 Task: Look for space in Saidpur, Bangladesh from 1st June, 2023 to 9th June, 2023 for 5 adults in price range Rs.6000 to Rs.12000. Place can be entire place with 3 bedrooms having 3 beds and 3 bathrooms. Property type can be house. Amenities needed are: air conditioning, kitchen, free parkinig on premises, . Booking option can be shelf check-in. Required host language is English.
Action: Mouse moved to (507, 136)
Screenshot: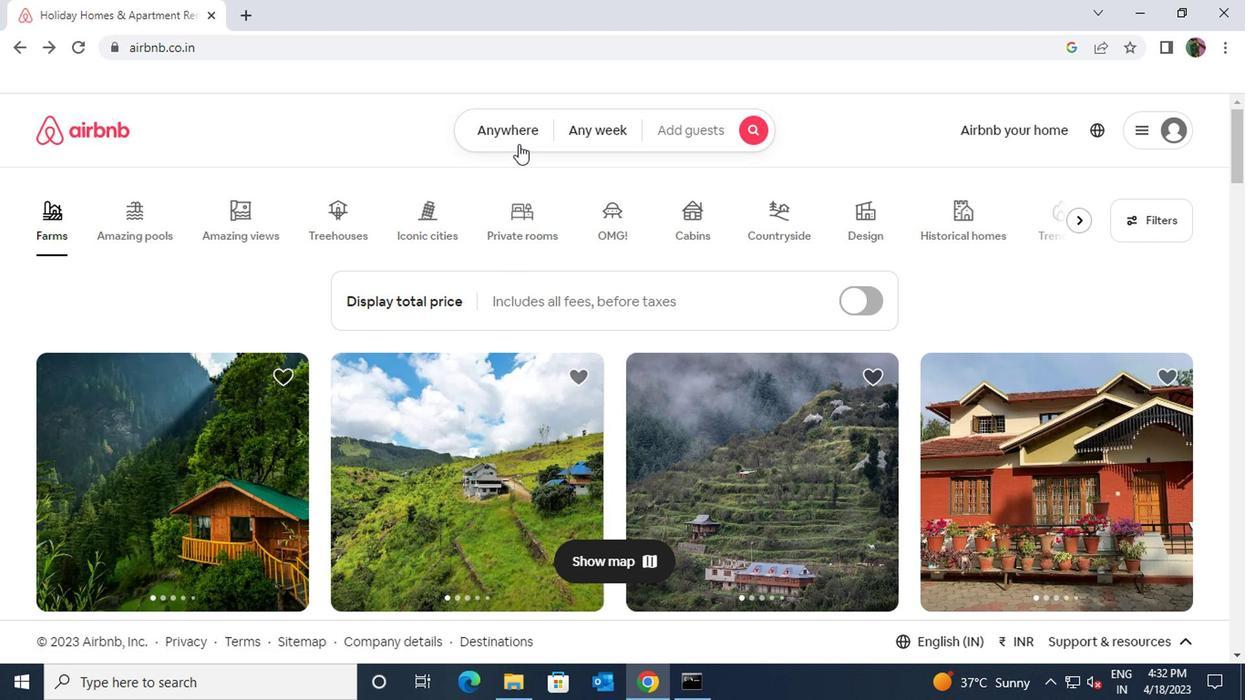 
Action: Mouse pressed left at (507, 136)
Screenshot: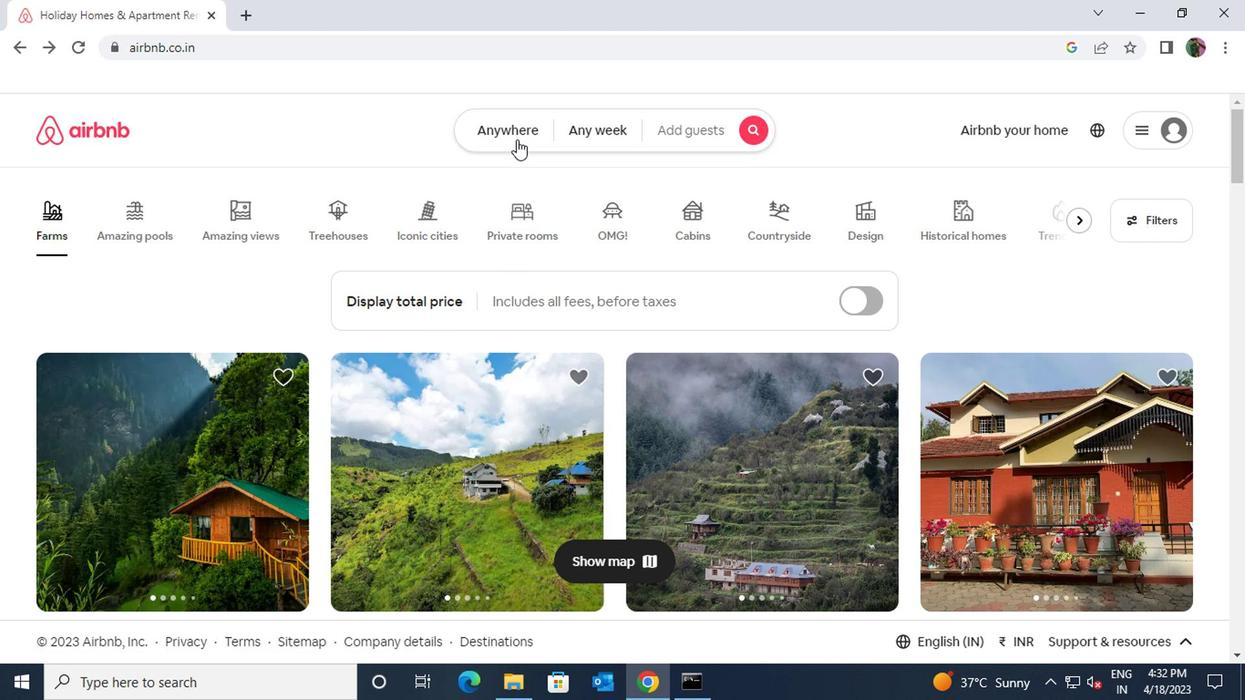 
Action: Mouse moved to (341, 203)
Screenshot: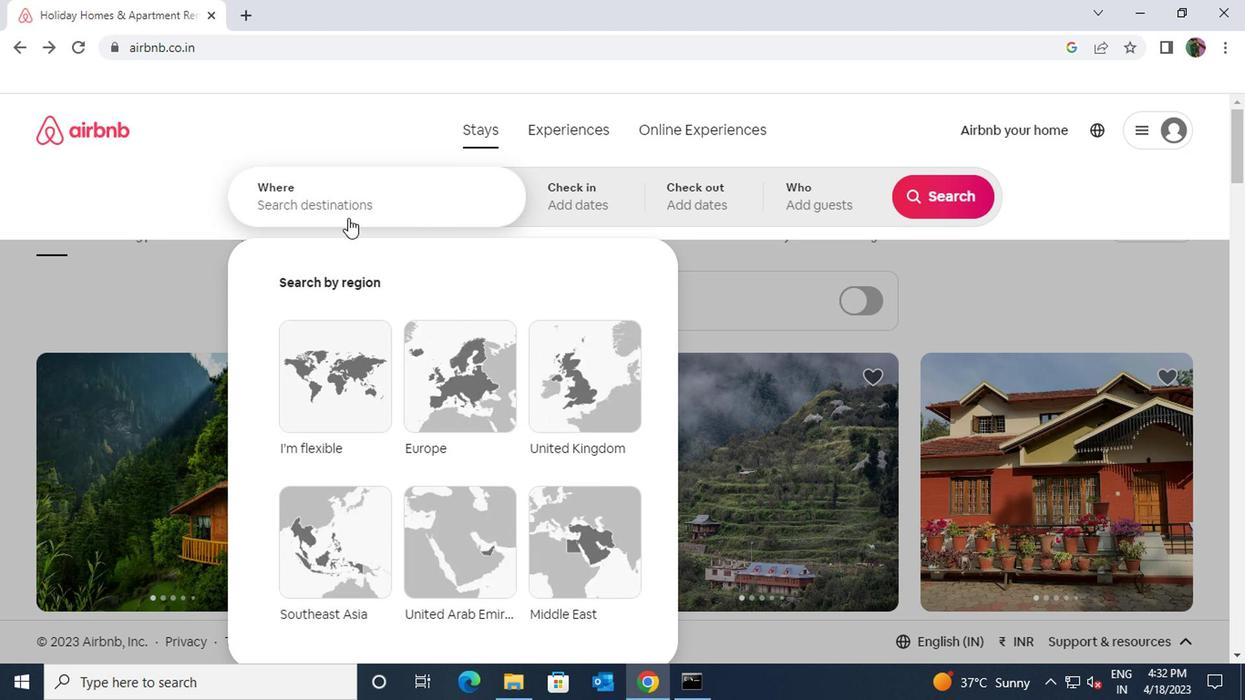 
Action: Mouse pressed left at (341, 203)
Screenshot: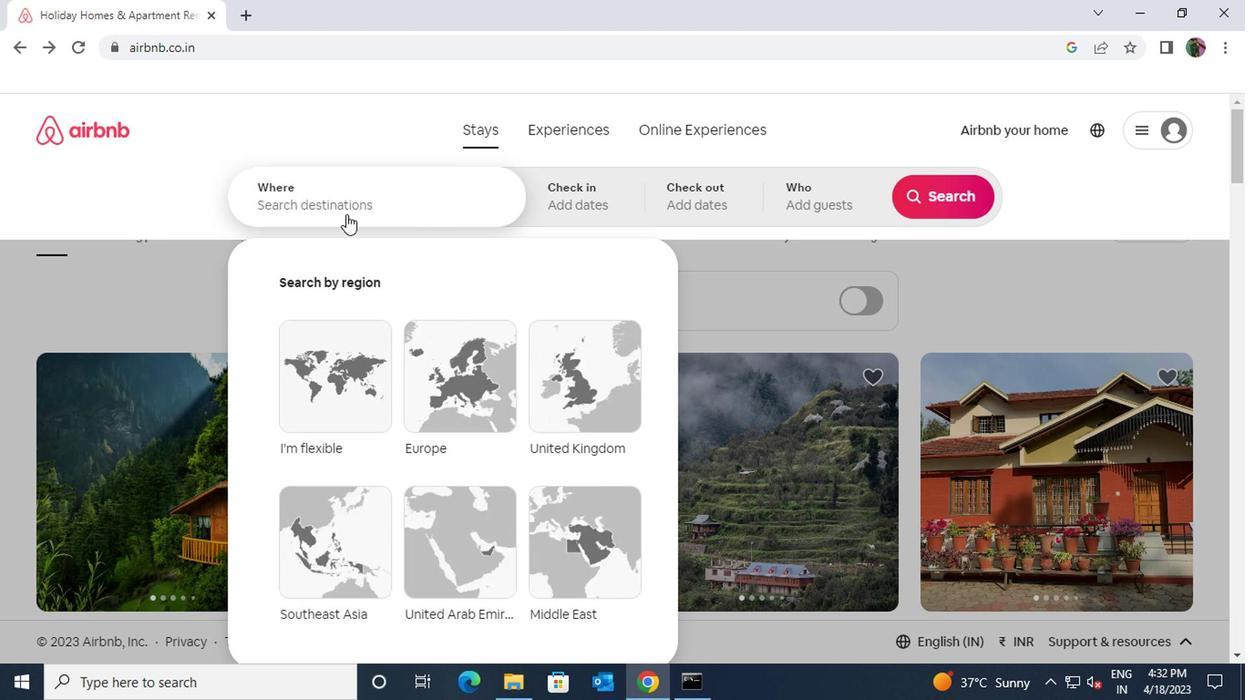 
Action: Mouse moved to (341, 202)
Screenshot: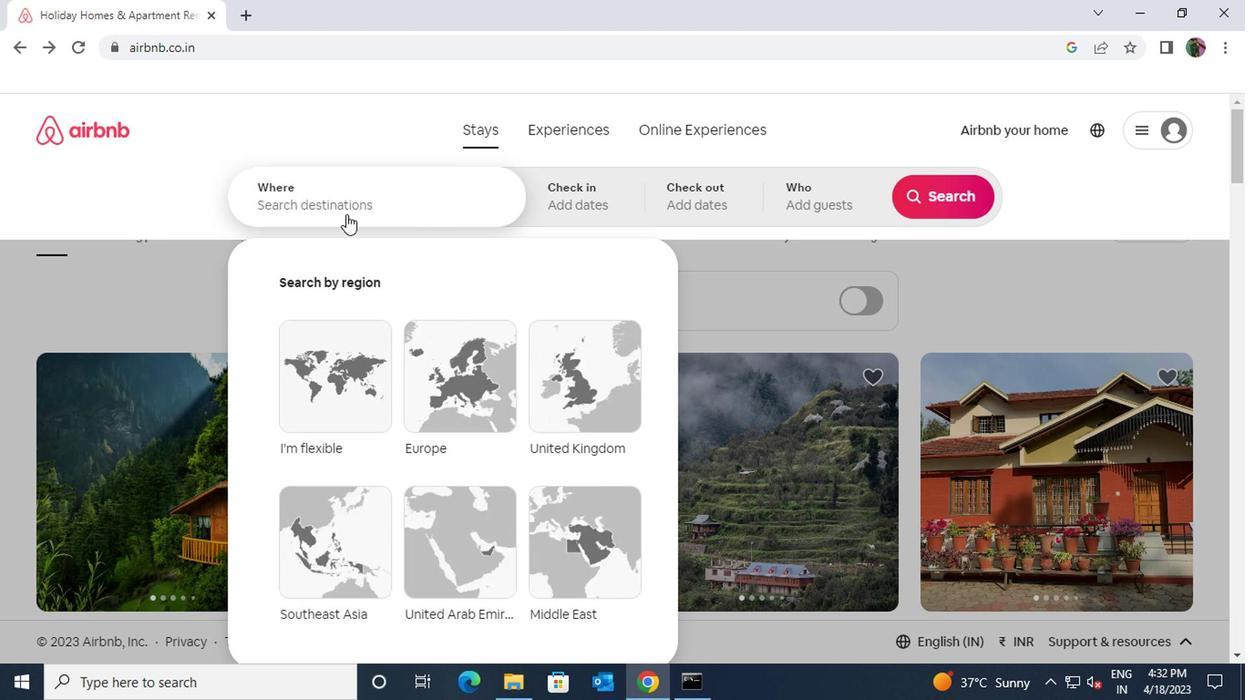 
Action: Key pressed saidpur
Screenshot: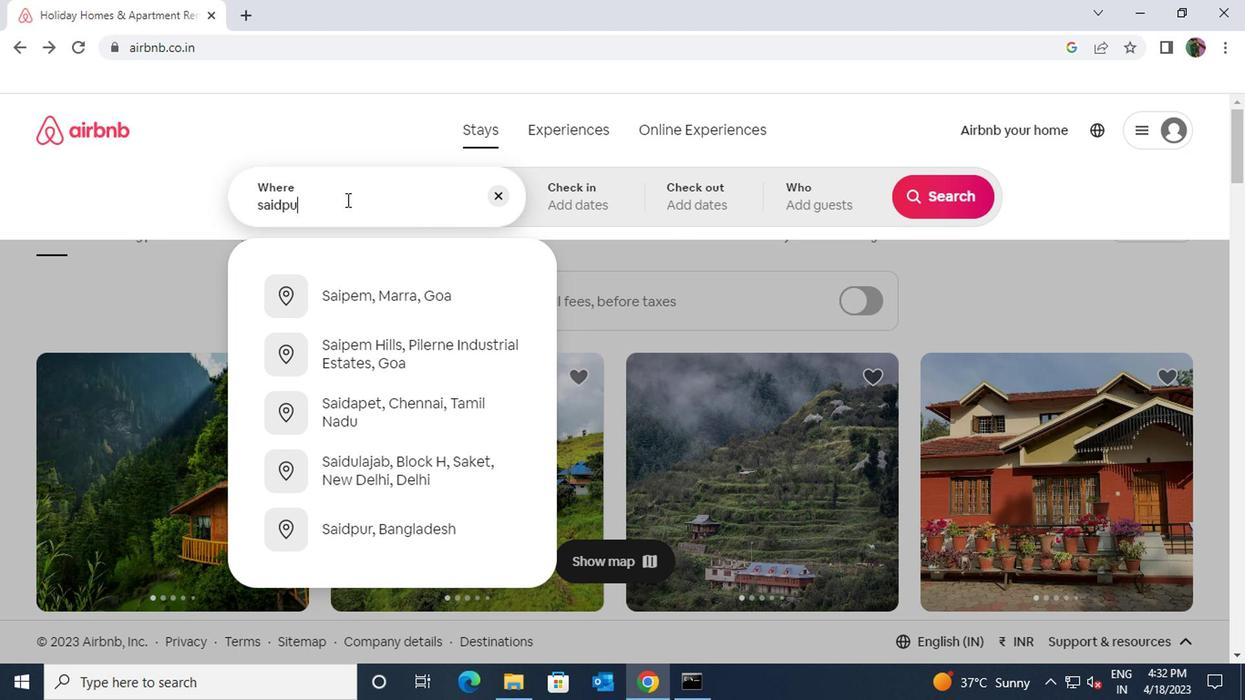
Action: Mouse moved to (430, 345)
Screenshot: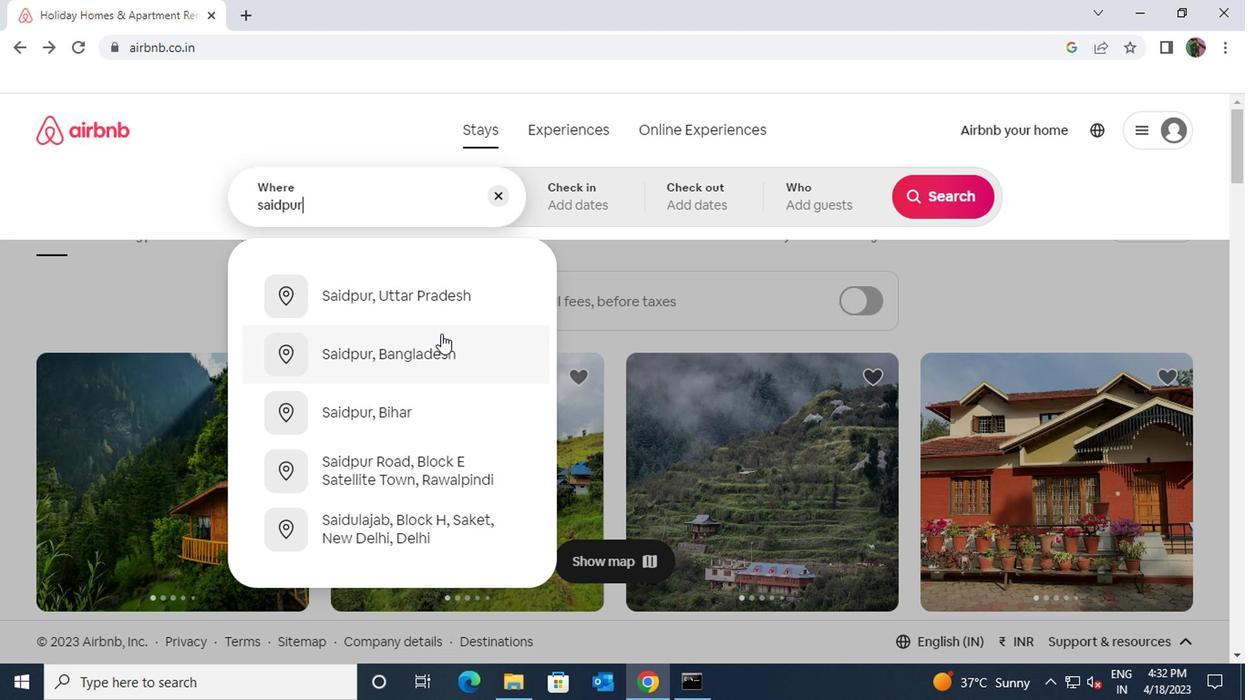 
Action: Mouse pressed left at (430, 345)
Screenshot: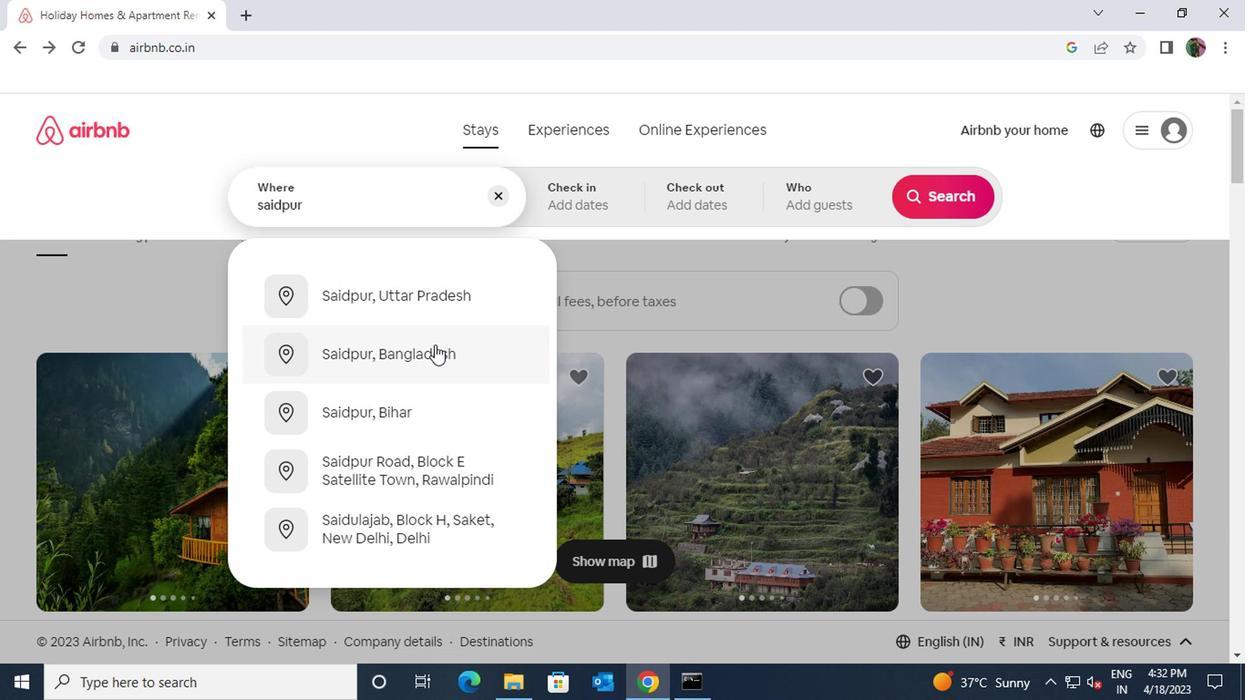 
Action: Mouse moved to (931, 344)
Screenshot: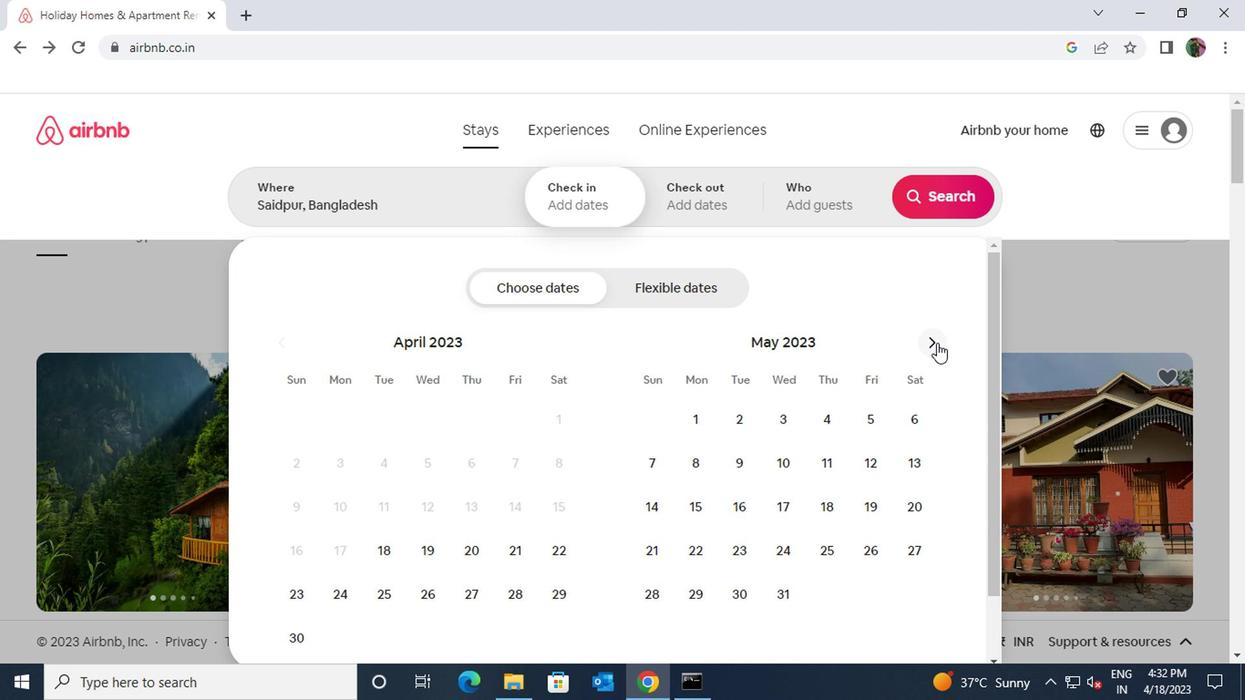 
Action: Mouse pressed left at (931, 344)
Screenshot: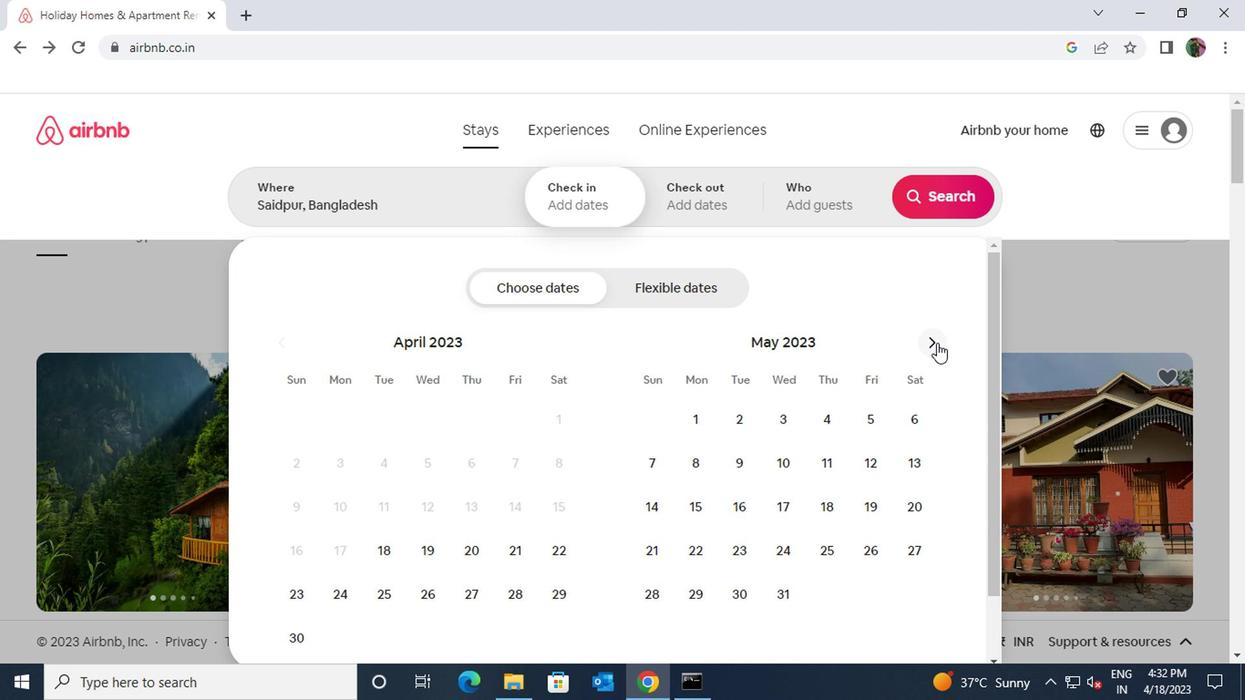 
Action: Mouse pressed left at (931, 344)
Screenshot: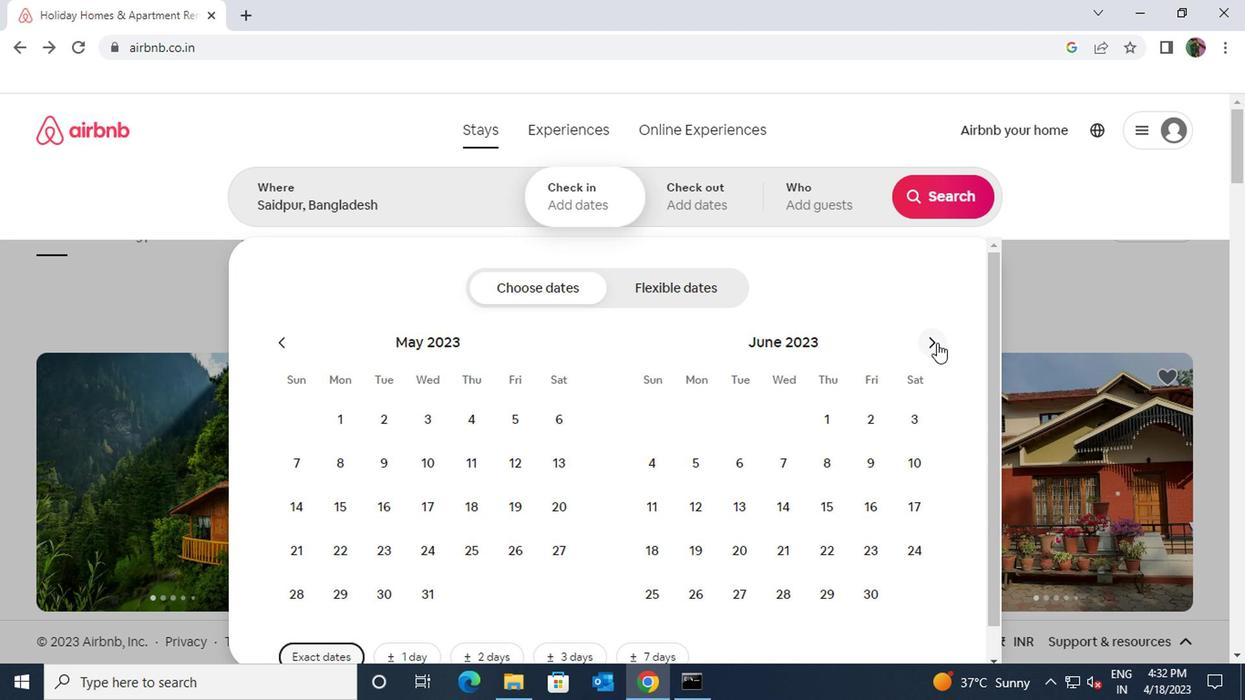 
Action: Mouse moved to (897, 421)
Screenshot: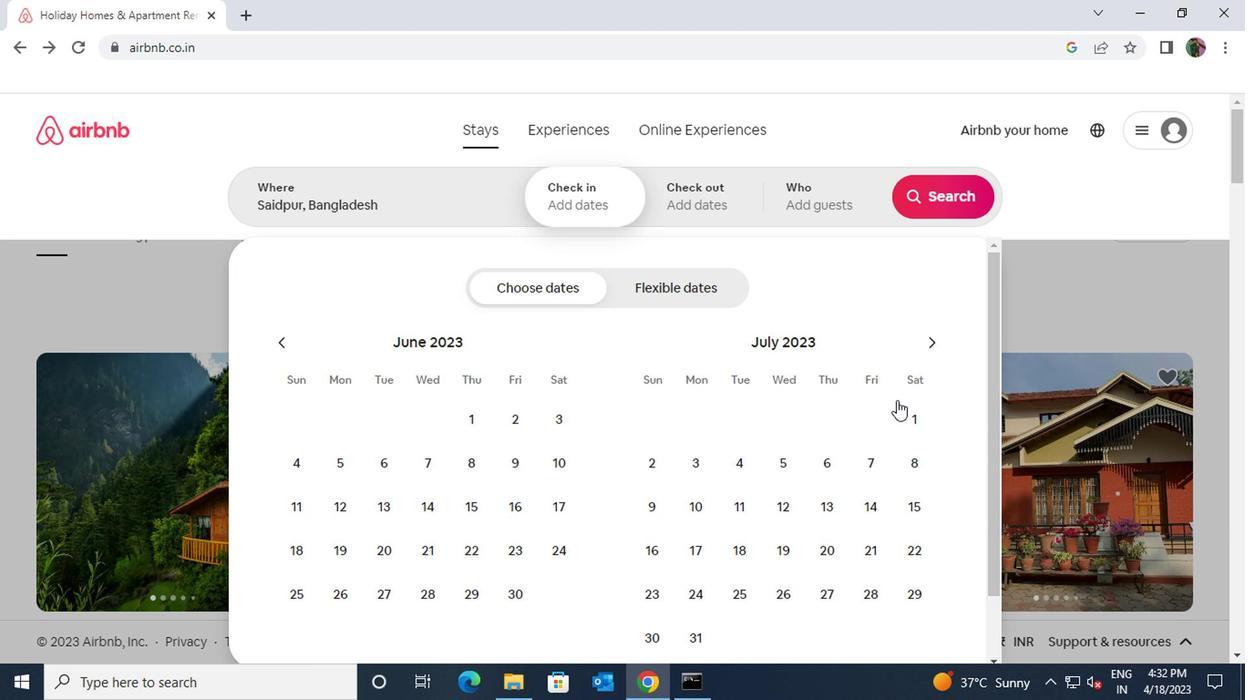 
Action: Mouse pressed left at (897, 421)
Screenshot: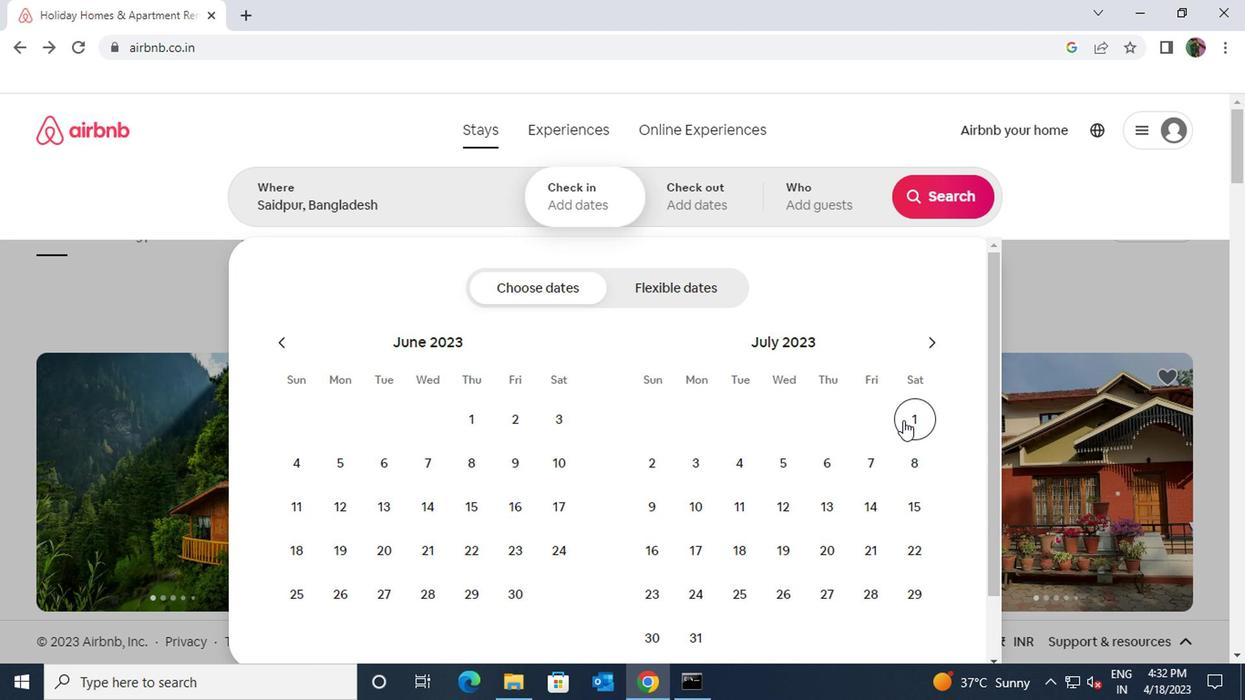 
Action: Mouse moved to (651, 495)
Screenshot: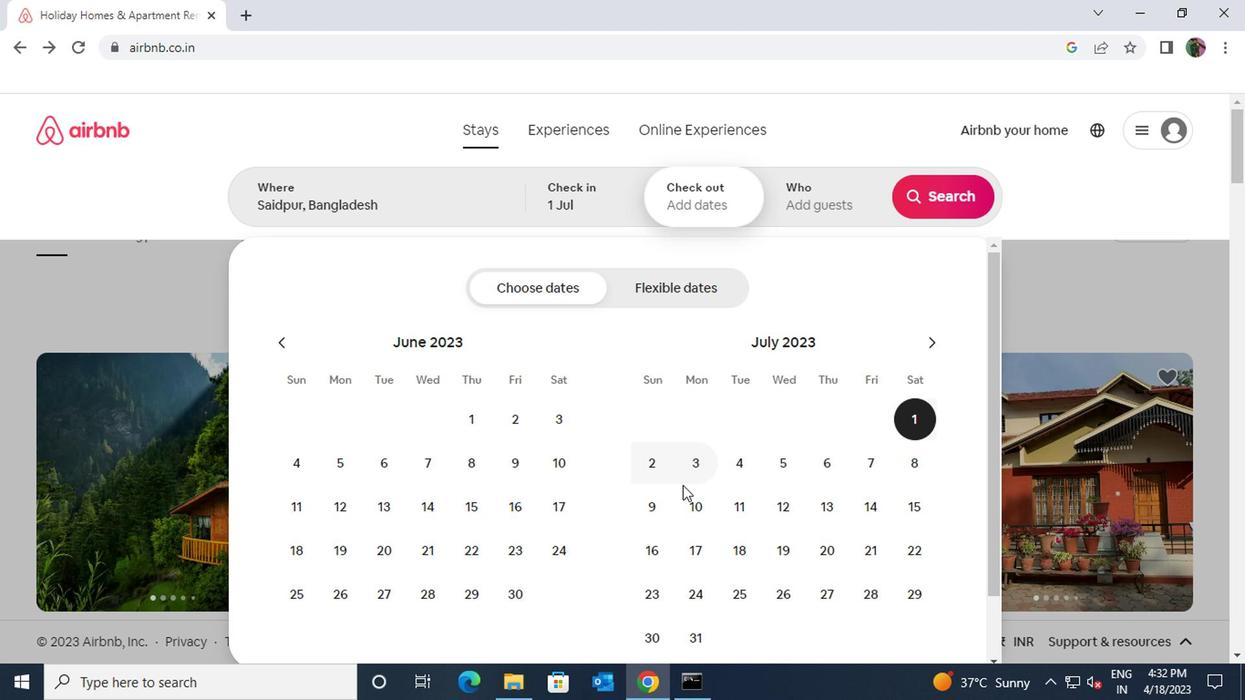 
Action: Mouse pressed left at (651, 495)
Screenshot: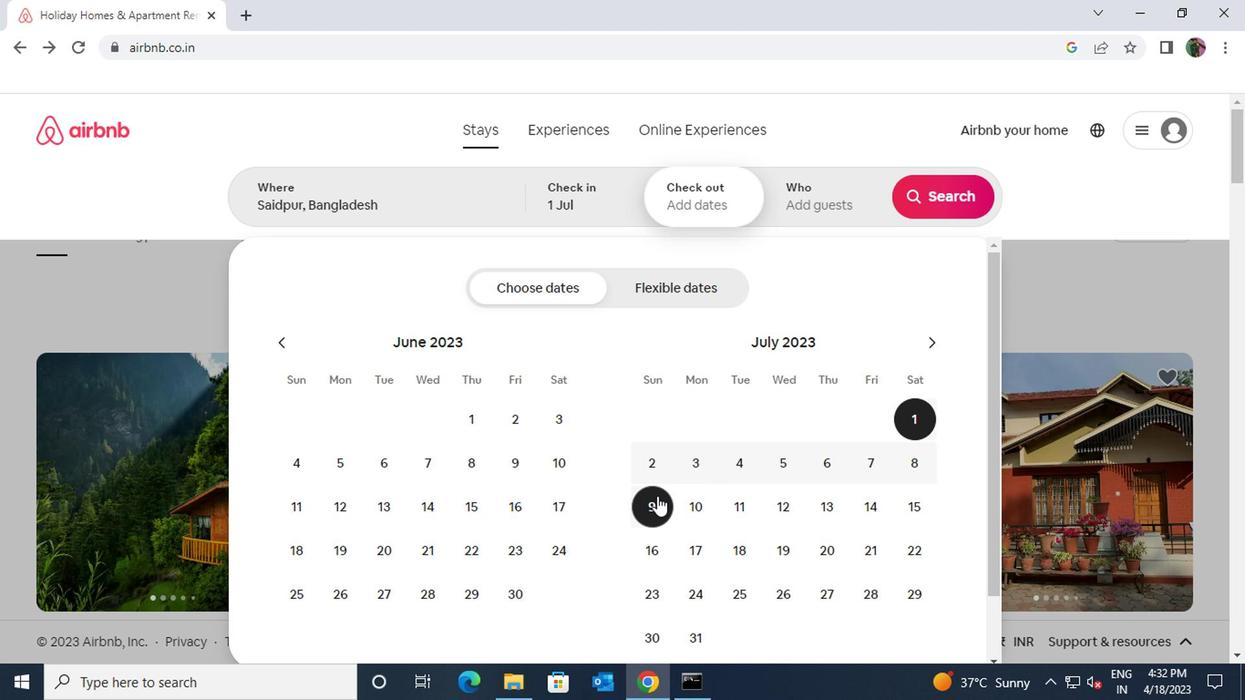 
Action: Mouse moved to (789, 207)
Screenshot: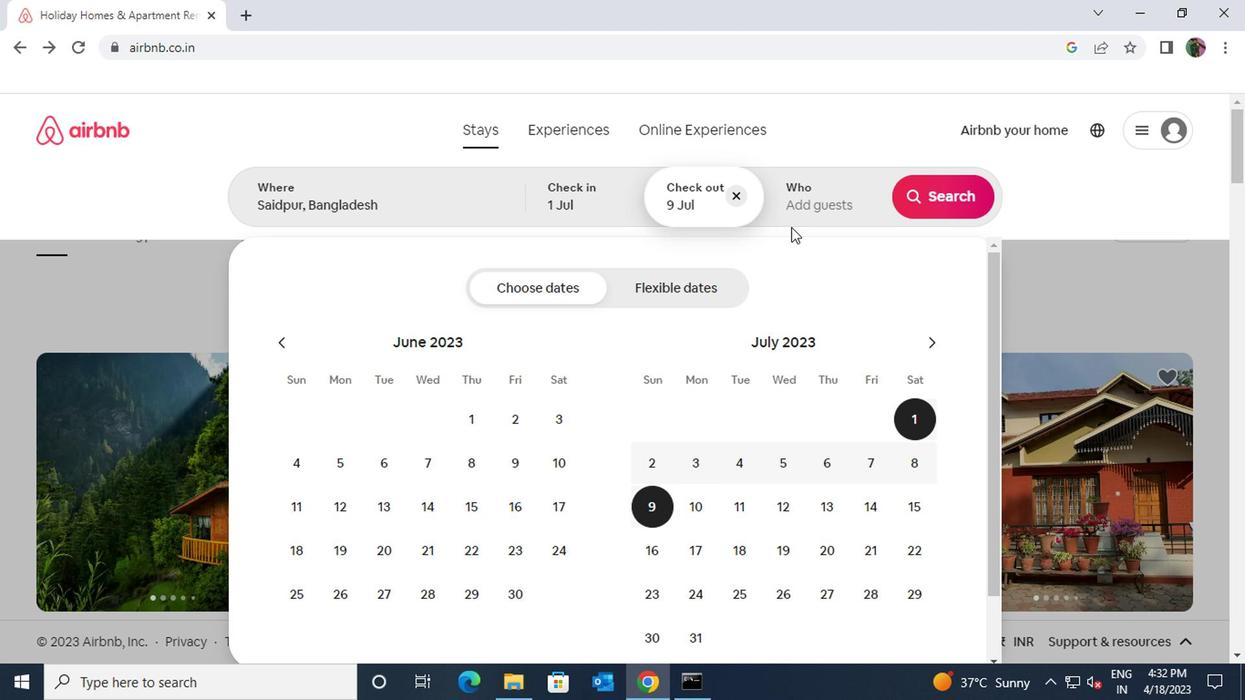 
Action: Mouse pressed left at (789, 207)
Screenshot: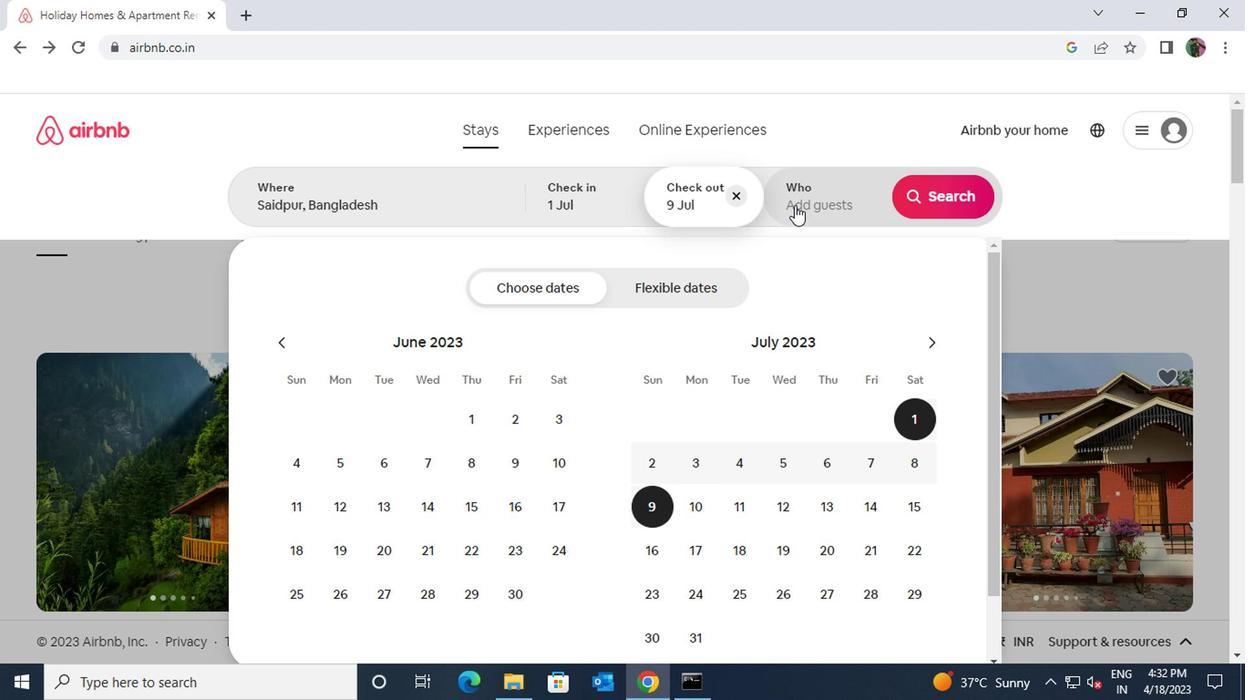 
Action: Mouse moved to (943, 287)
Screenshot: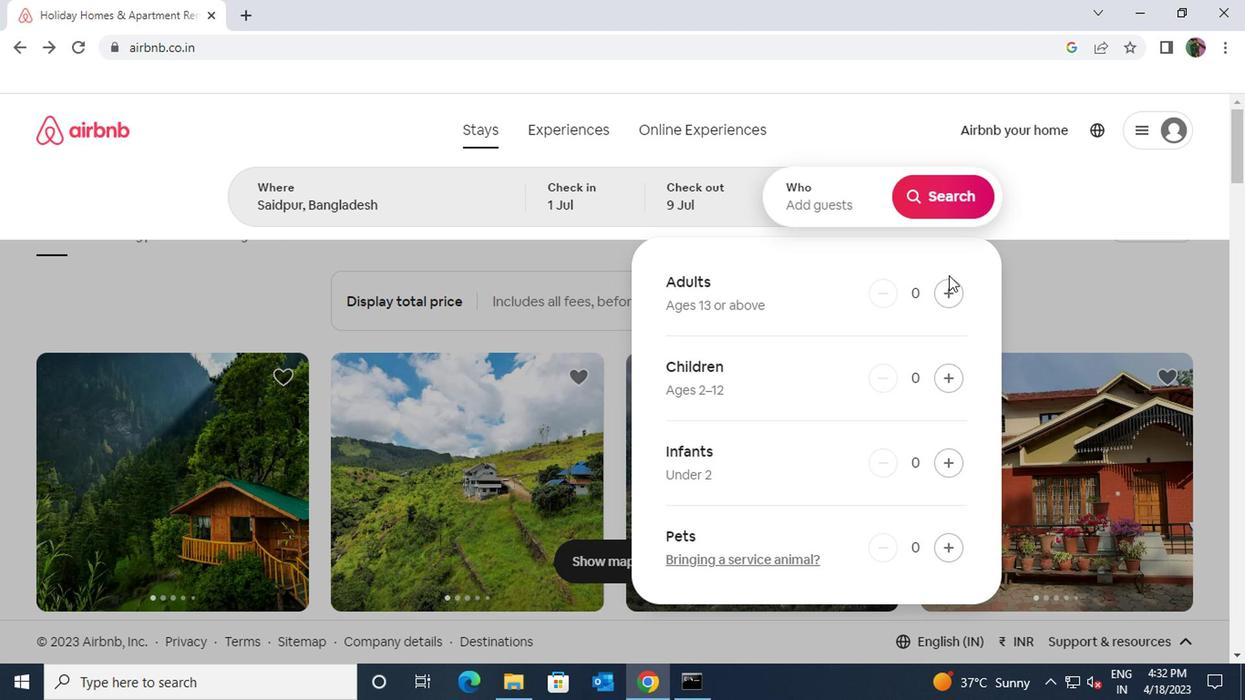 
Action: Mouse pressed left at (943, 287)
Screenshot: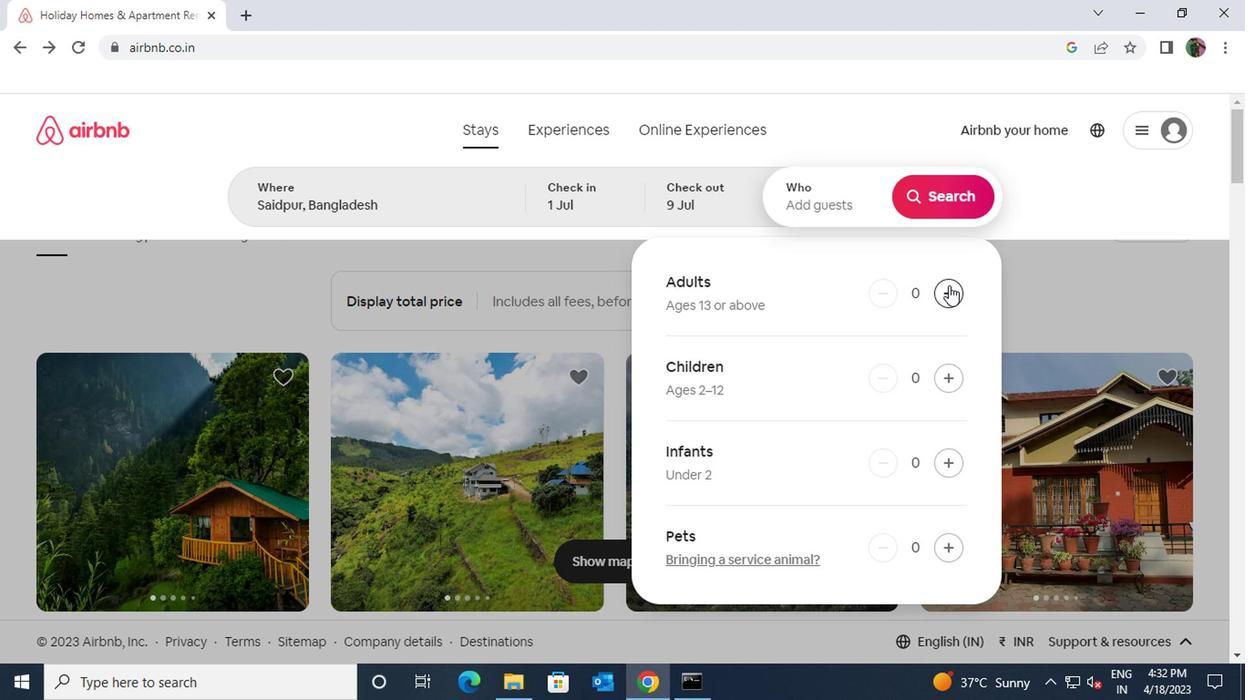 
Action: Mouse pressed left at (943, 287)
Screenshot: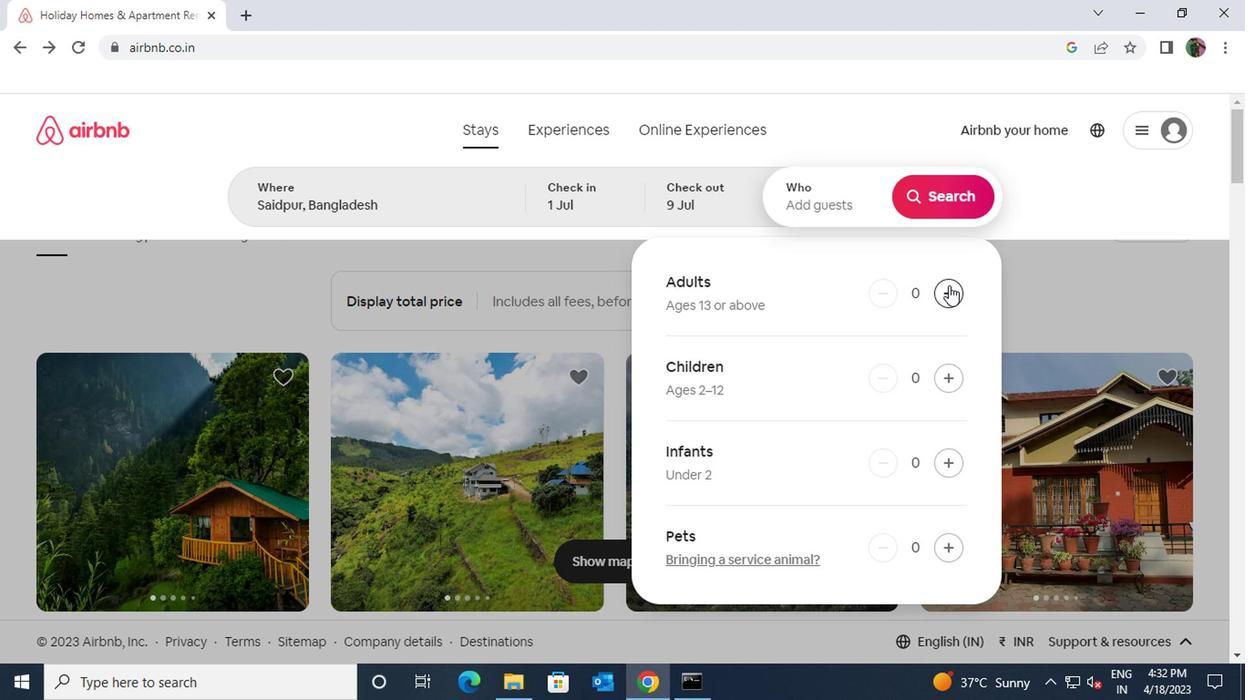 
Action: Mouse pressed left at (943, 287)
Screenshot: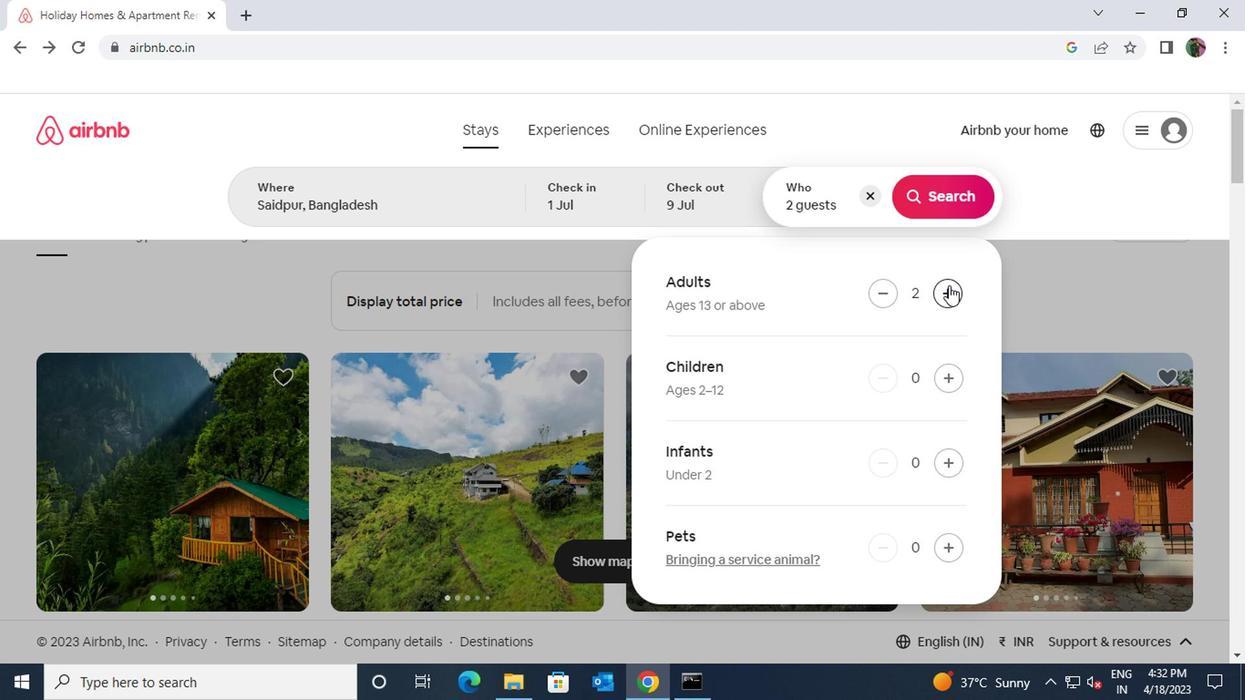 
Action: Mouse pressed left at (943, 287)
Screenshot: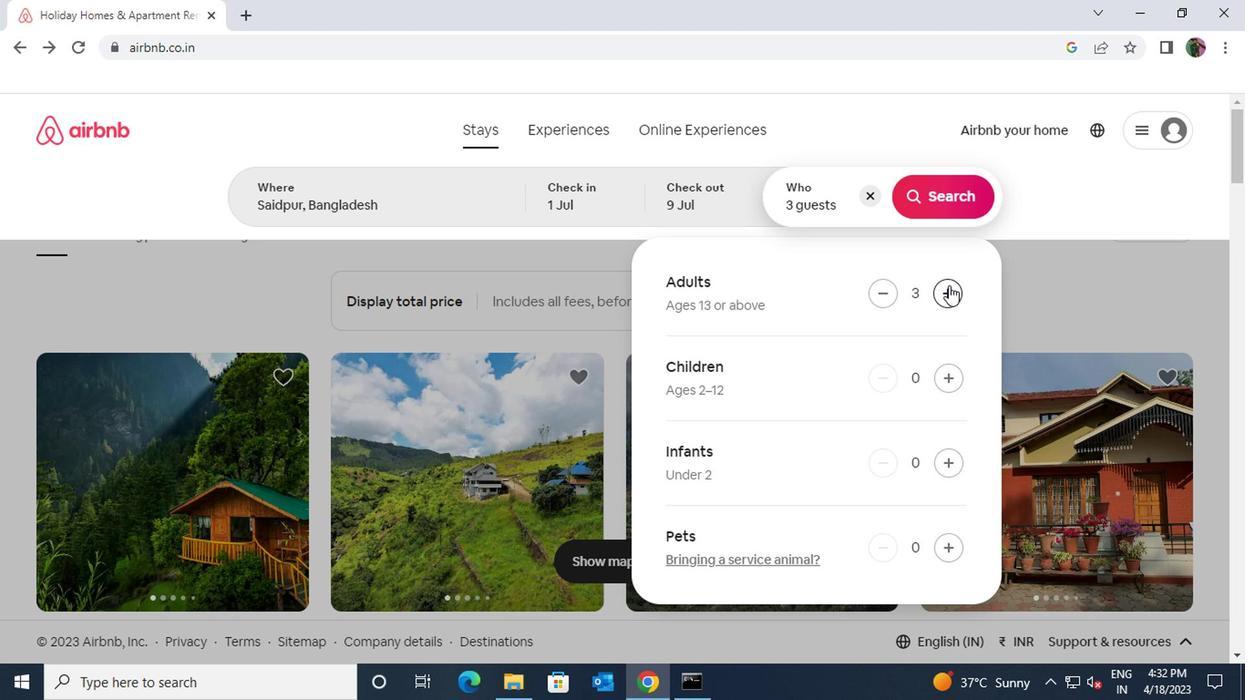 
Action: Mouse pressed left at (943, 287)
Screenshot: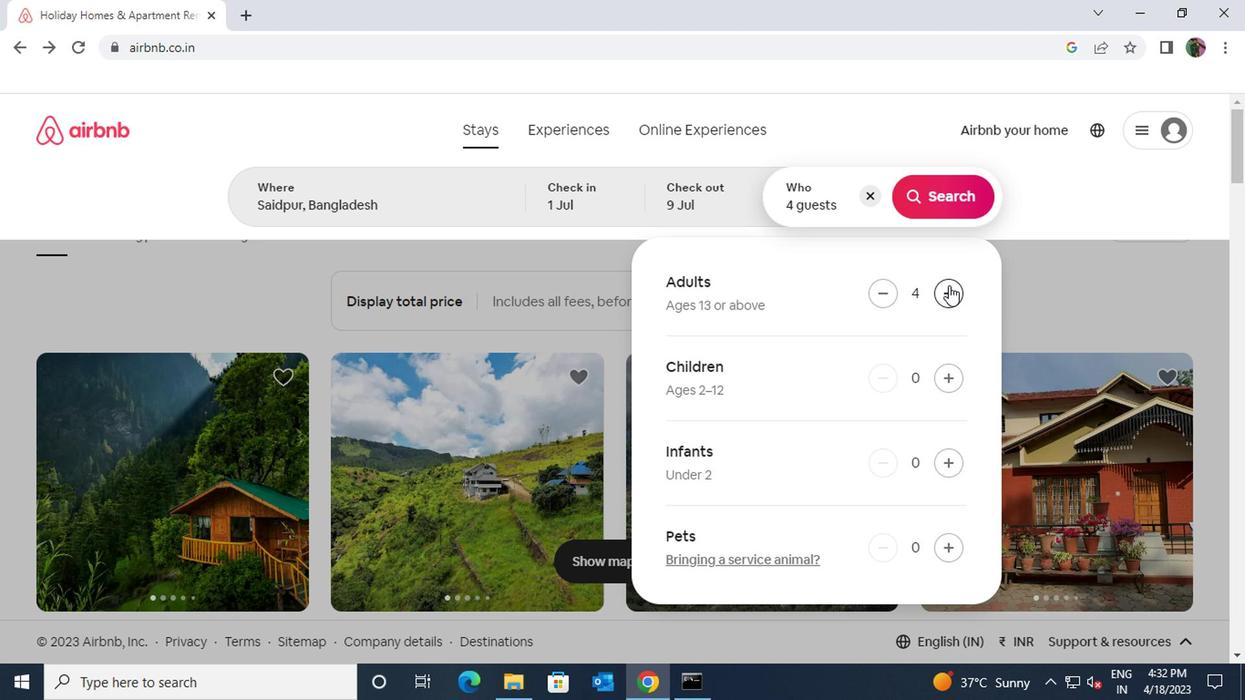 
Action: Mouse moved to (936, 206)
Screenshot: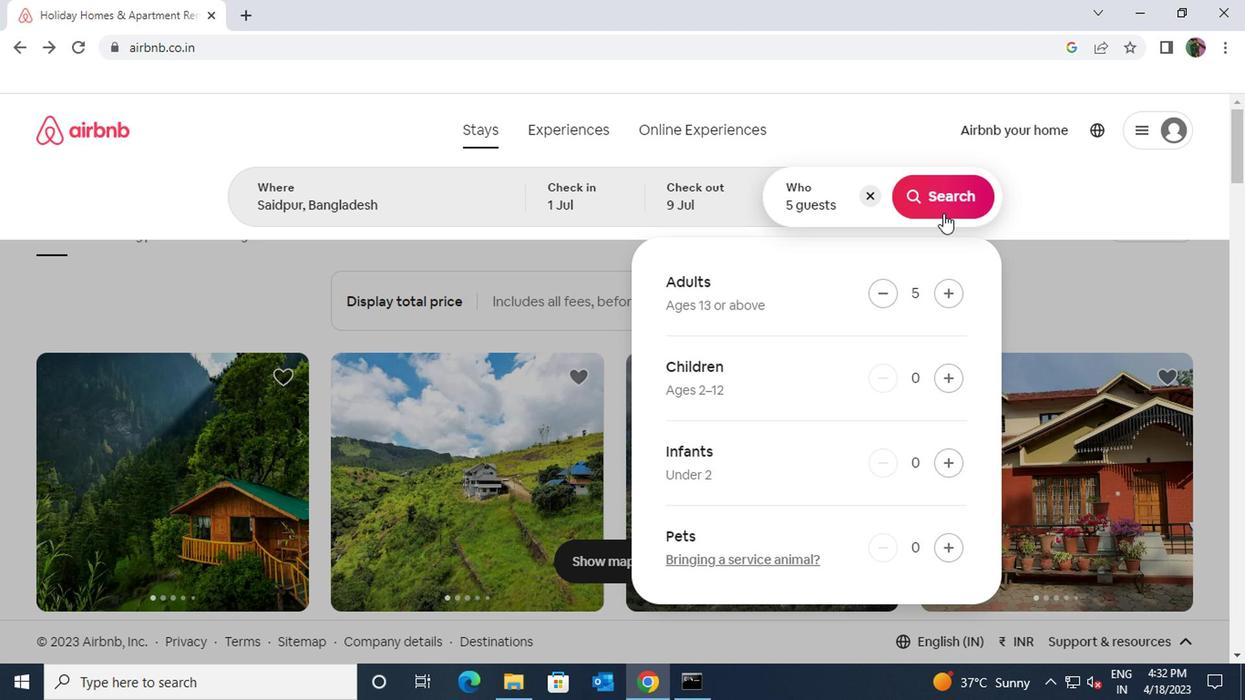 
Action: Mouse pressed left at (936, 206)
Screenshot: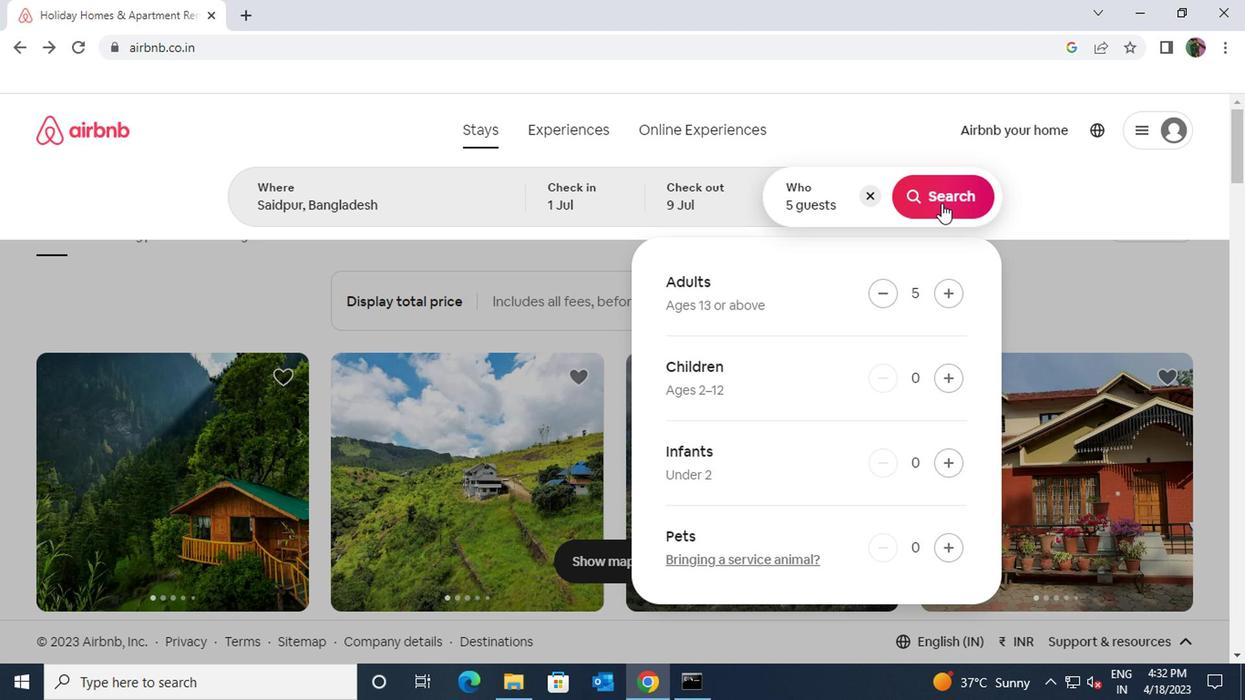 
Action: Mouse moved to (1132, 200)
Screenshot: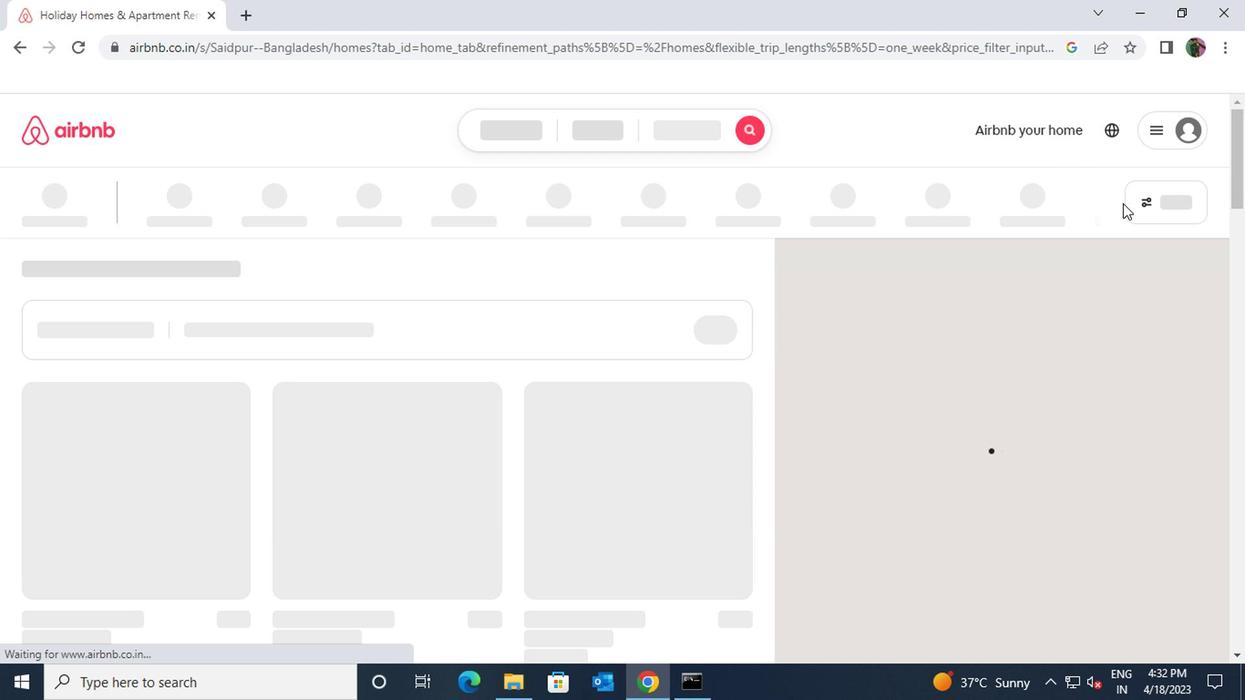 
Action: Mouse pressed left at (1132, 200)
Screenshot: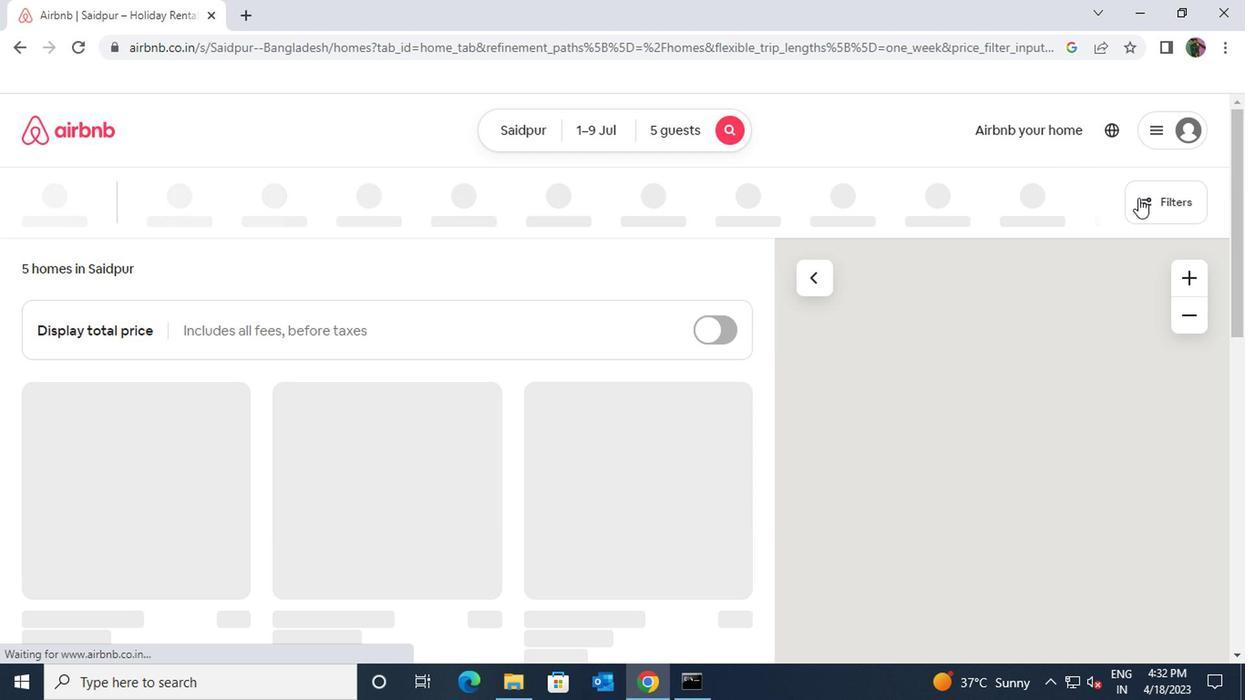 
Action: Mouse moved to (393, 436)
Screenshot: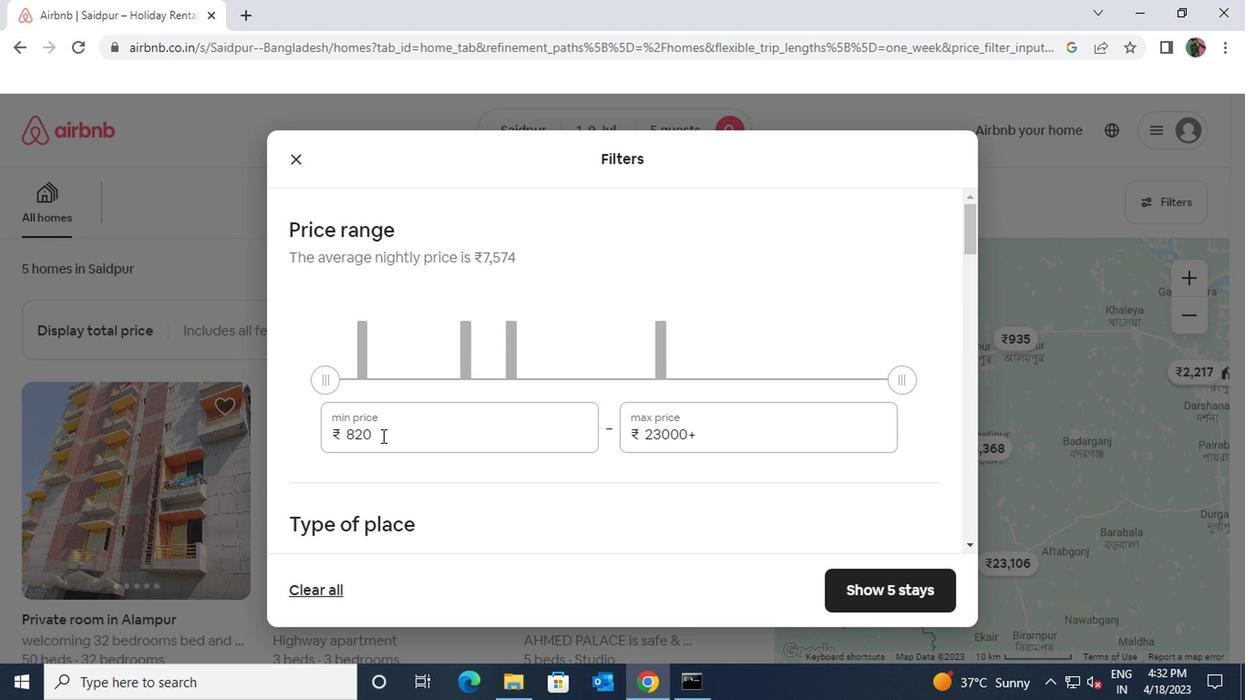 
Action: Mouse pressed left at (393, 436)
Screenshot: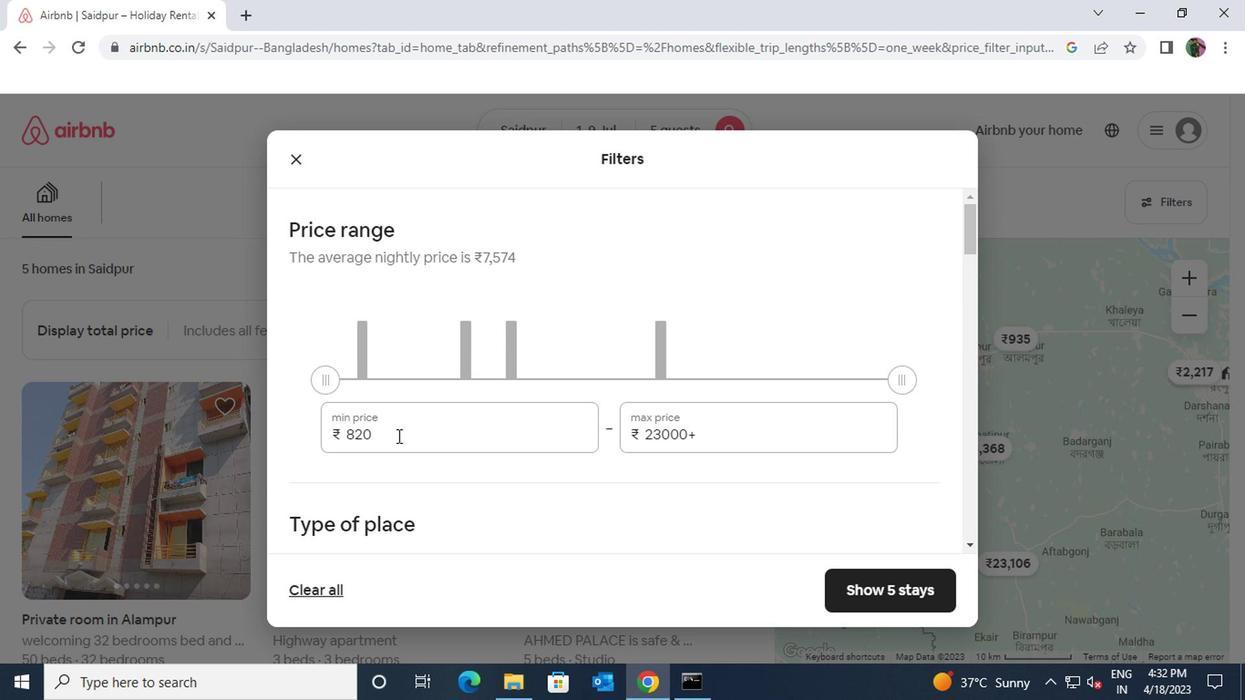 
Action: Mouse moved to (341, 428)
Screenshot: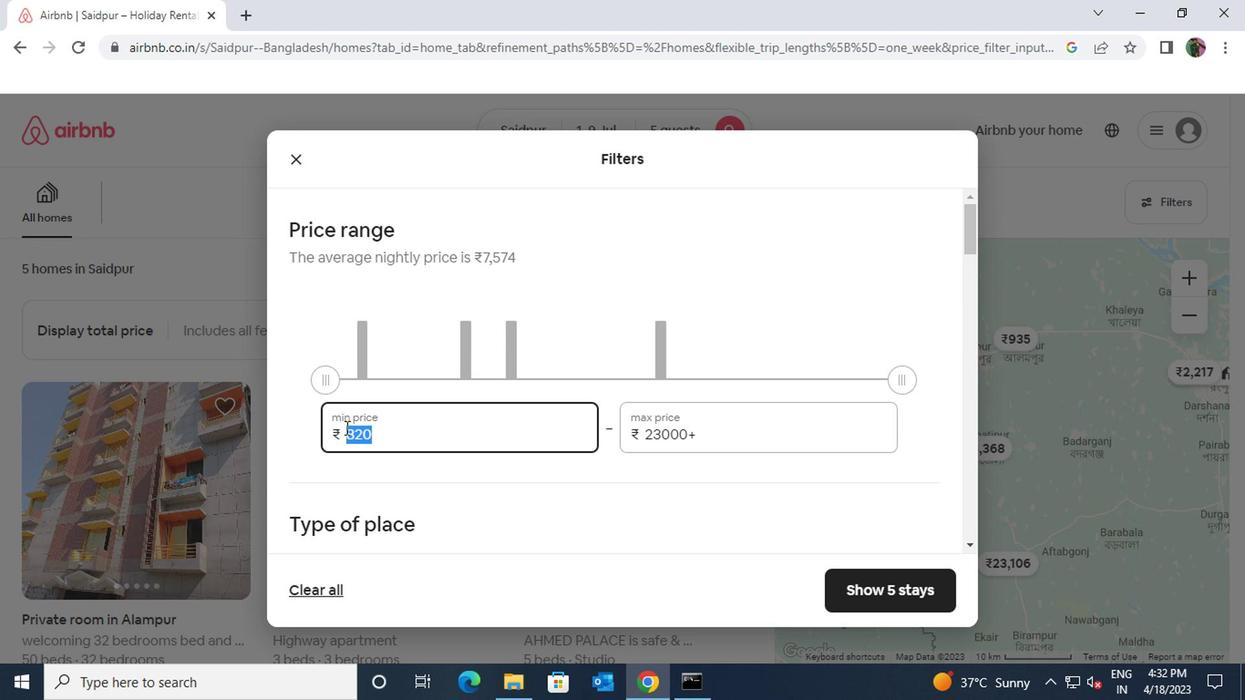 
Action: Key pressed 6000
Screenshot: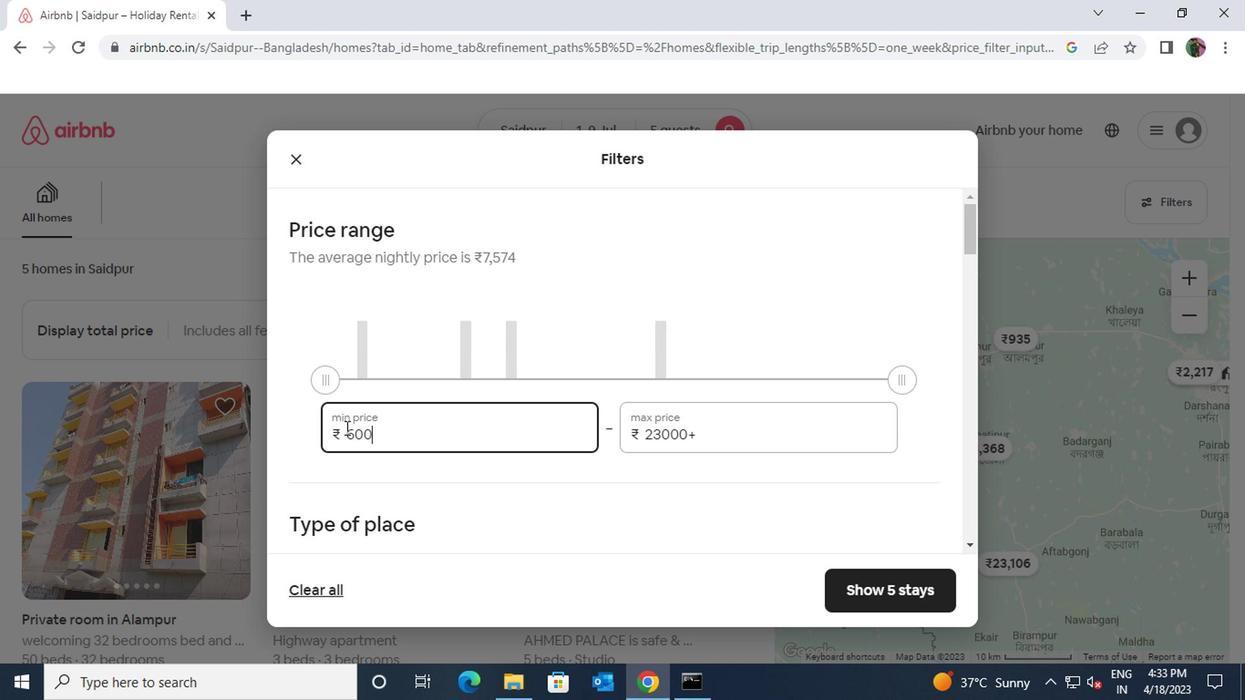
Action: Mouse moved to (692, 430)
Screenshot: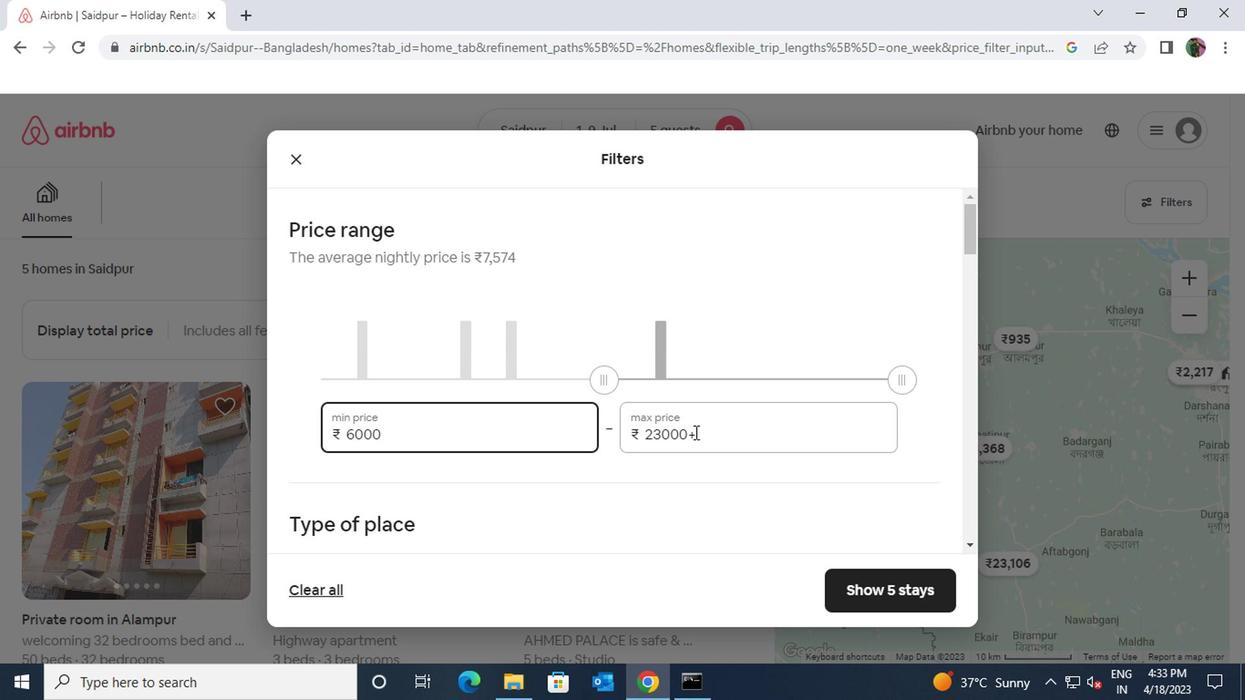 
Action: Mouse pressed left at (692, 430)
Screenshot: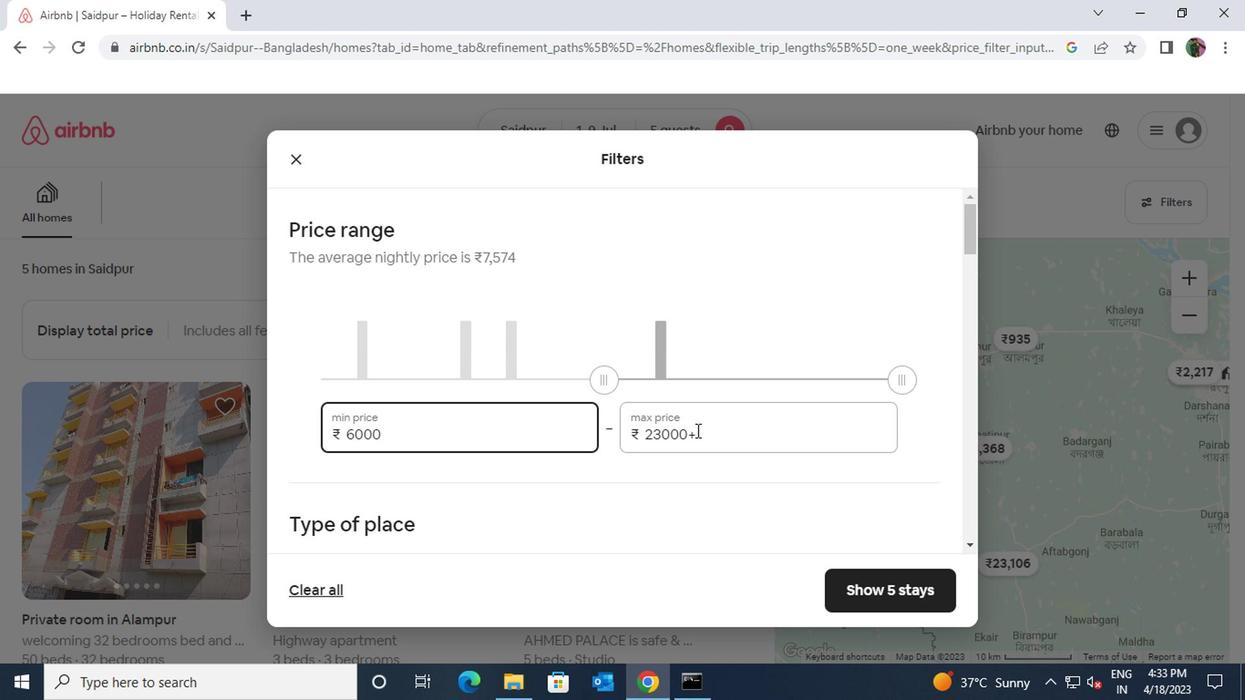 
Action: Mouse moved to (637, 430)
Screenshot: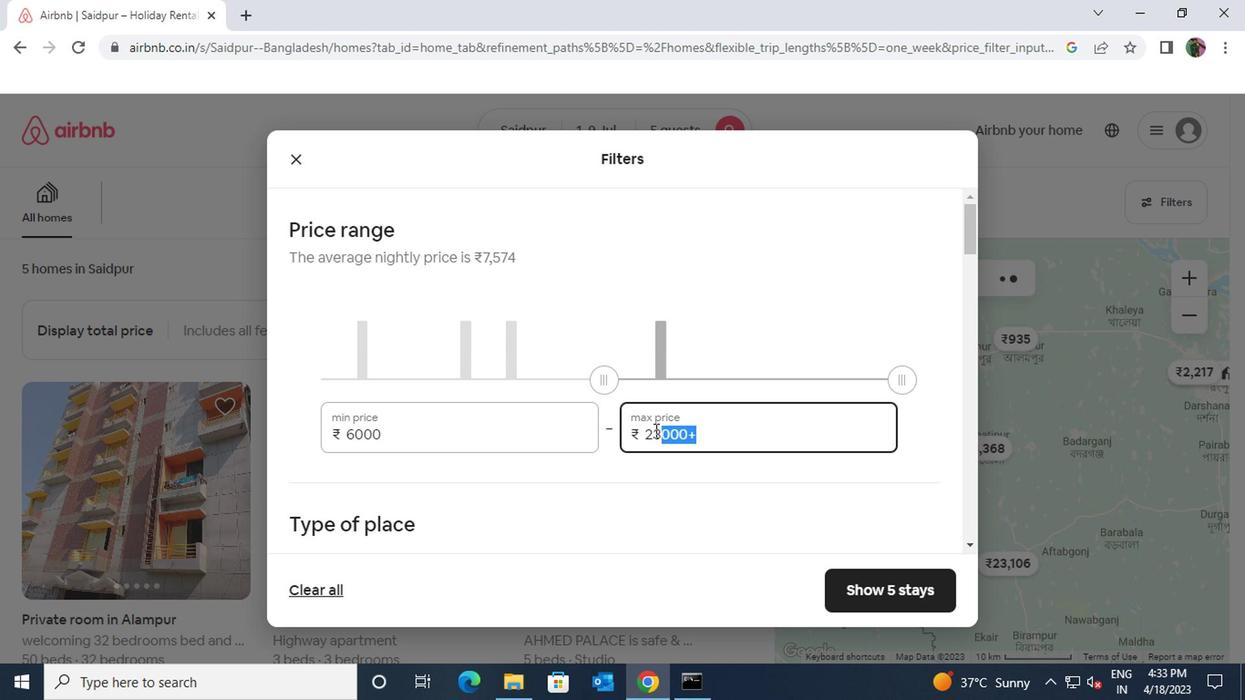 
Action: Key pressed 1200
Screenshot: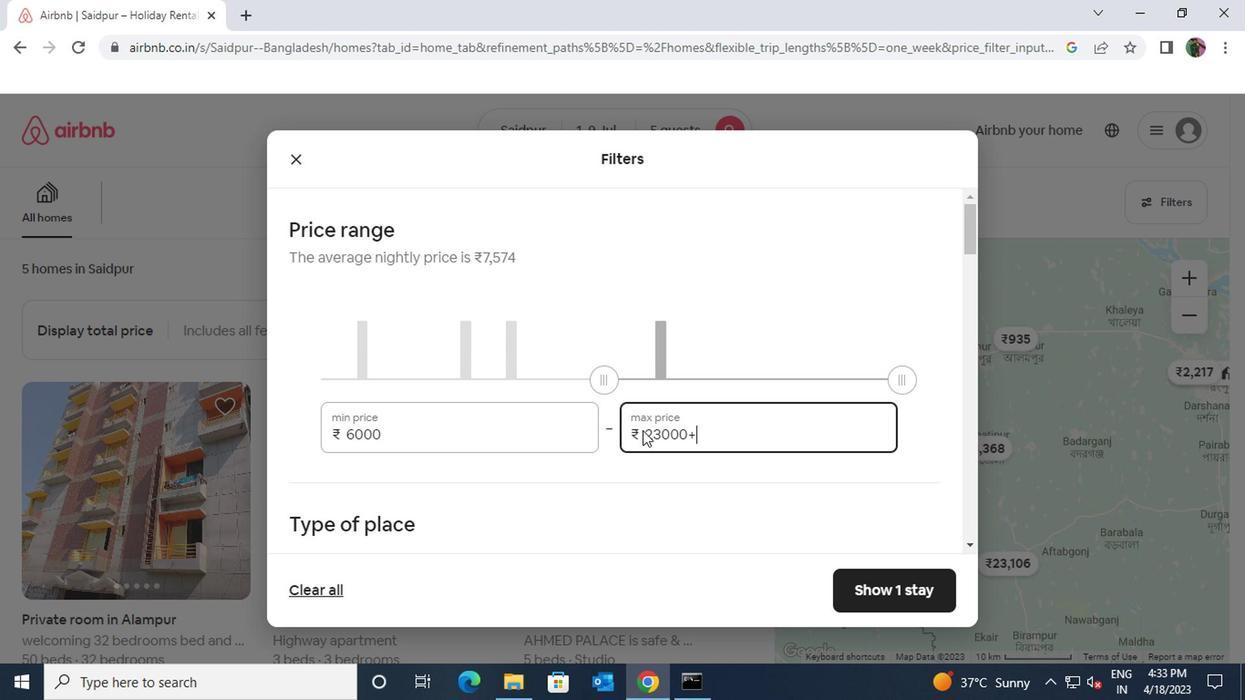 
Action: Mouse moved to (703, 437)
Screenshot: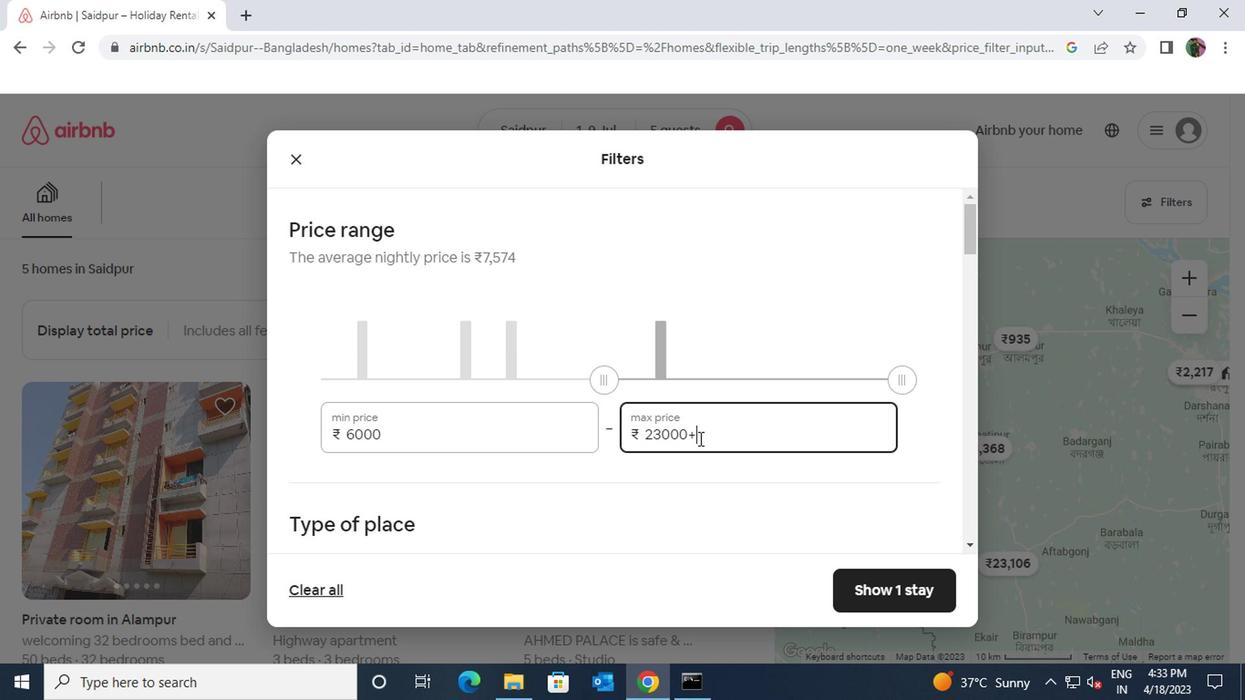
Action: Mouse pressed left at (703, 437)
Screenshot: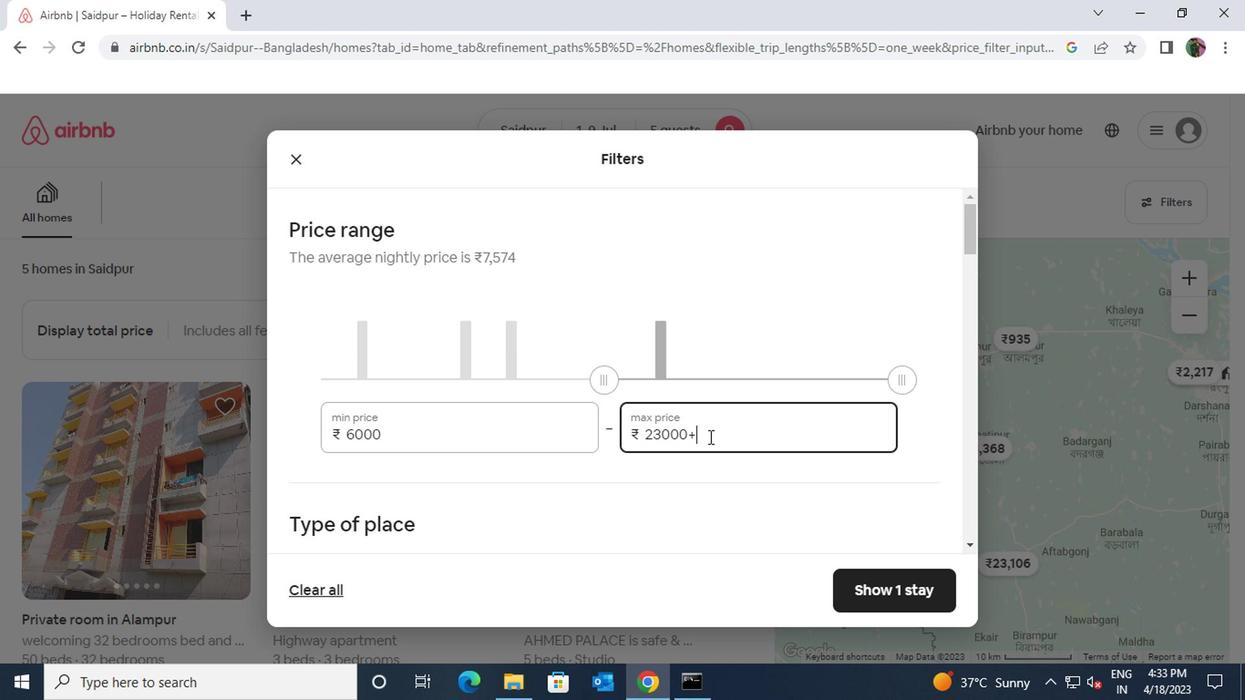 
Action: Mouse moved to (641, 436)
Screenshot: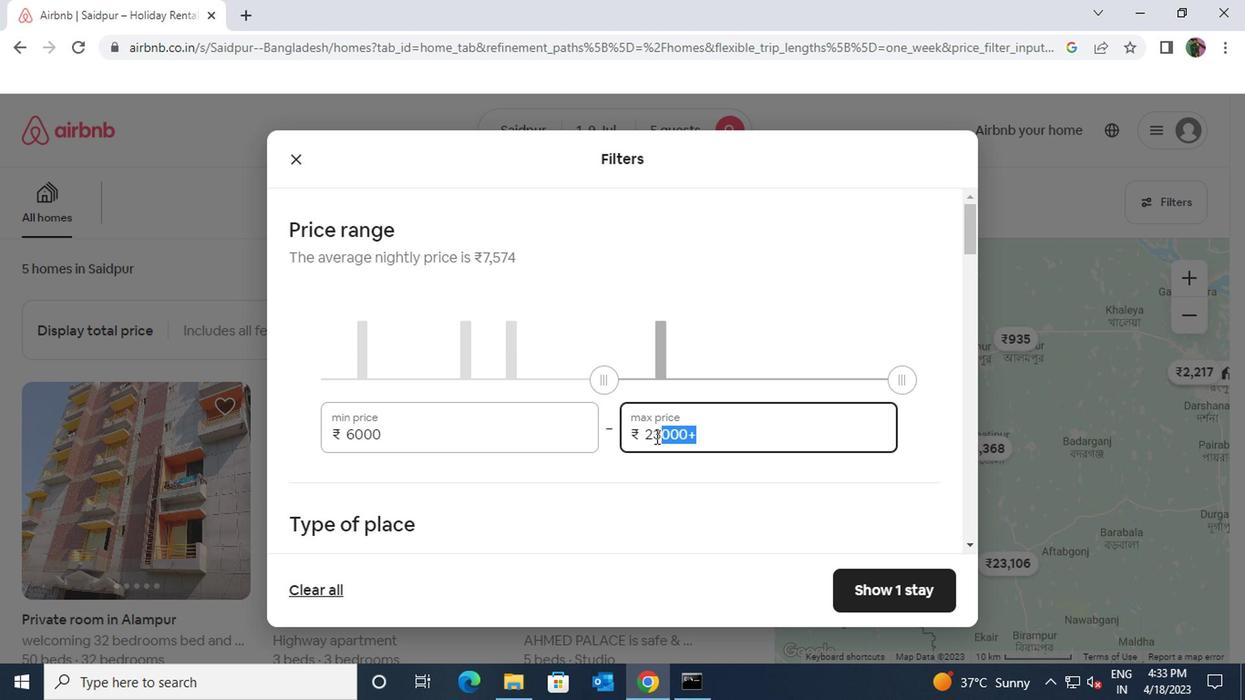 
Action: Key pressed 12000
Screenshot: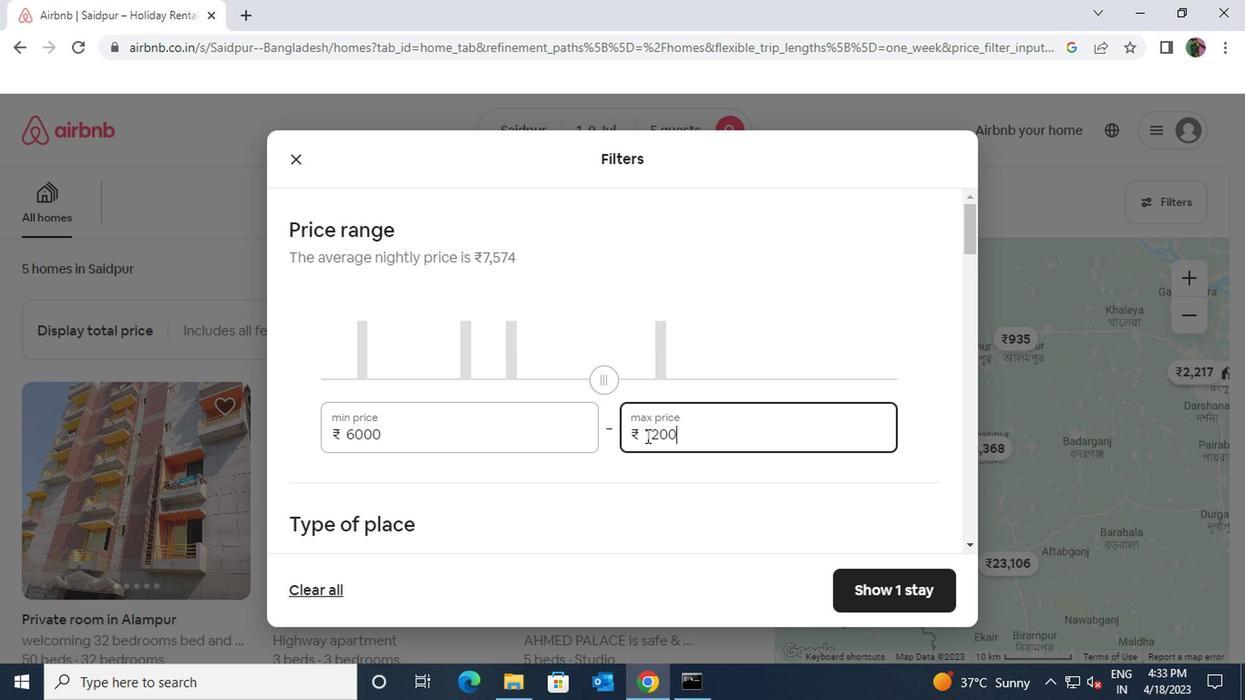 
Action: Mouse scrolled (641, 435) with delta (0, -1)
Screenshot: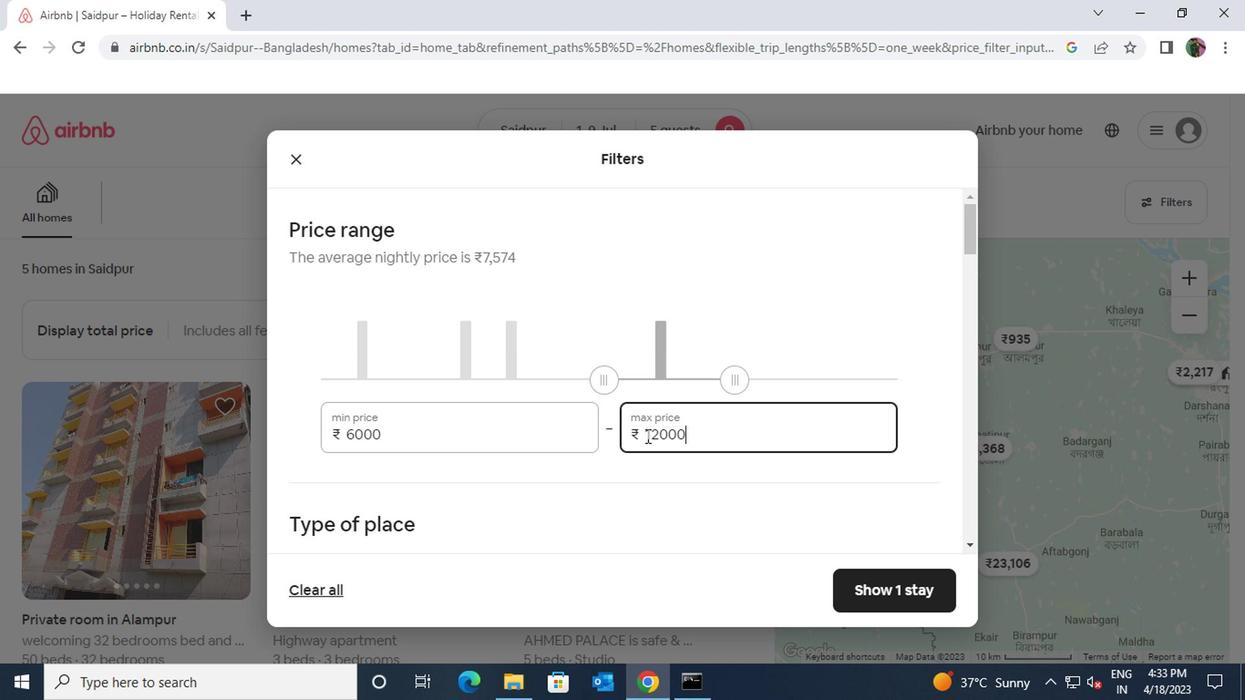 
Action: Mouse scrolled (641, 435) with delta (0, -1)
Screenshot: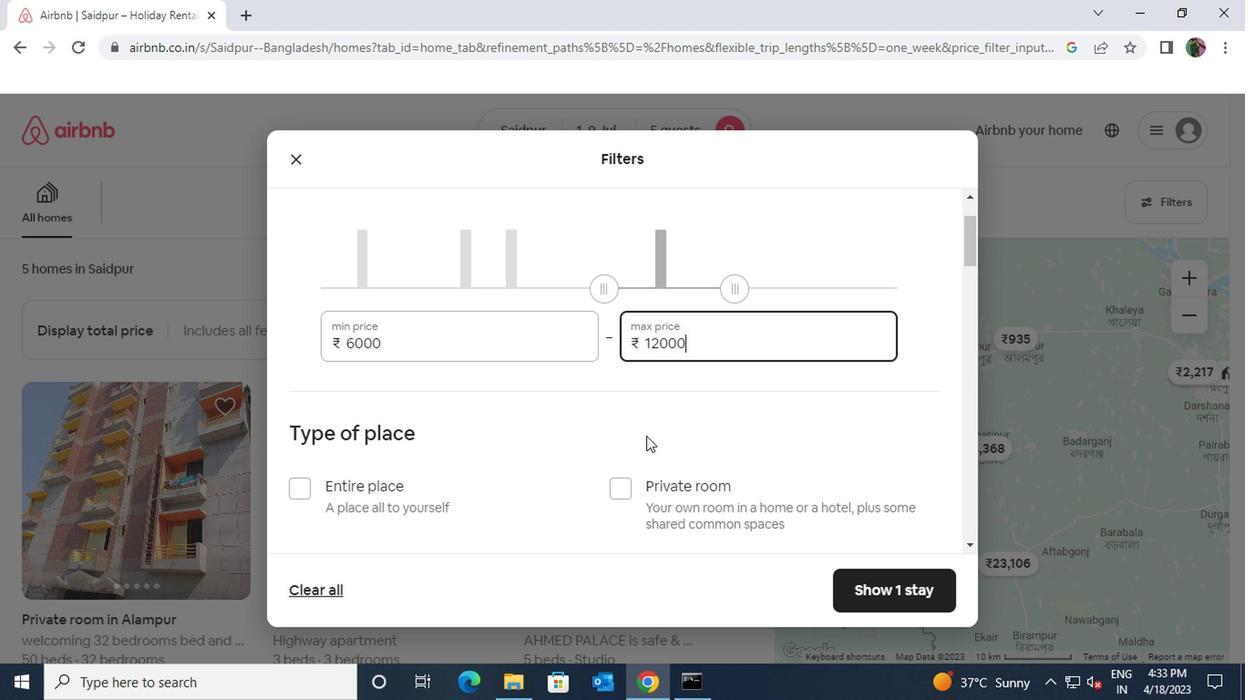 
Action: Mouse scrolled (641, 435) with delta (0, -1)
Screenshot: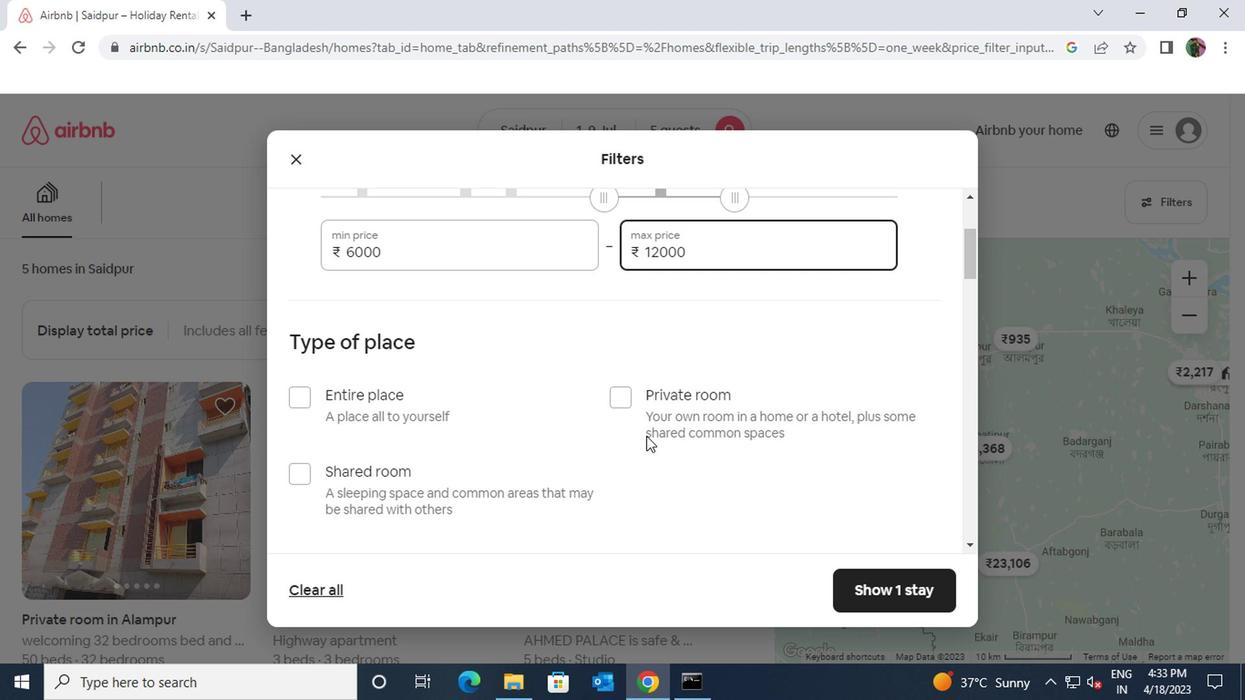 
Action: Mouse moved to (299, 301)
Screenshot: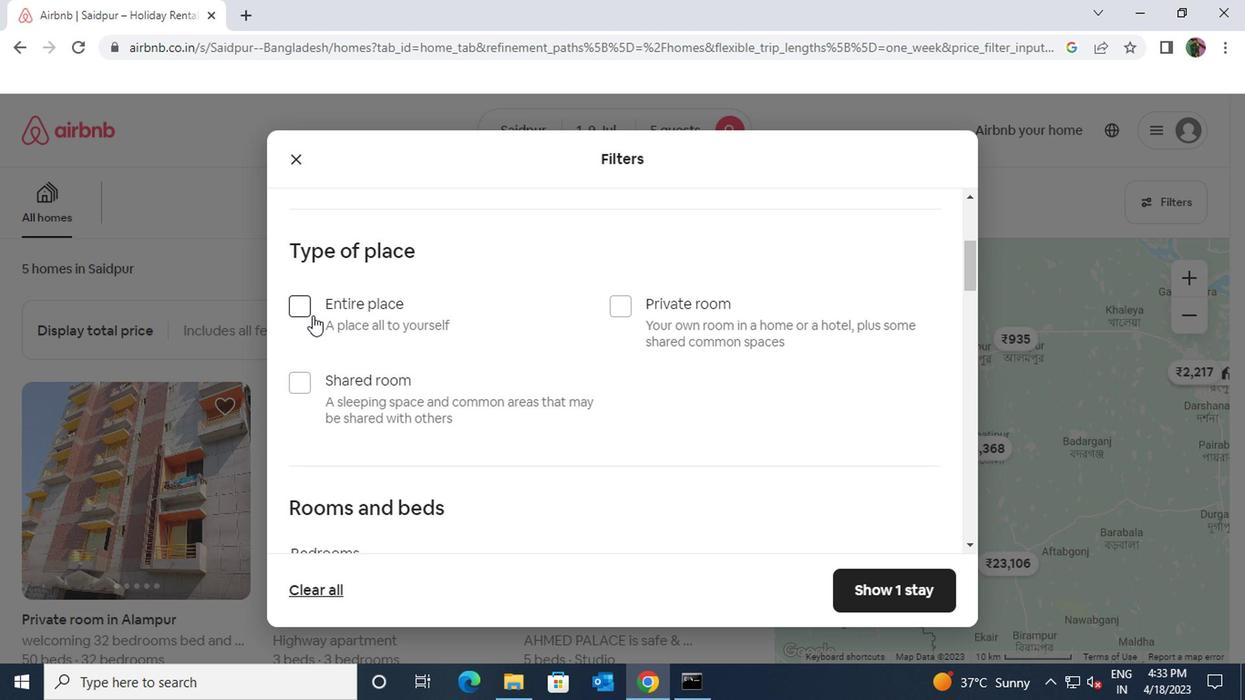 
Action: Mouse pressed left at (299, 301)
Screenshot: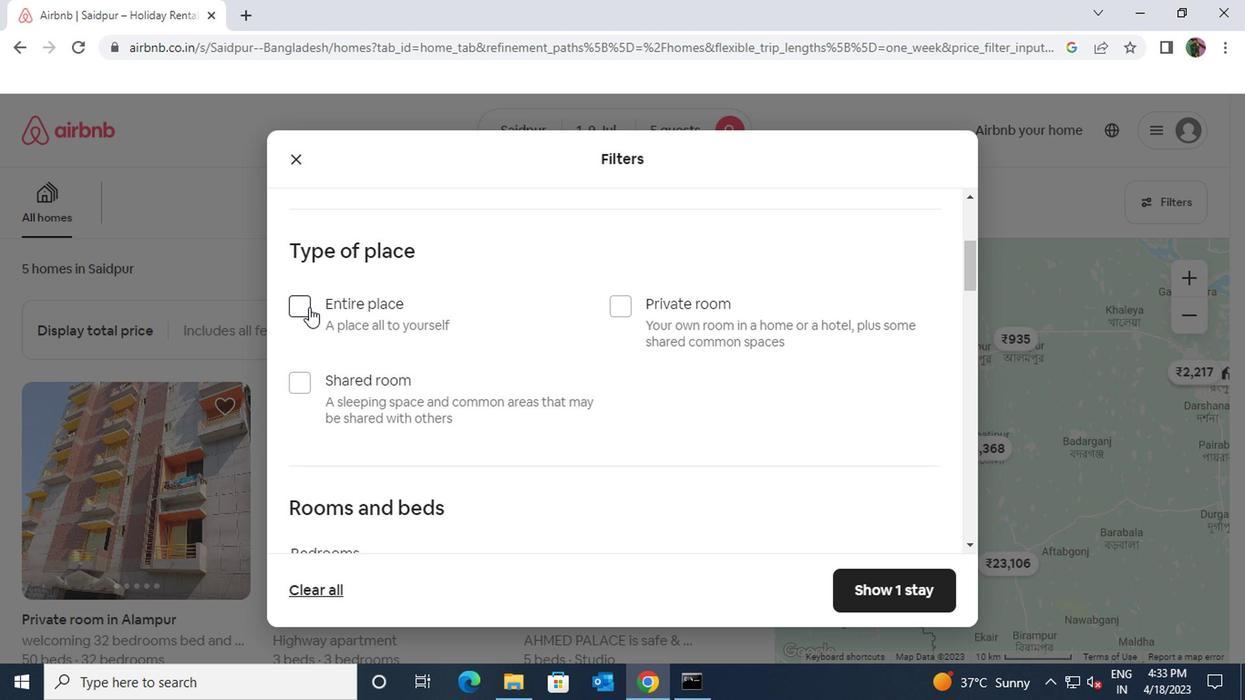
Action: Mouse moved to (449, 437)
Screenshot: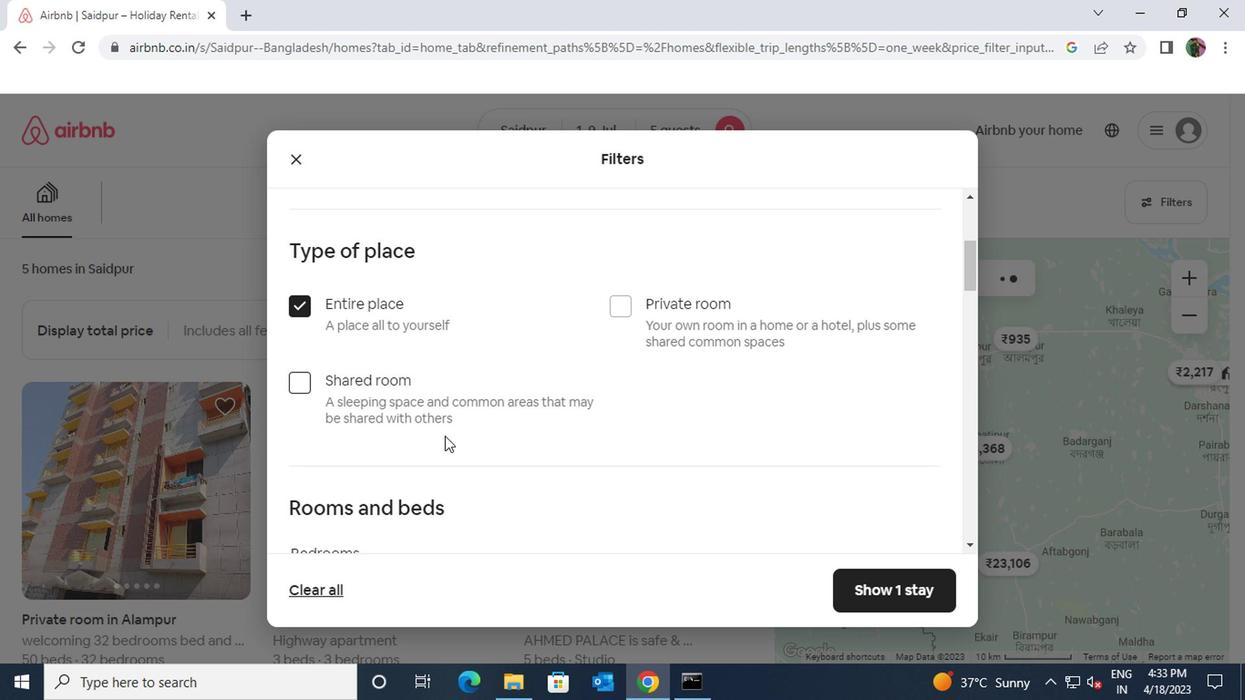 
Action: Mouse scrolled (449, 437) with delta (0, 0)
Screenshot: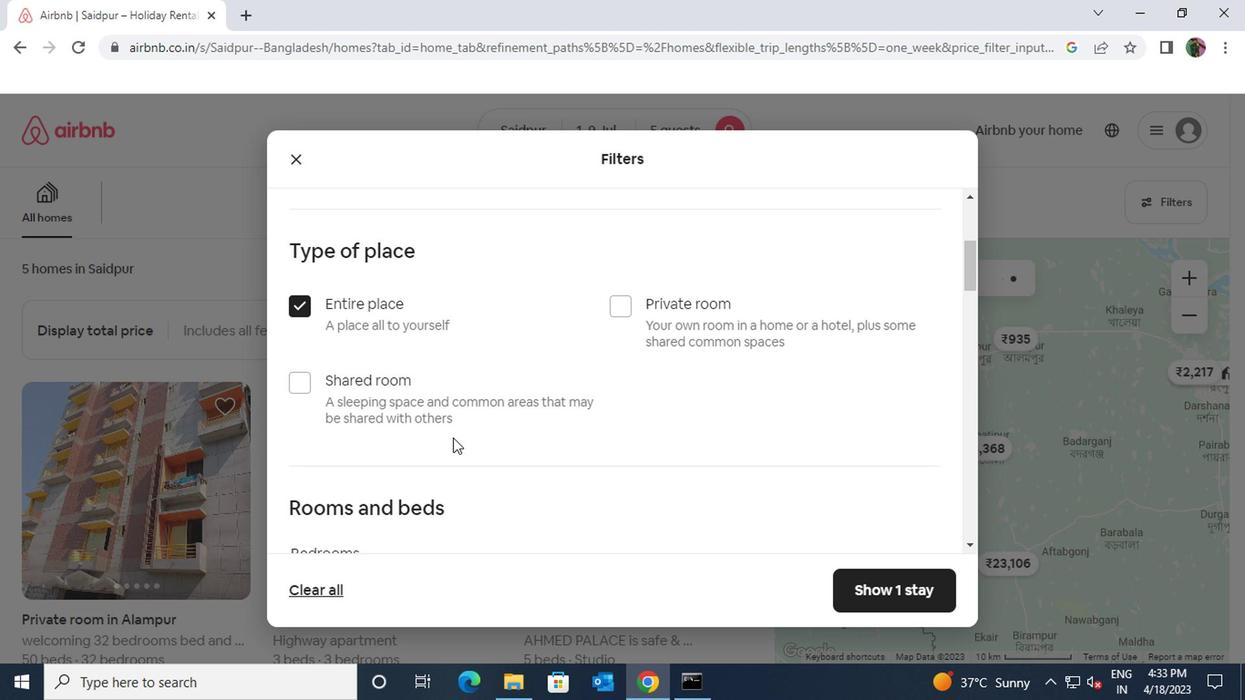 
Action: Mouse scrolled (449, 437) with delta (0, 0)
Screenshot: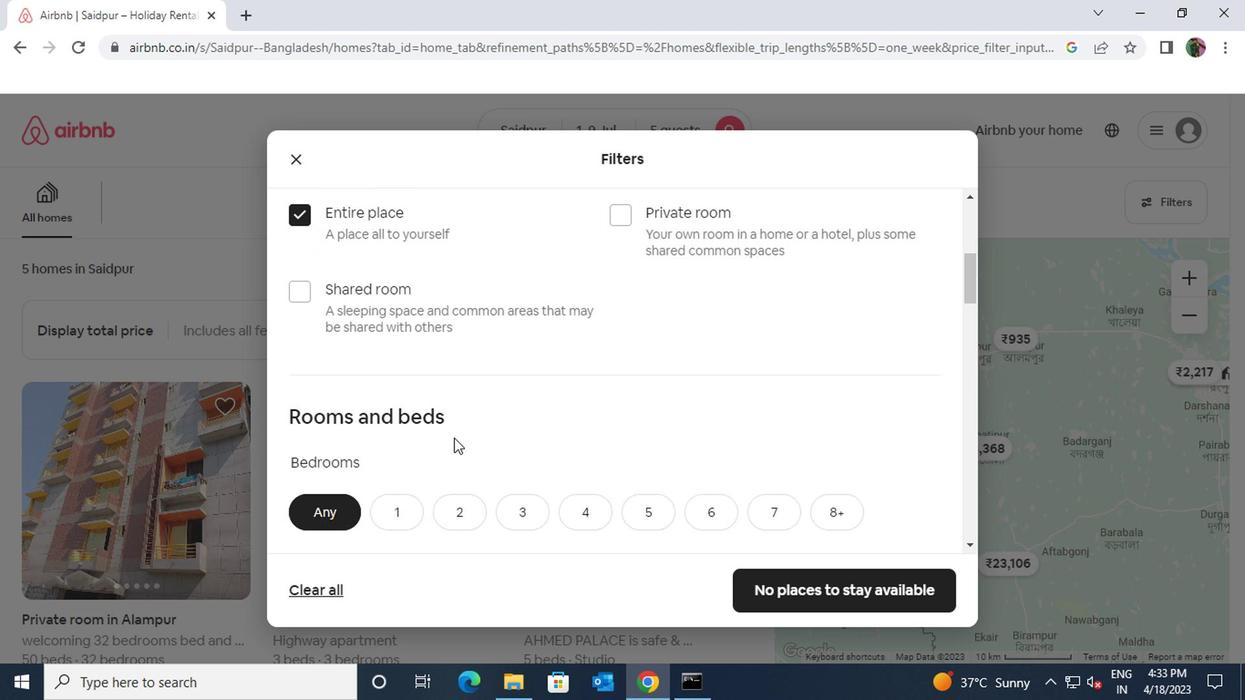 
Action: Mouse moved to (504, 423)
Screenshot: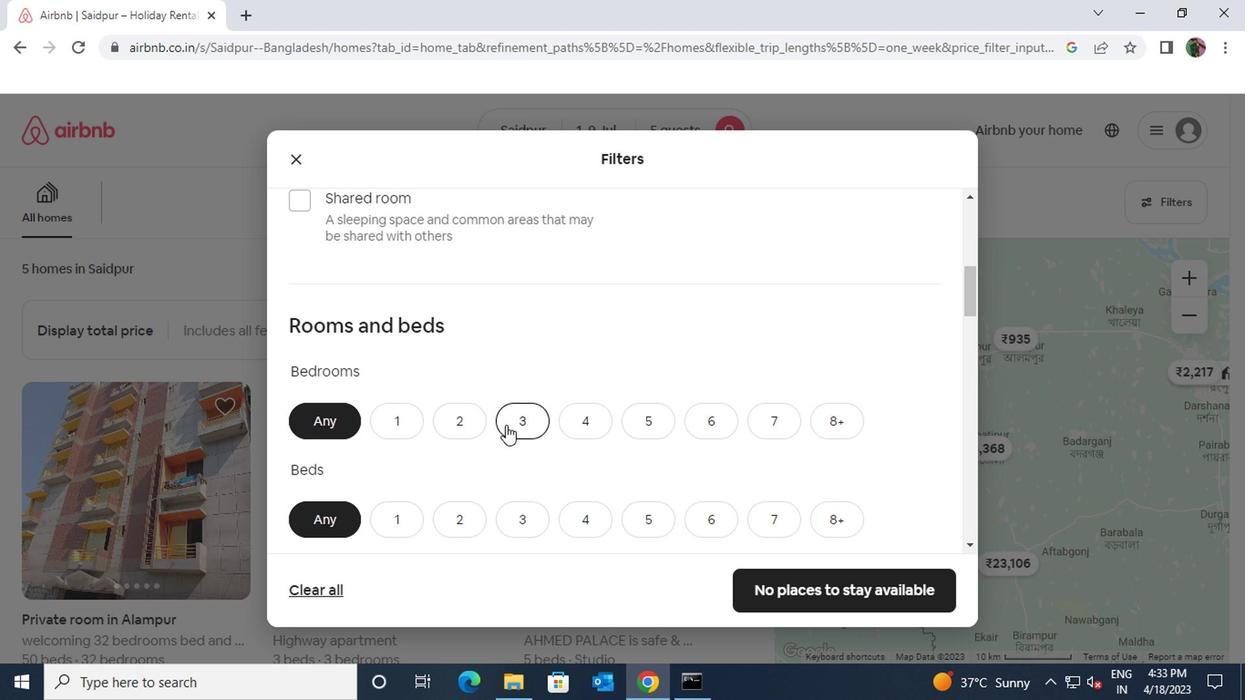 
Action: Mouse pressed left at (504, 423)
Screenshot: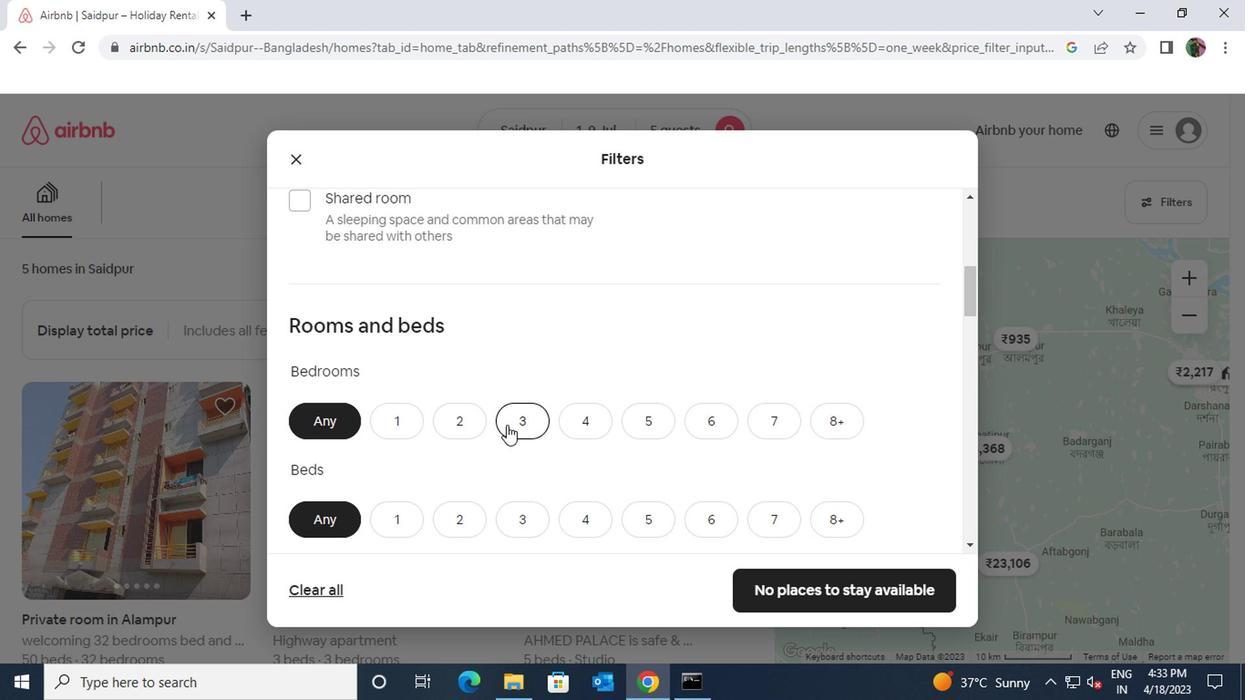 
Action: Mouse scrolled (504, 422) with delta (0, 0)
Screenshot: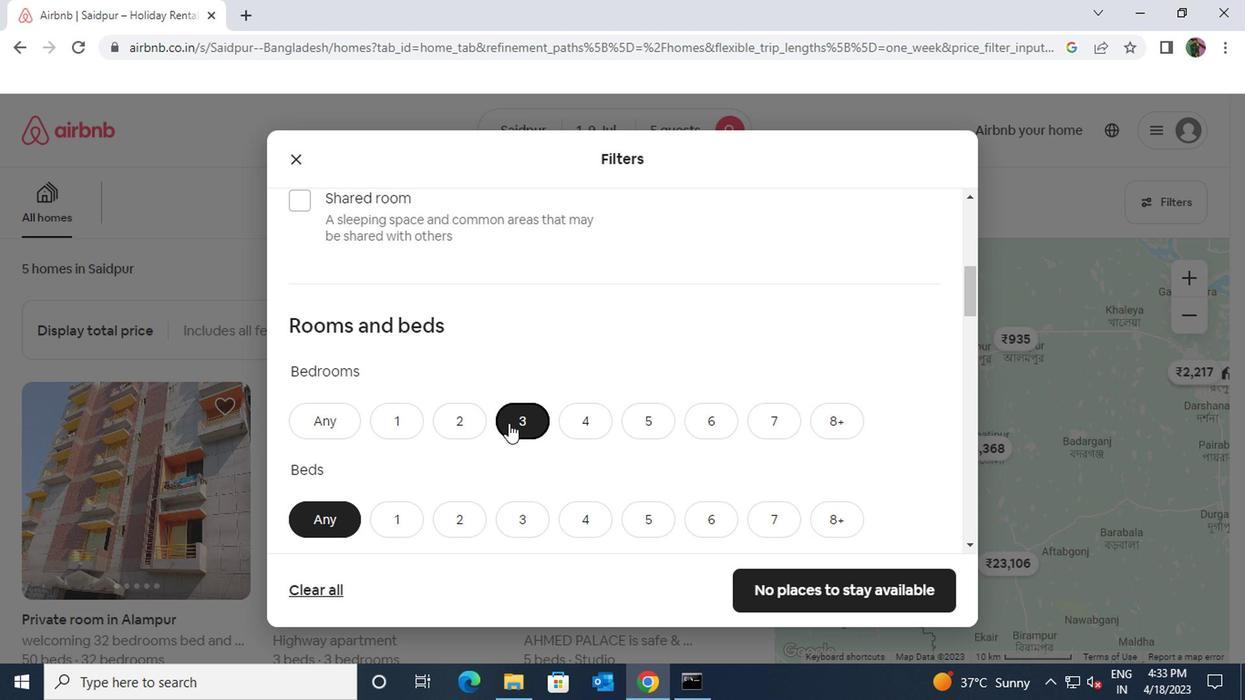 
Action: Mouse moved to (504, 423)
Screenshot: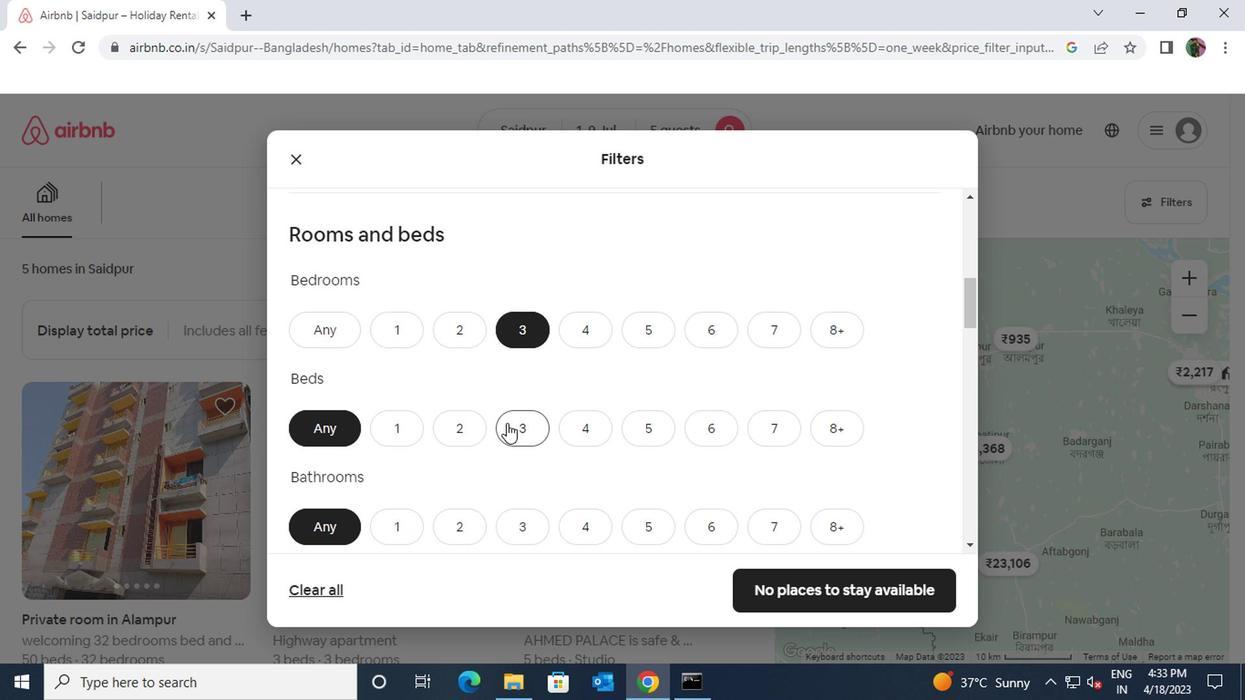 
Action: Mouse pressed left at (504, 423)
Screenshot: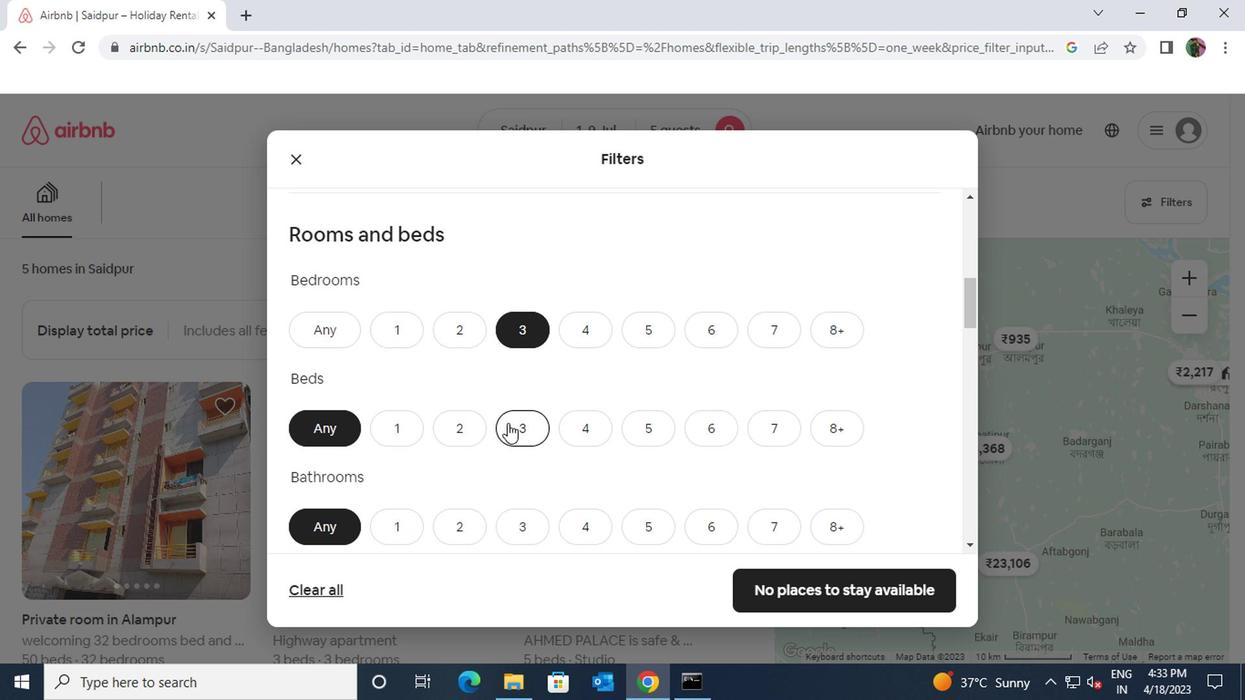 
Action: Mouse scrolled (504, 422) with delta (0, 0)
Screenshot: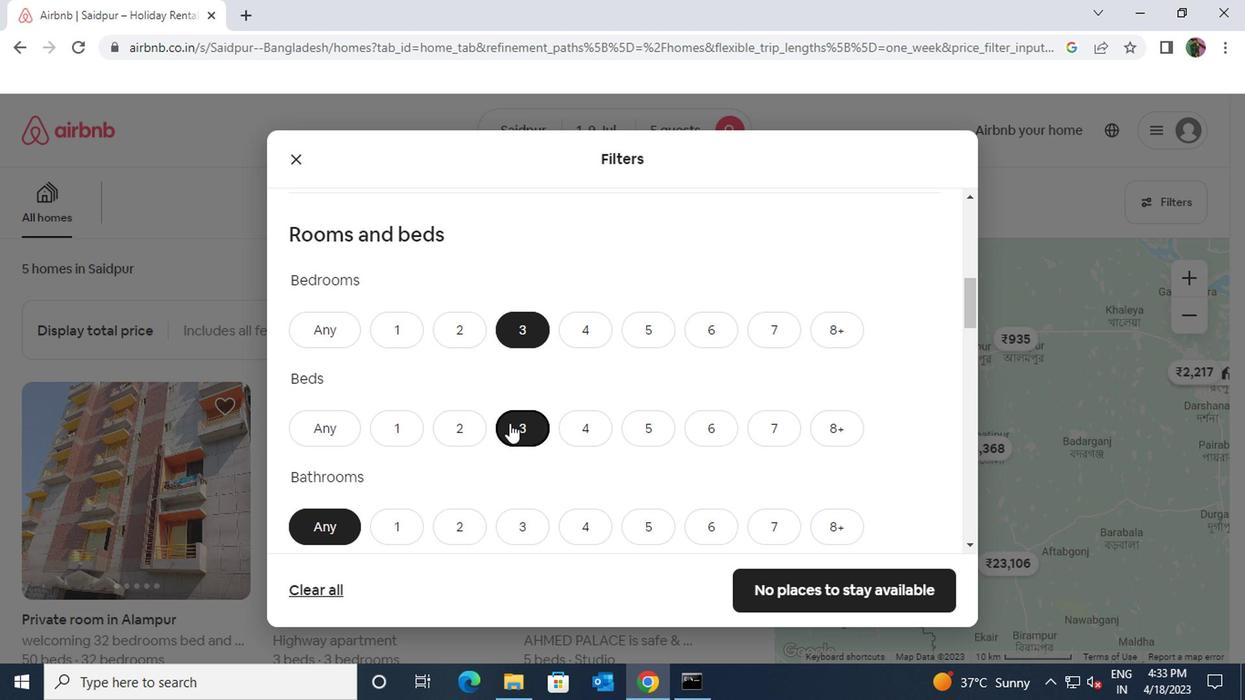 
Action: Mouse moved to (404, 432)
Screenshot: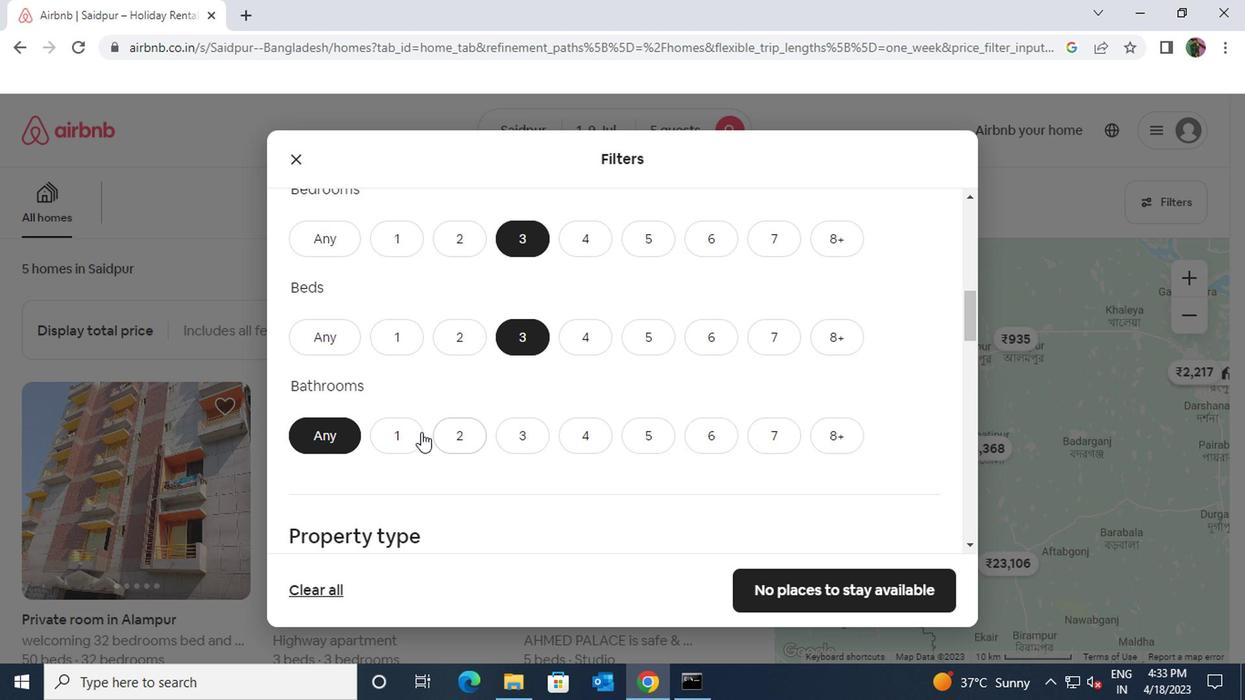 
Action: Mouse pressed left at (404, 432)
Screenshot: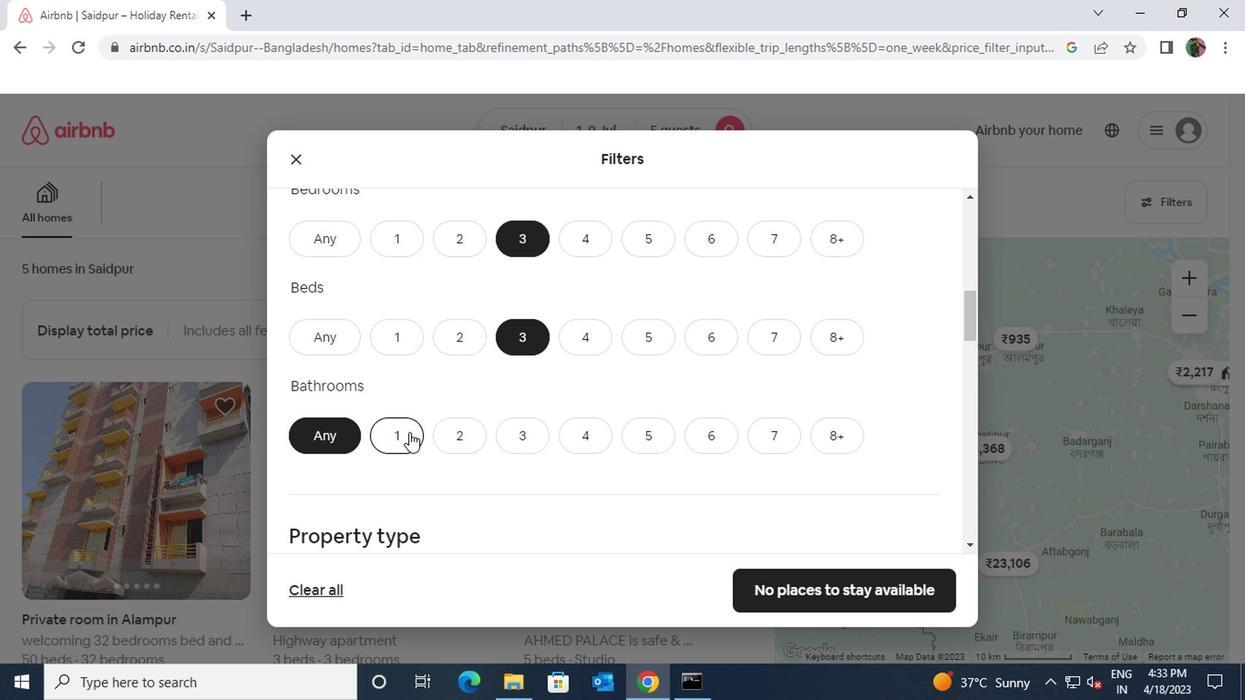 
Action: Mouse moved to (496, 418)
Screenshot: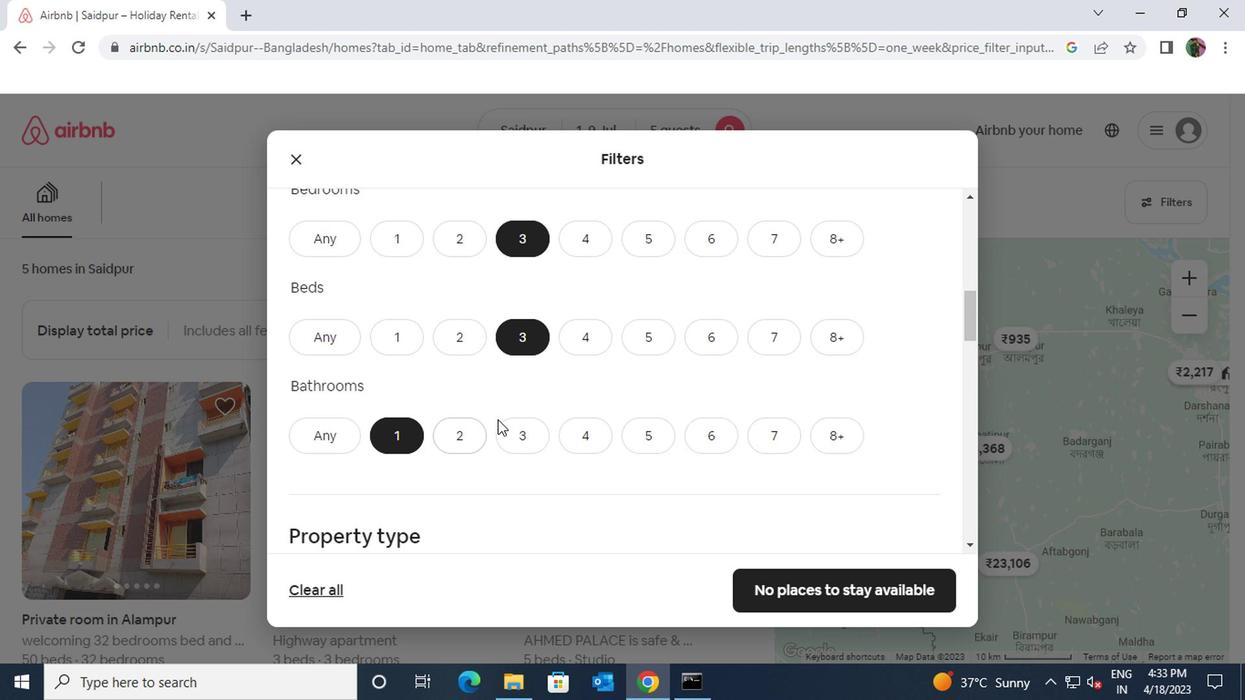 
Action: Mouse scrolled (496, 417) with delta (0, -1)
Screenshot: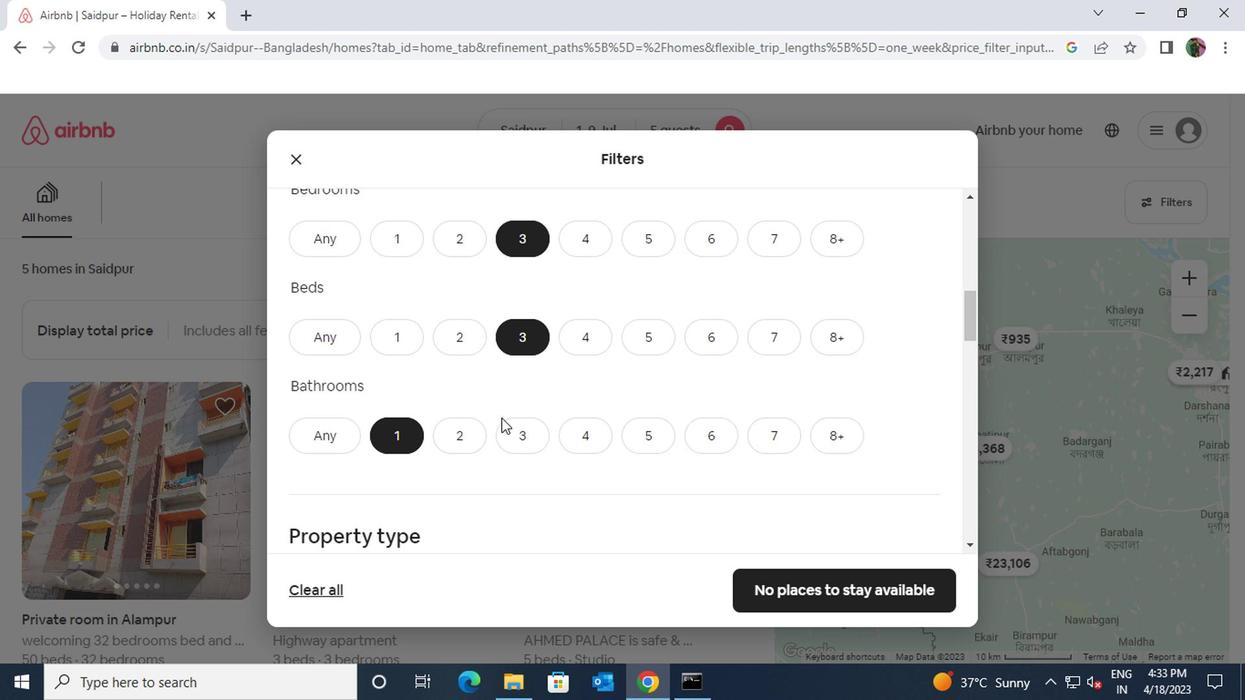 
Action: Mouse moved to (496, 417)
Screenshot: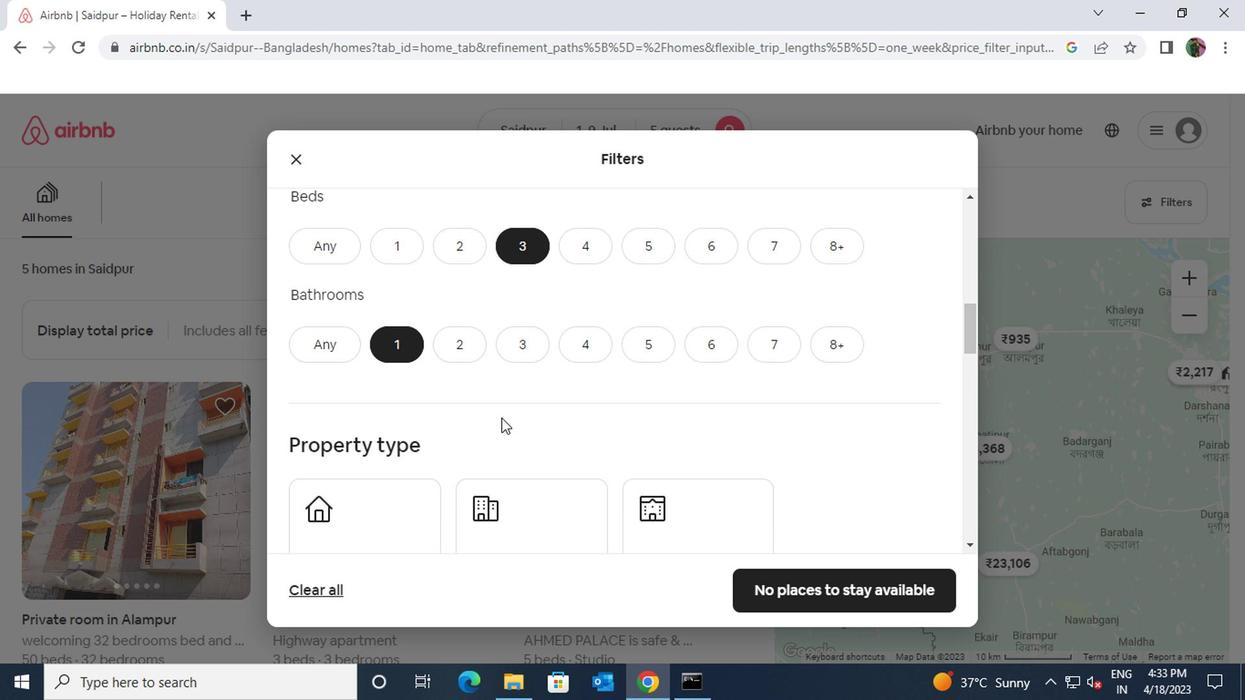 
Action: Mouse scrolled (496, 416) with delta (0, 0)
Screenshot: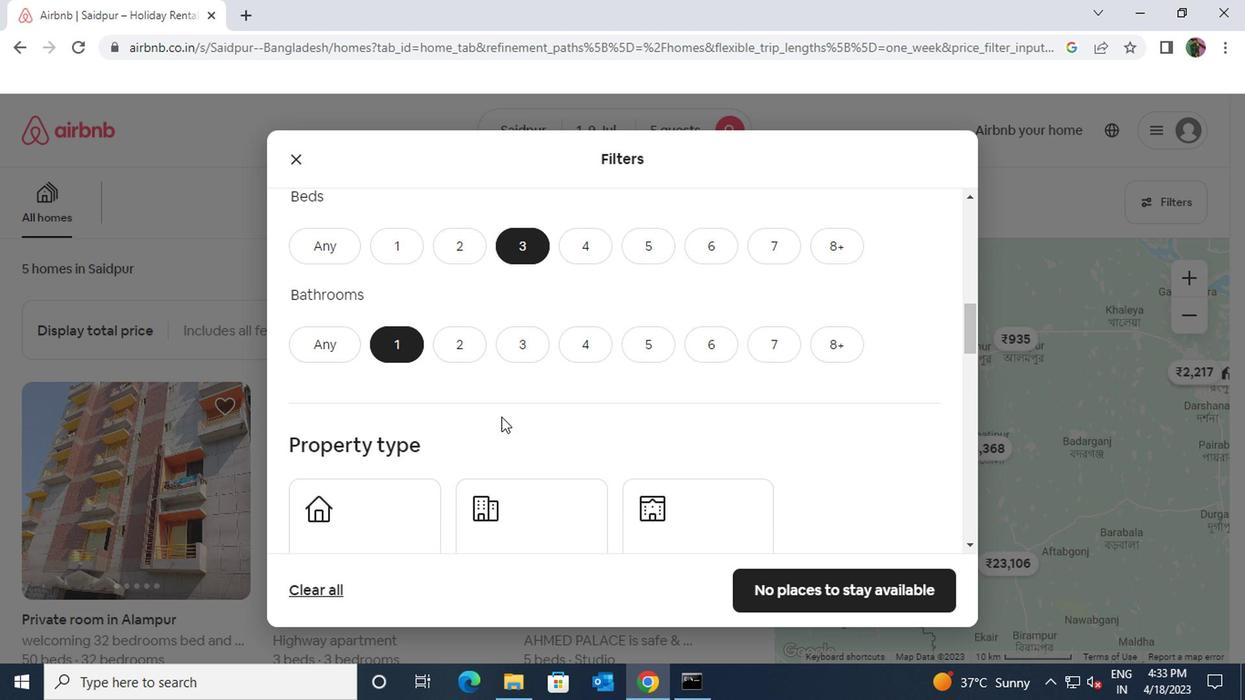 
Action: Mouse moved to (416, 435)
Screenshot: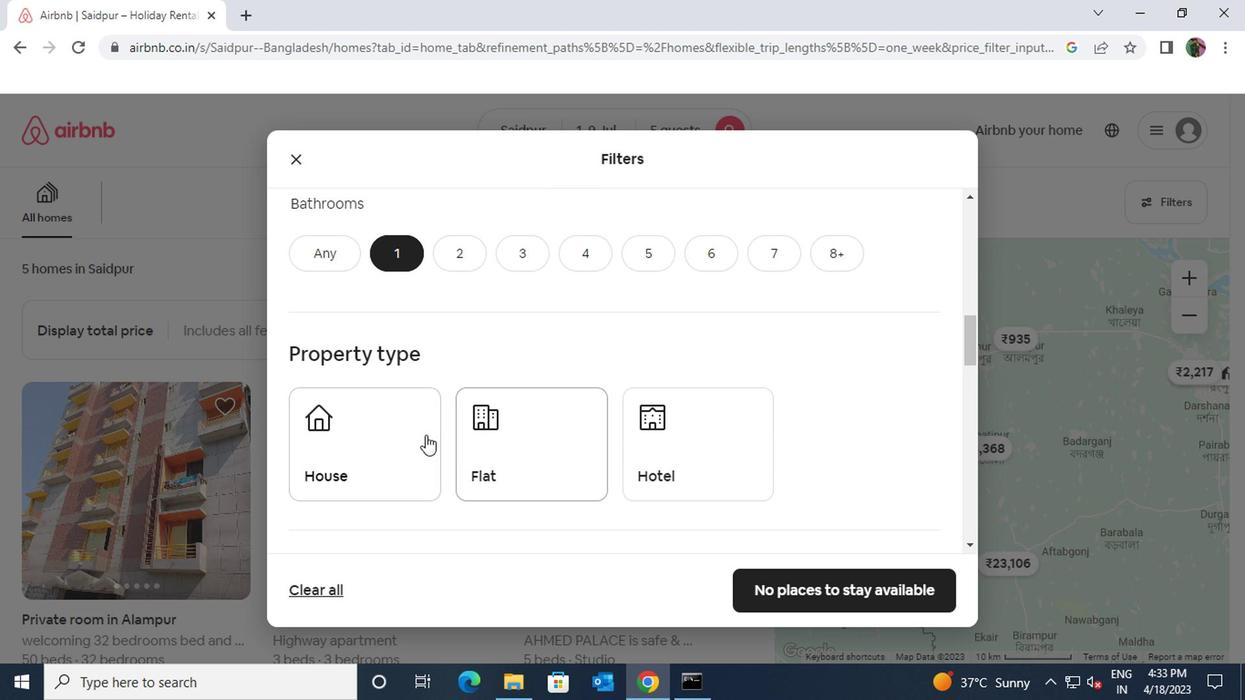 
Action: Mouse pressed left at (416, 435)
Screenshot: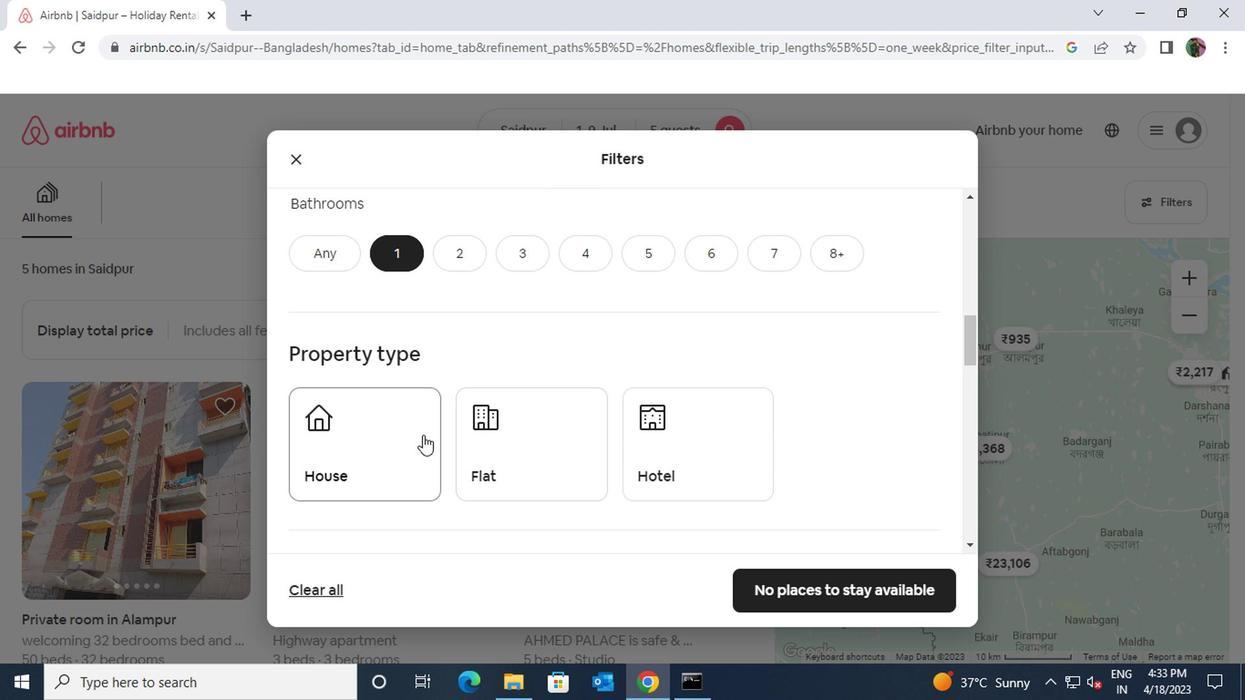 
Action: Mouse moved to (515, 421)
Screenshot: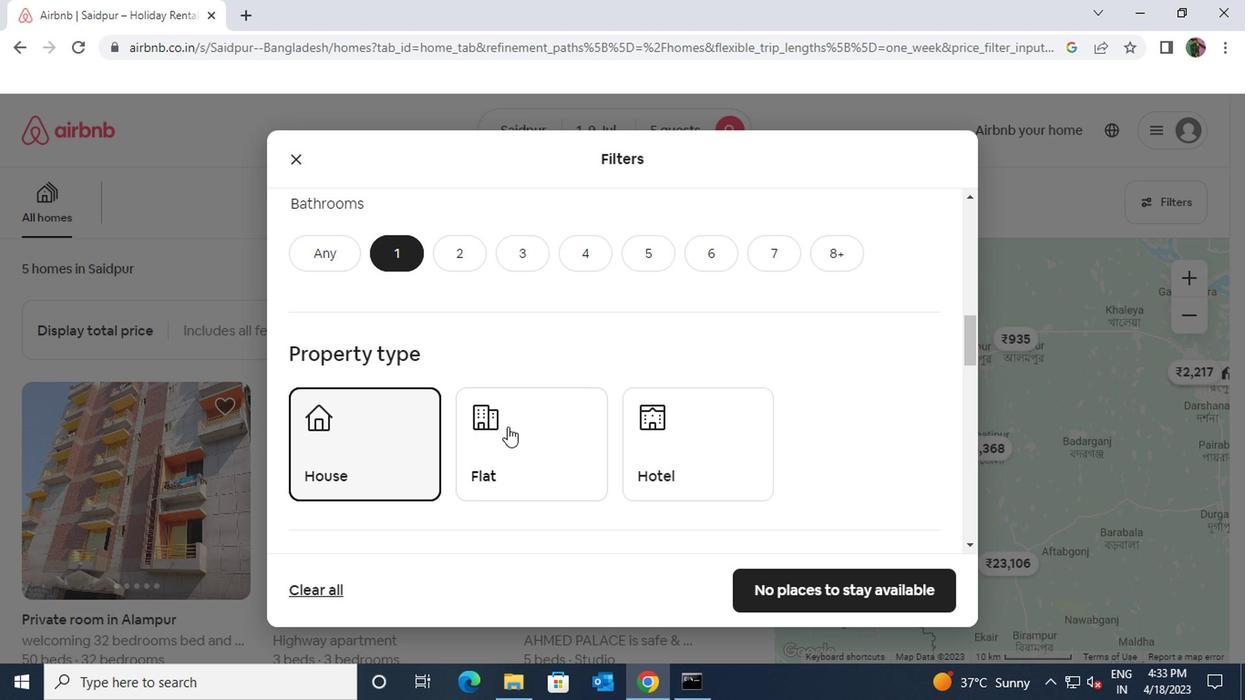 
Action: Mouse scrolled (515, 419) with delta (0, -1)
Screenshot: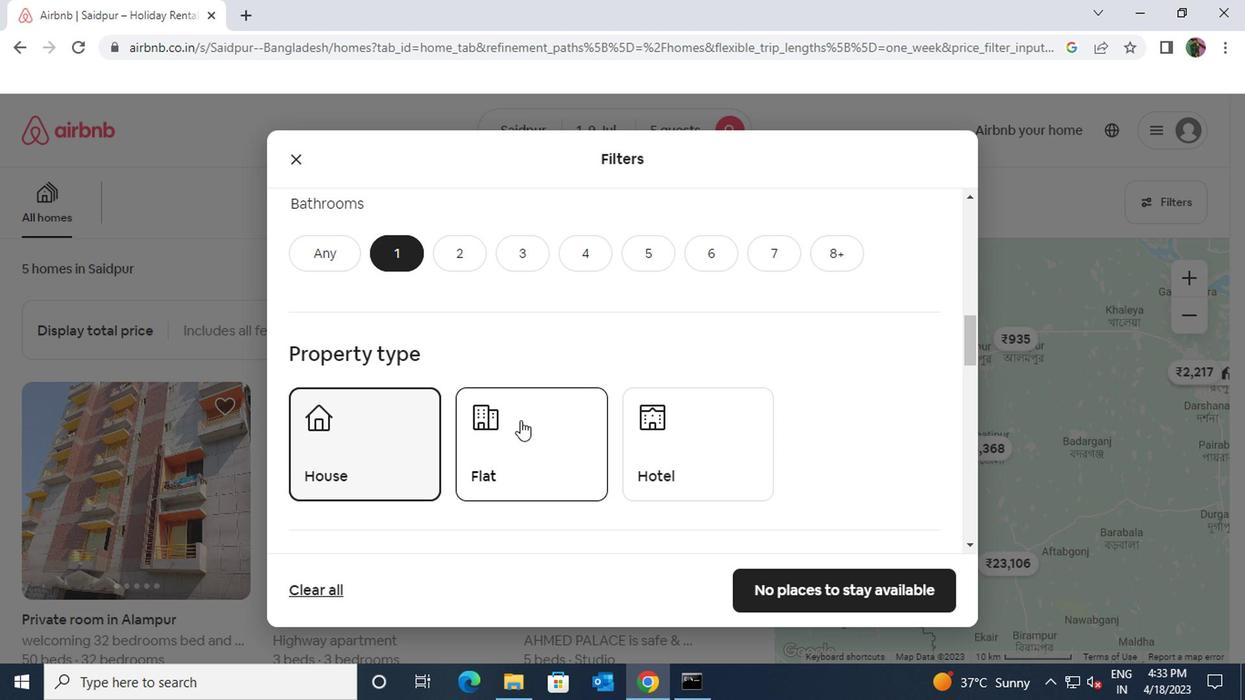 
Action: Mouse scrolled (515, 419) with delta (0, -1)
Screenshot: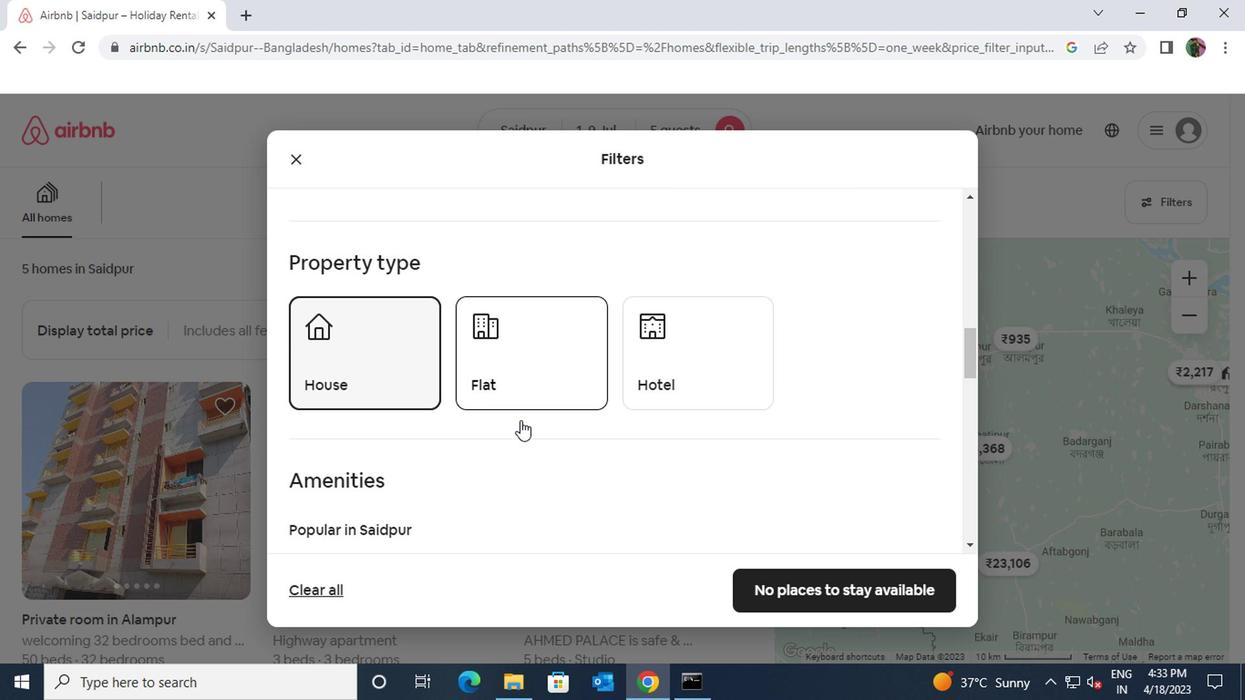 
Action: Mouse scrolled (515, 419) with delta (0, -1)
Screenshot: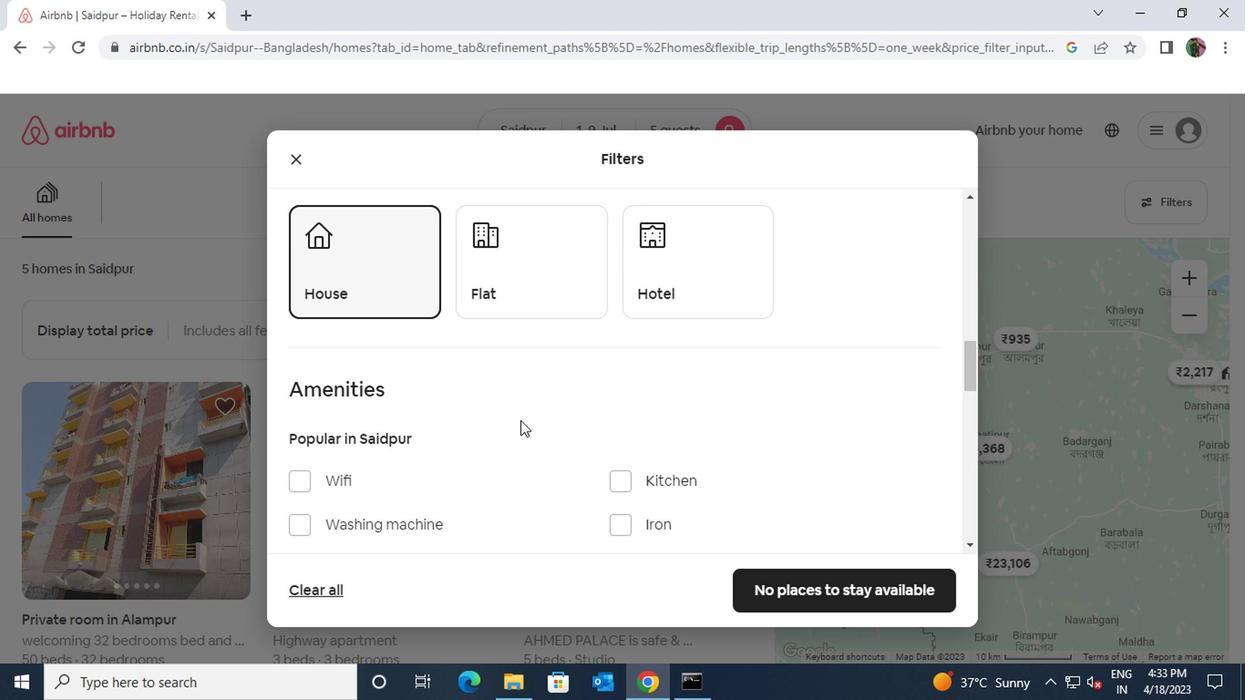 
Action: Mouse moved to (603, 387)
Screenshot: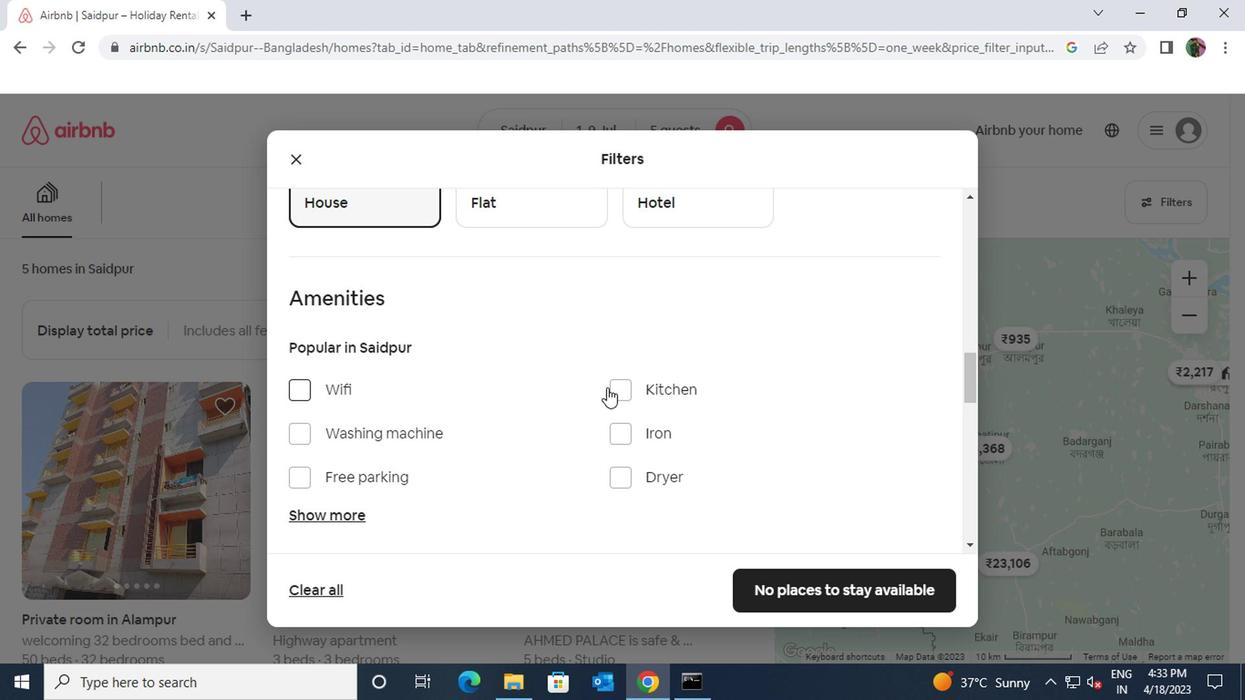 
Action: Mouse pressed left at (603, 387)
Screenshot: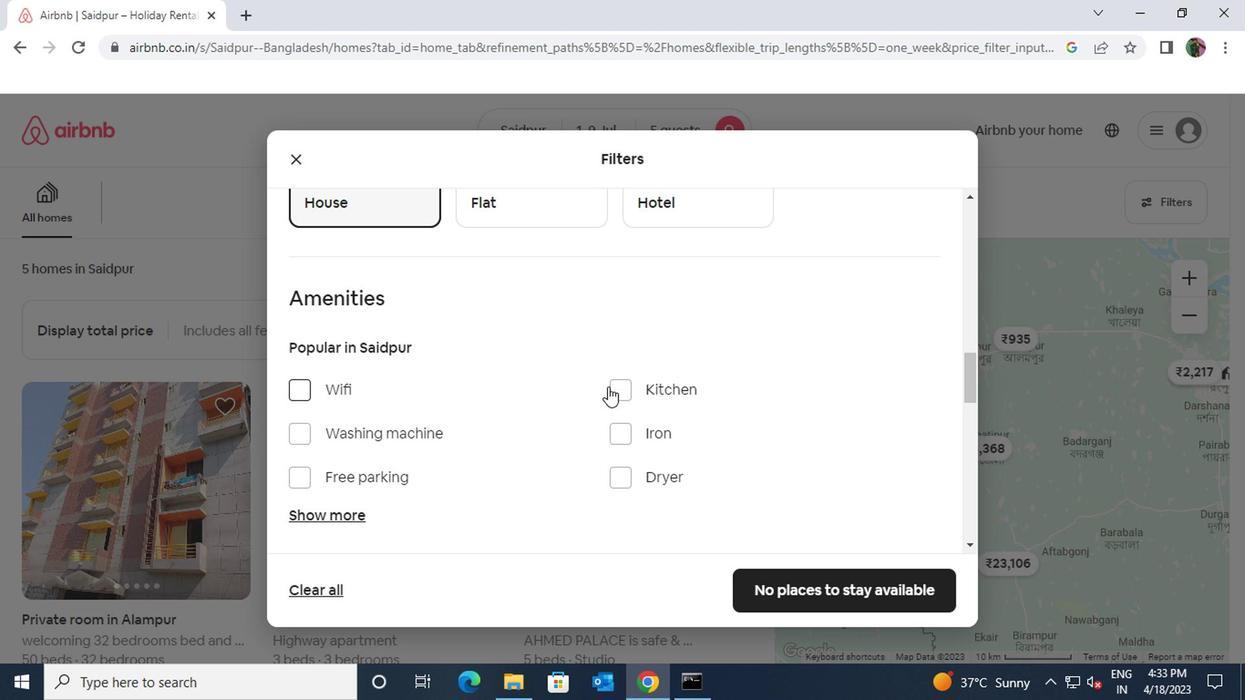 
Action: Mouse moved to (567, 419)
Screenshot: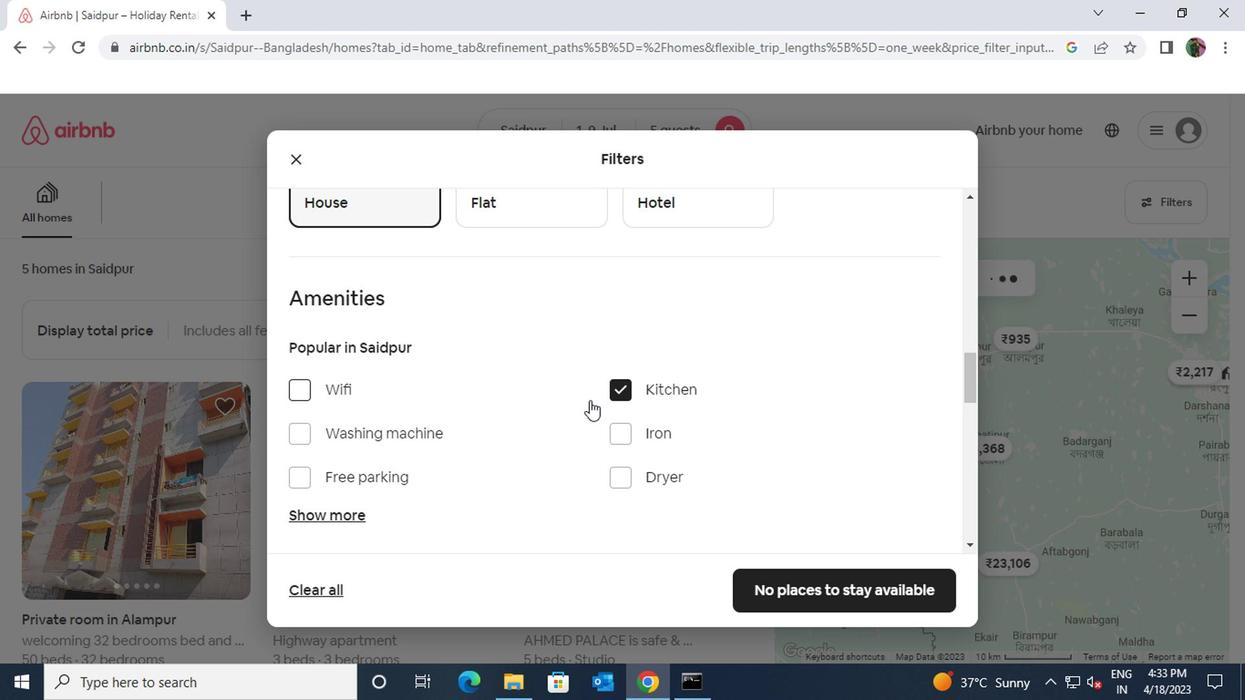 
Action: Mouse scrolled (567, 419) with delta (0, 0)
Screenshot: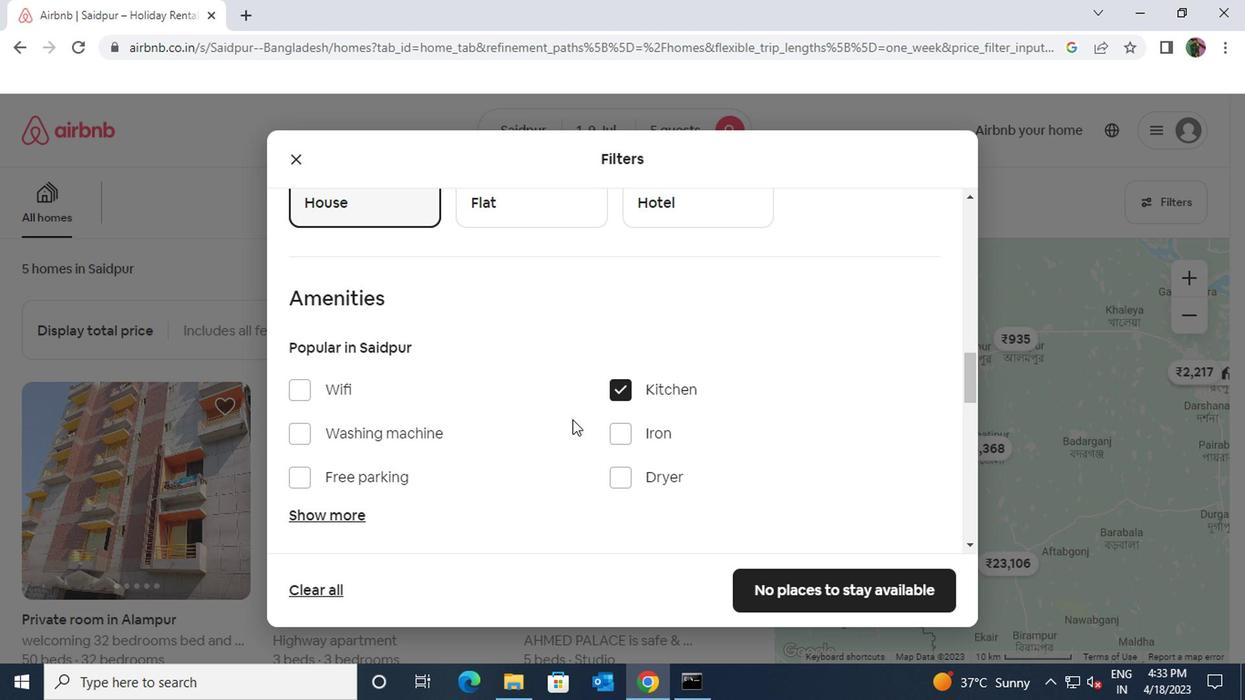 
Action: Mouse moved to (333, 428)
Screenshot: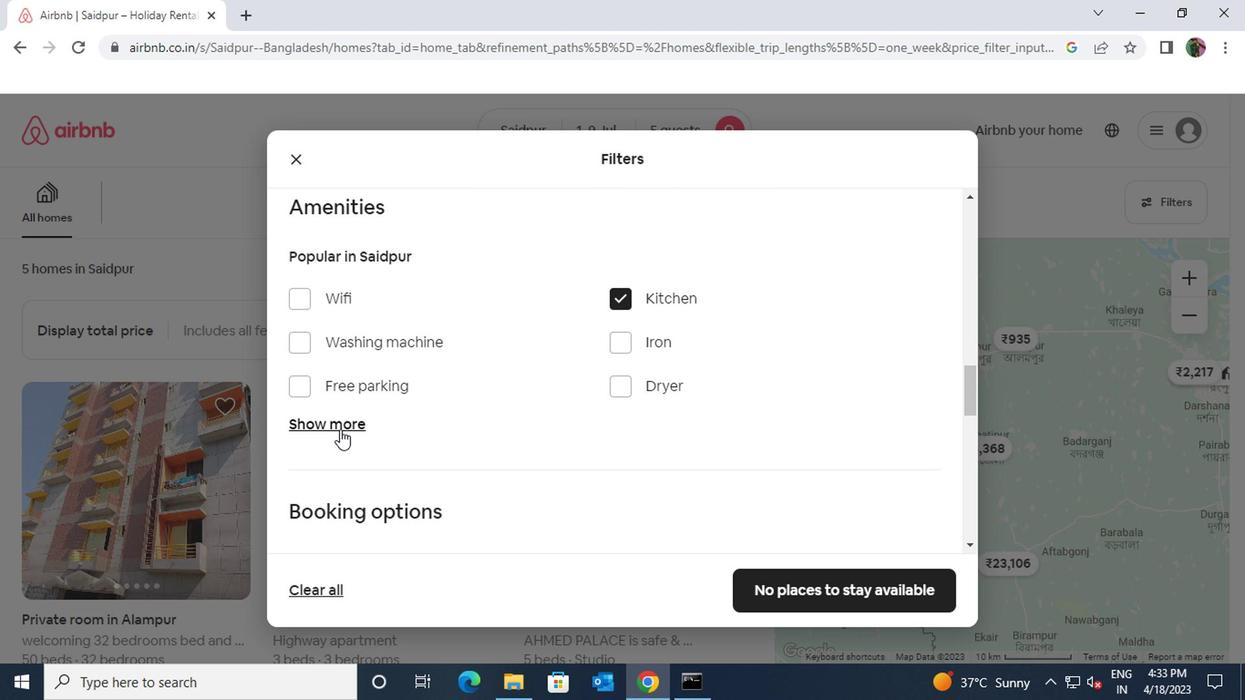 
Action: Mouse pressed left at (333, 428)
Screenshot: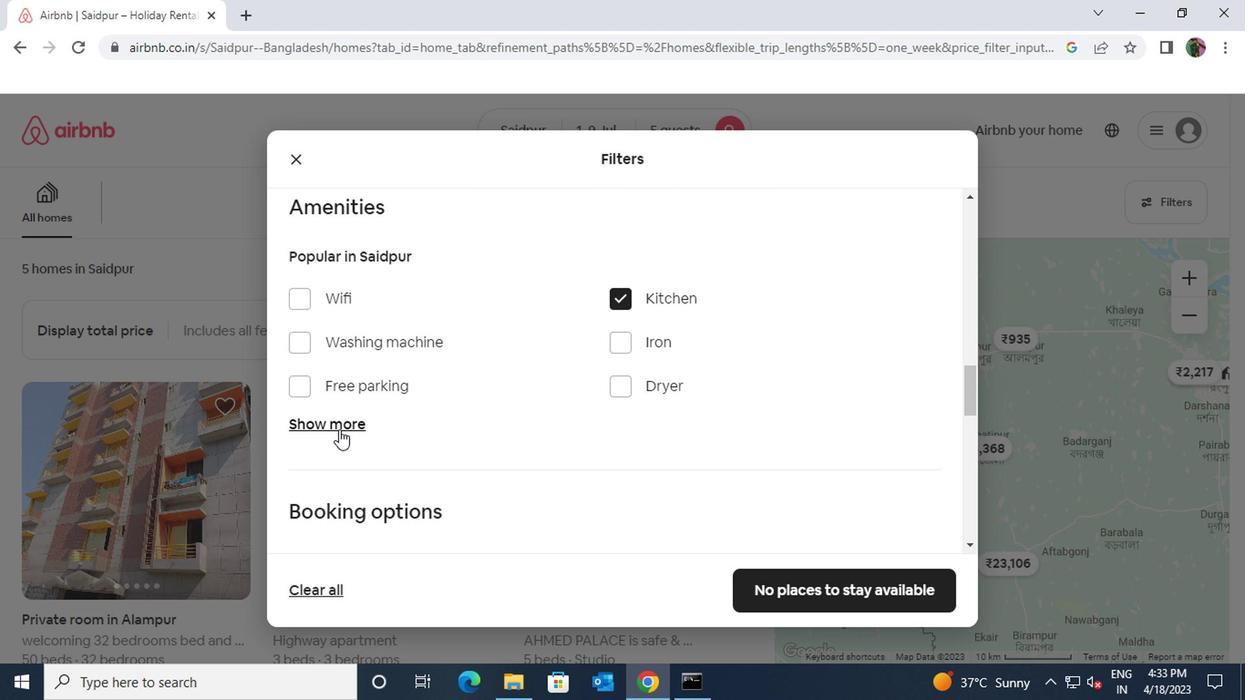 
Action: Mouse moved to (335, 428)
Screenshot: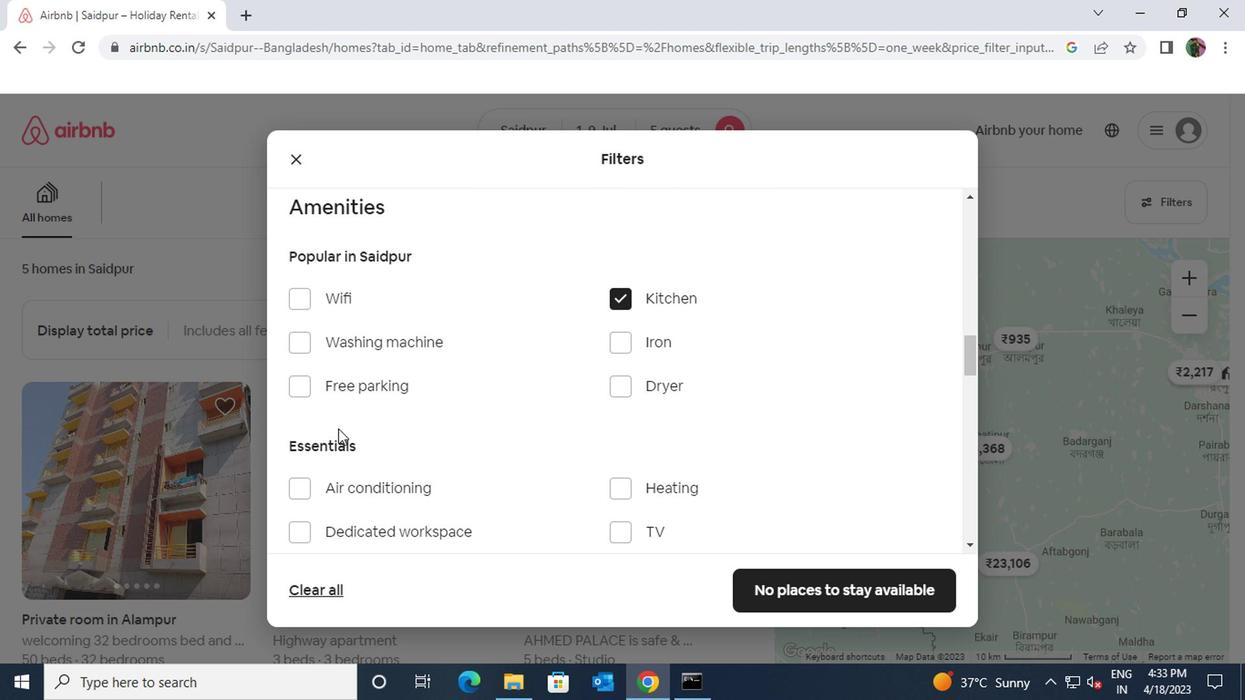 
Action: Mouse scrolled (335, 427) with delta (0, 0)
Screenshot: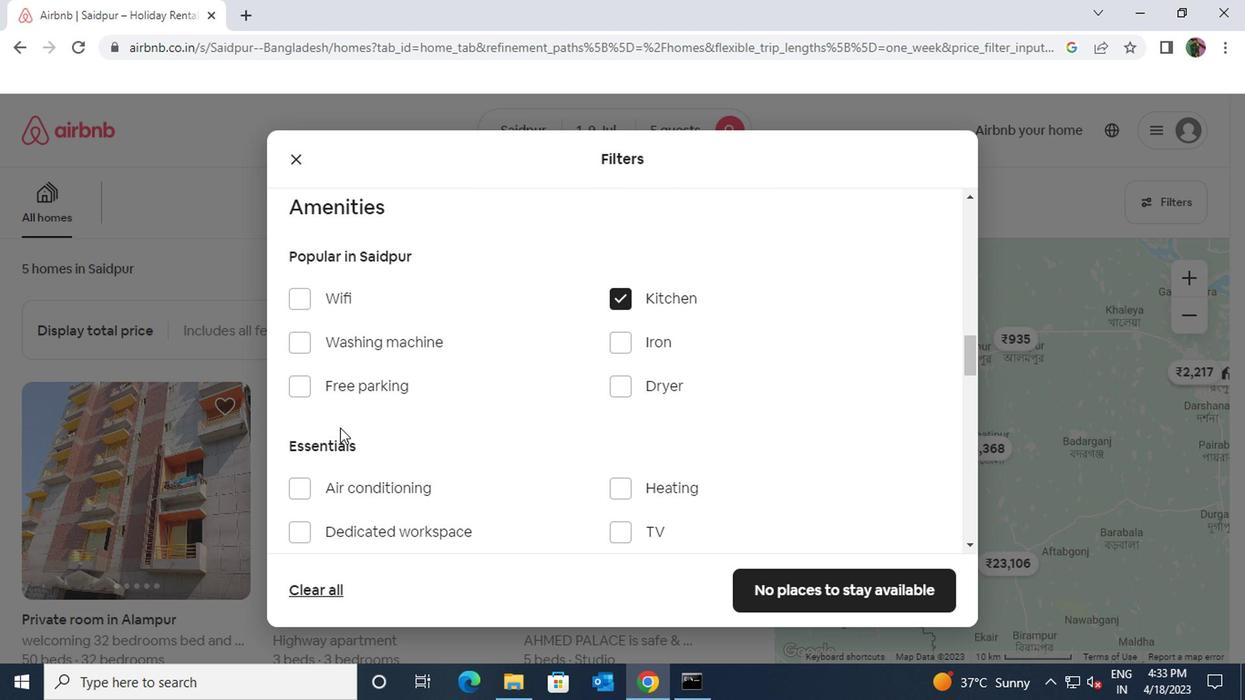 
Action: Mouse moved to (297, 391)
Screenshot: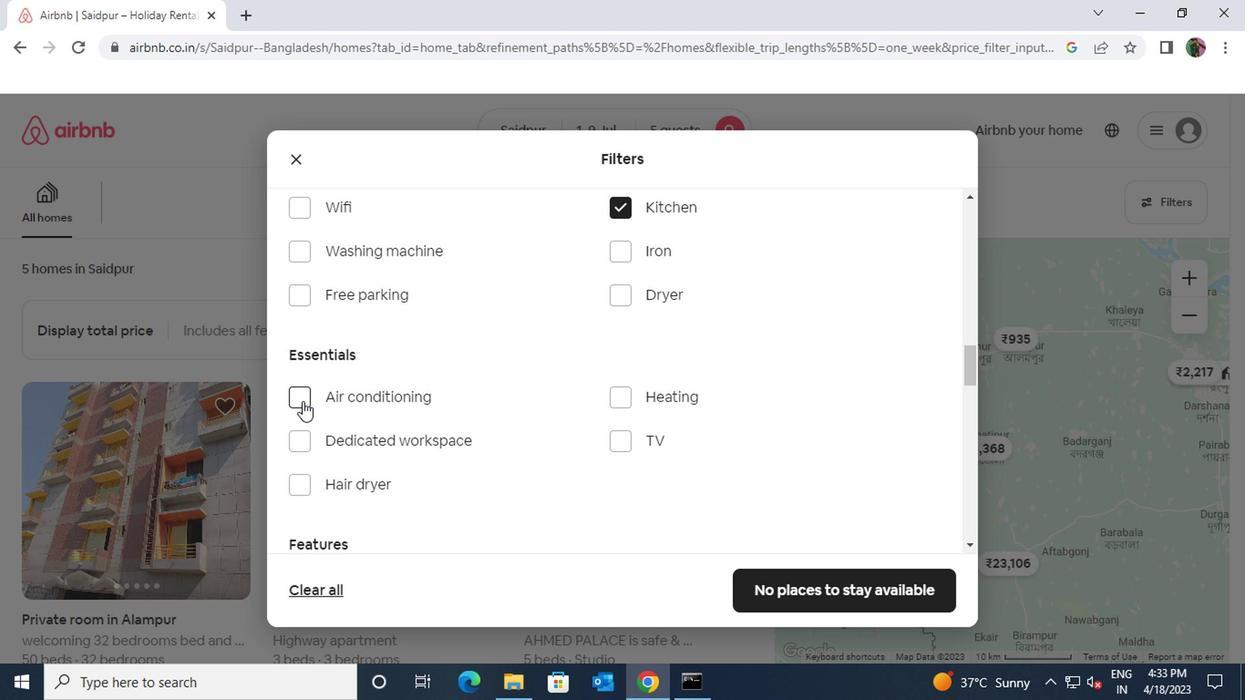 
Action: Mouse pressed left at (297, 391)
Screenshot: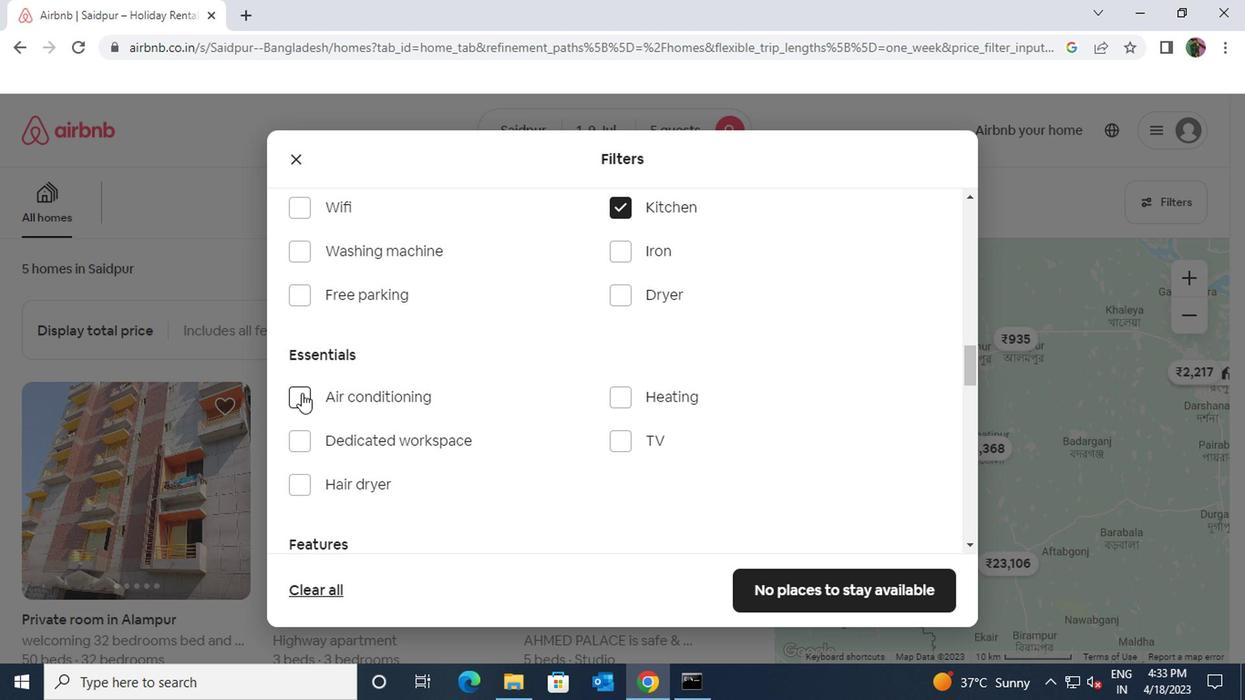 
Action: Mouse moved to (371, 391)
Screenshot: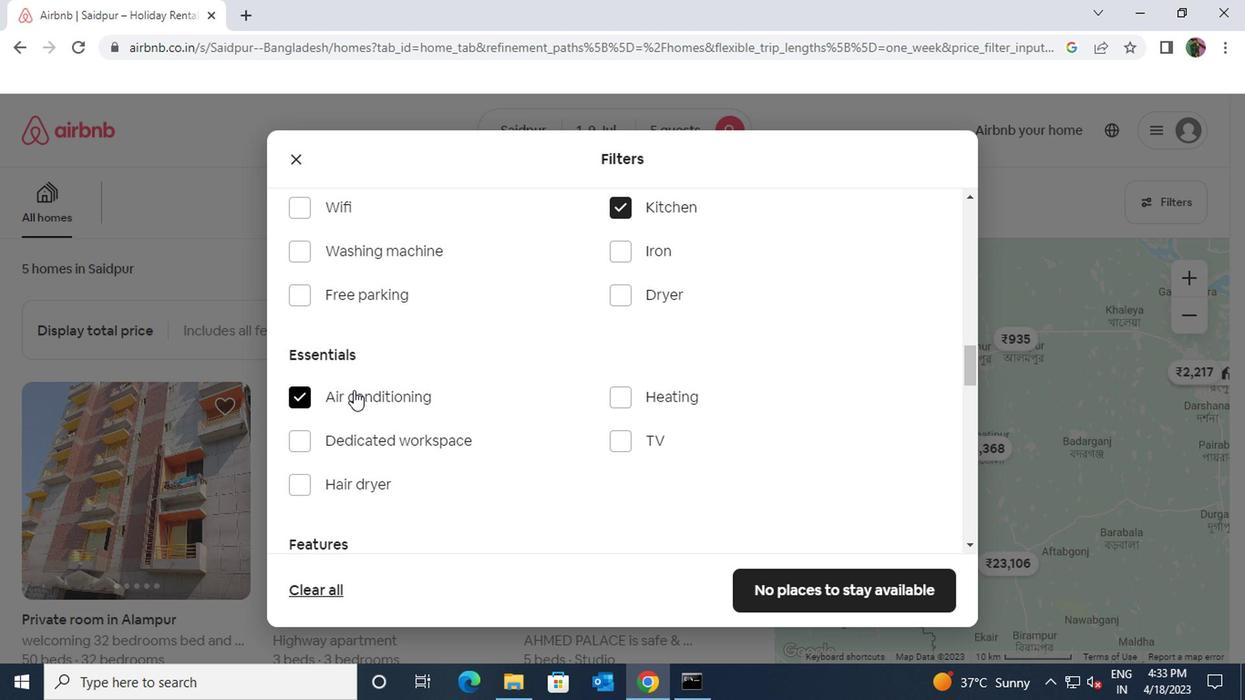 
Action: Mouse scrolled (371, 393) with delta (0, 1)
Screenshot: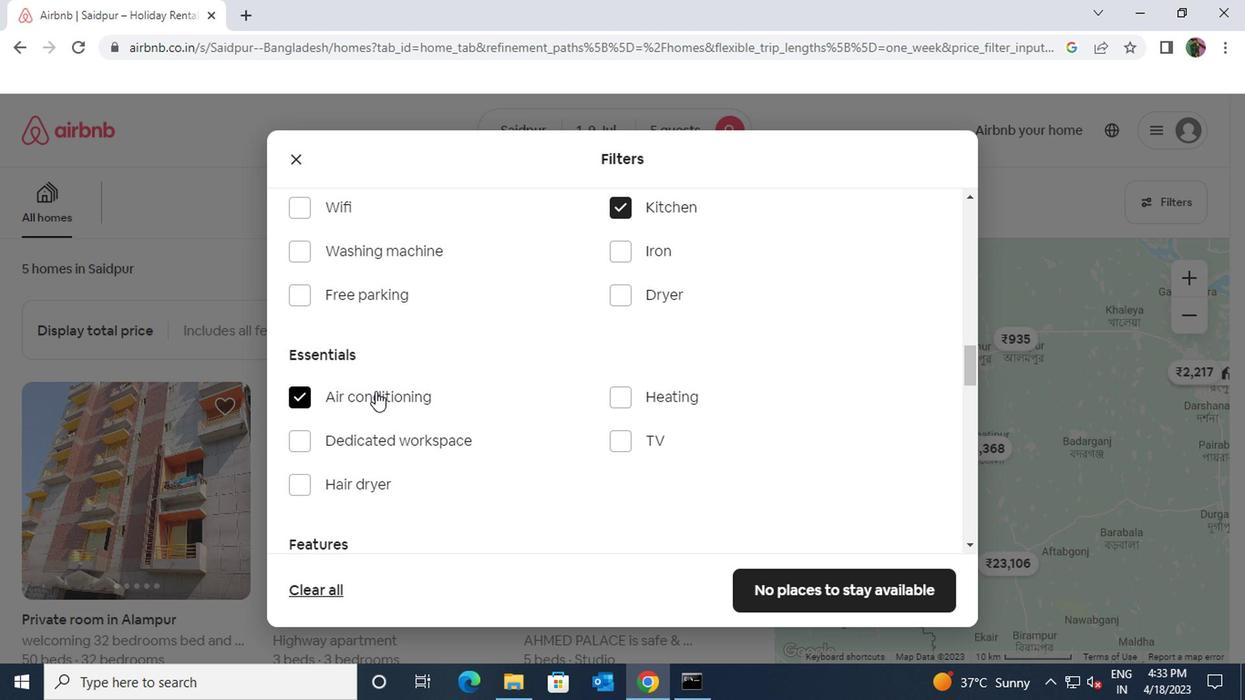 
Action: Mouse moved to (302, 382)
Screenshot: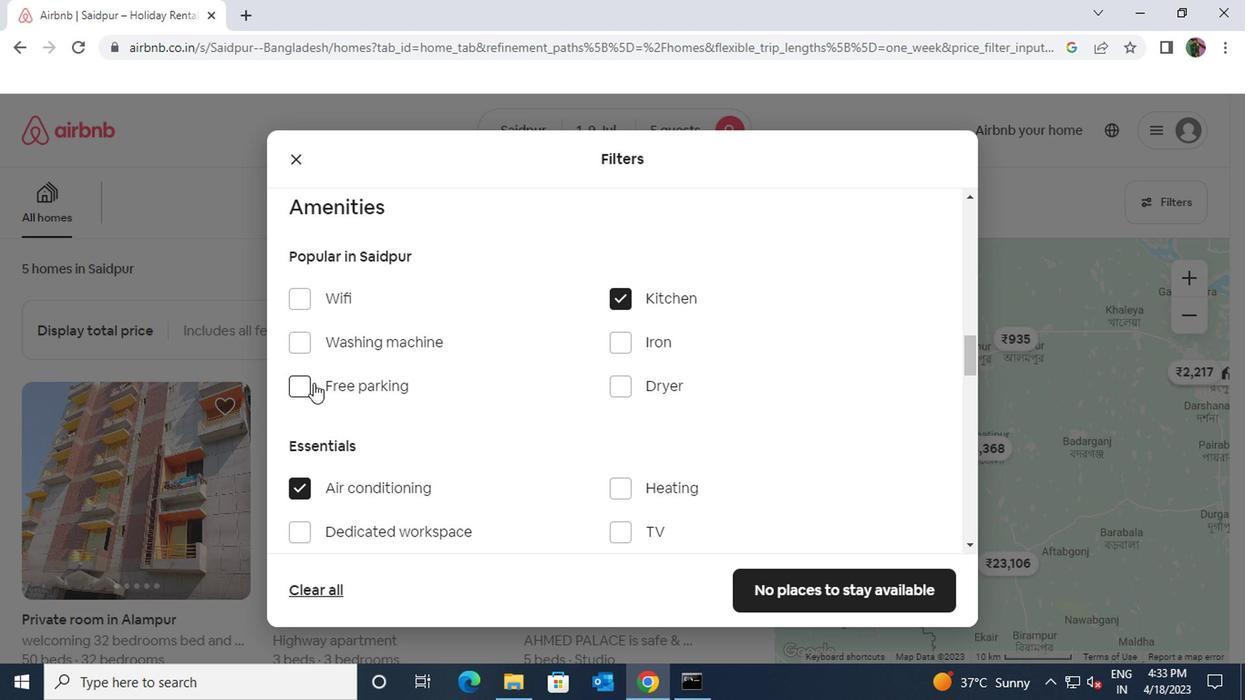 
Action: Mouse pressed left at (302, 382)
Screenshot: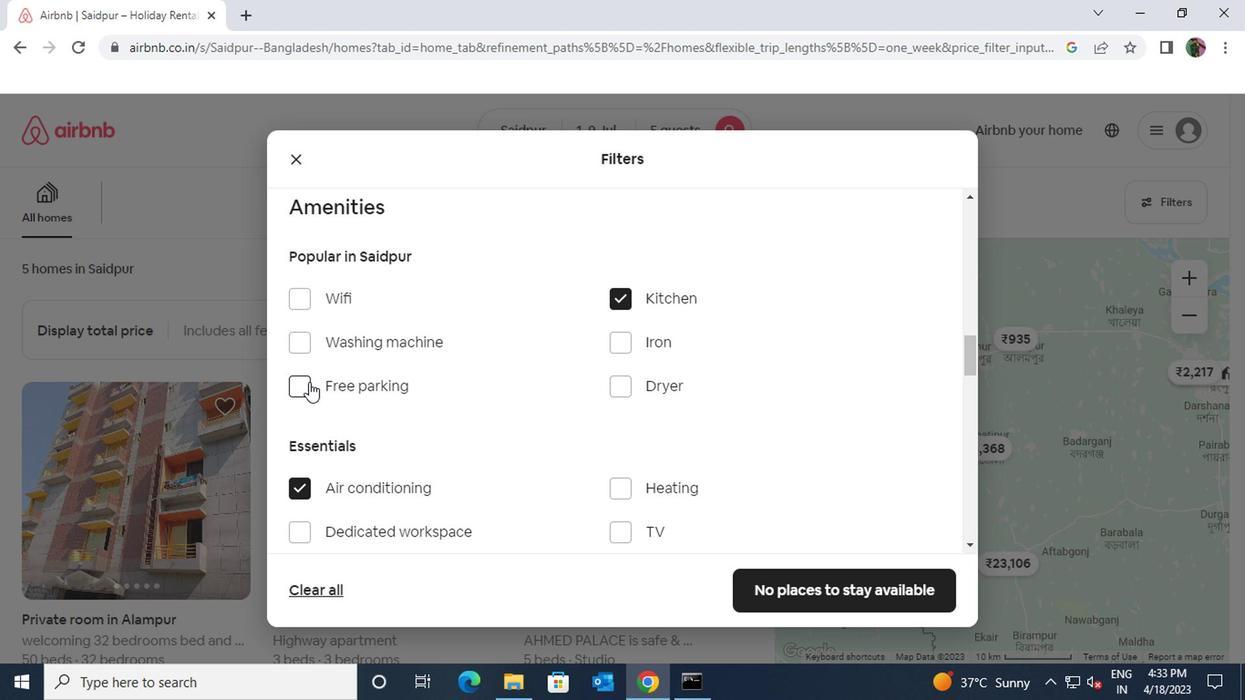 
Action: Mouse moved to (508, 457)
Screenshot: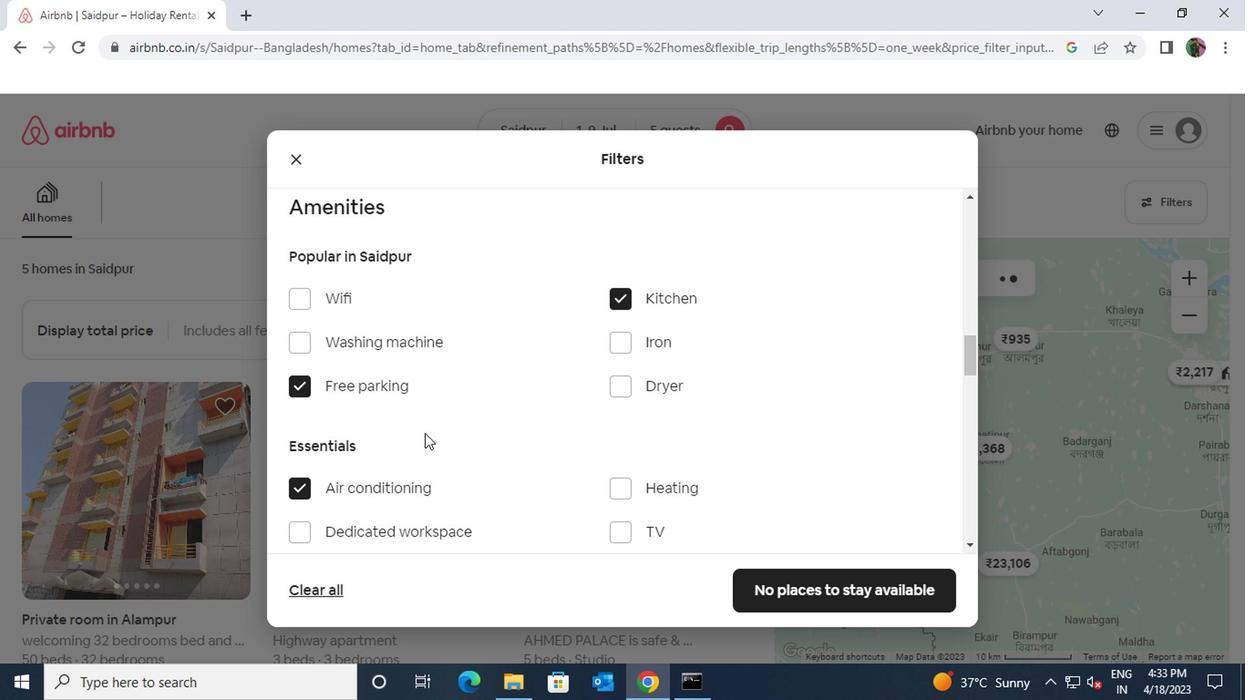 
Action: Mouse scrolled (508, 456) with delta (0, -1)
Screenshot: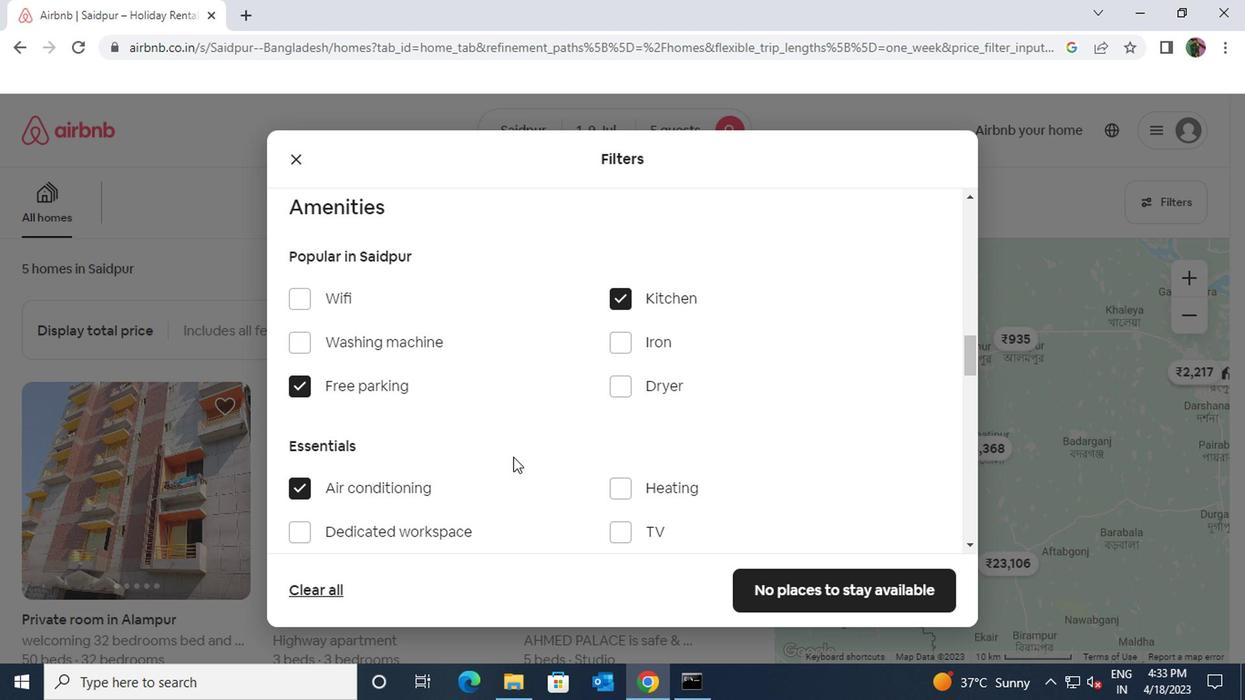 
Action: Mouse scrolled (508, 456) with delta (0, -1)
Screenshot: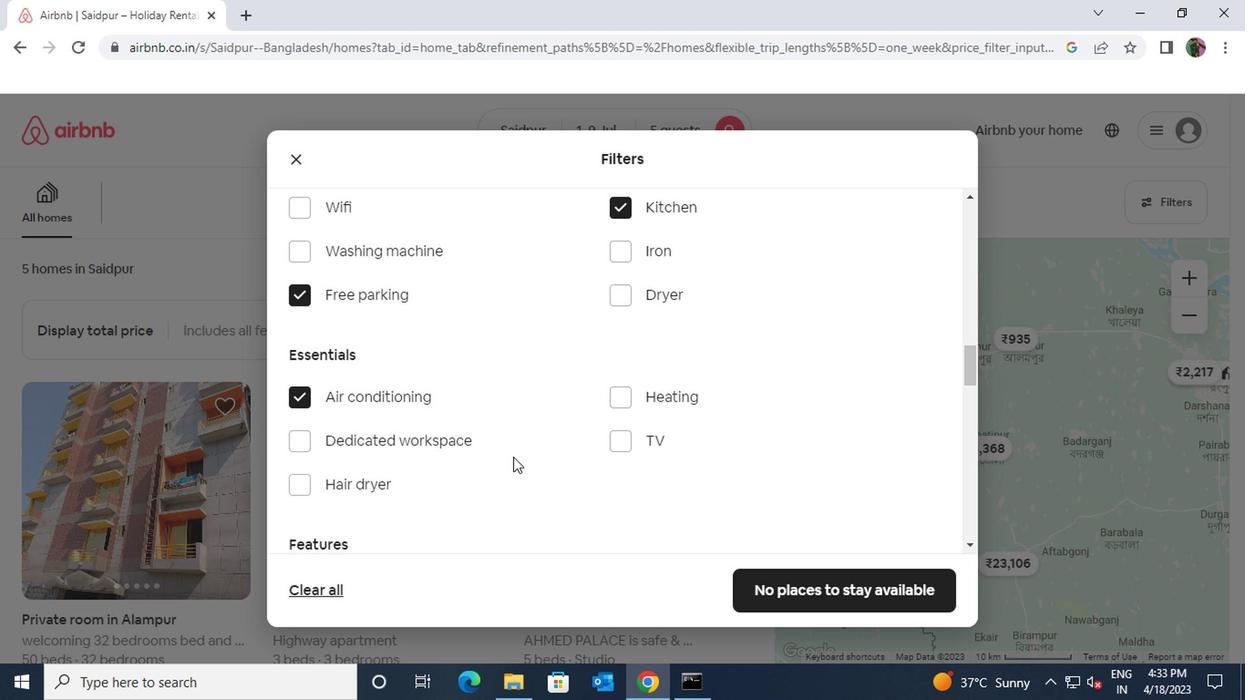 
Action: Mouse scrolled (508, 456) with delta (0, -1)
Screenshot: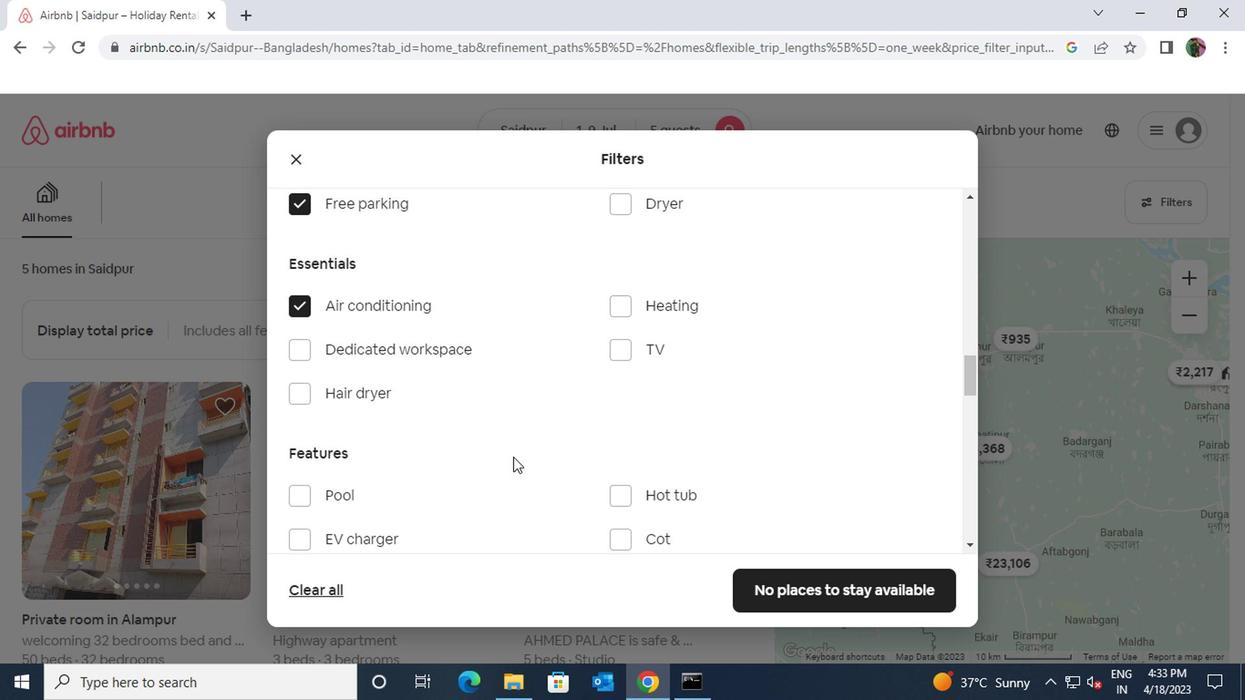 
Action: Mouse scrolled (508, 456) with delta (0, -1)
Screenshot: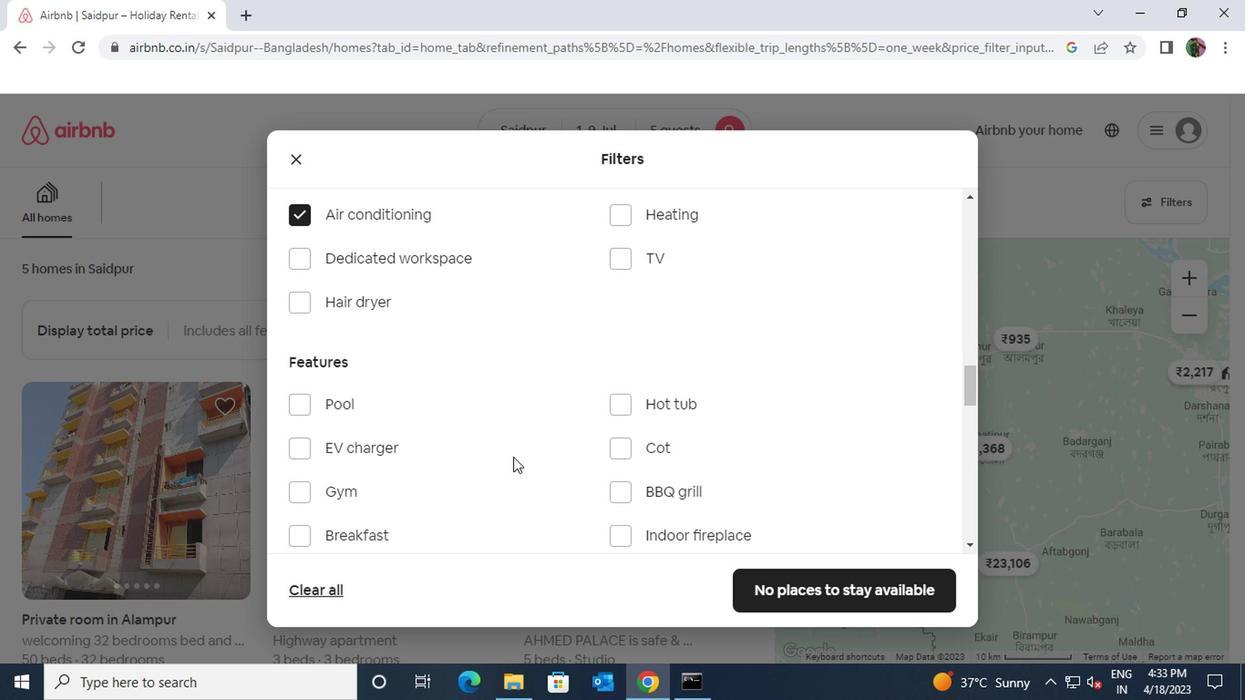 
Action: Mouse scrolled (508, 456) with delta (0, -1)
Screenshot: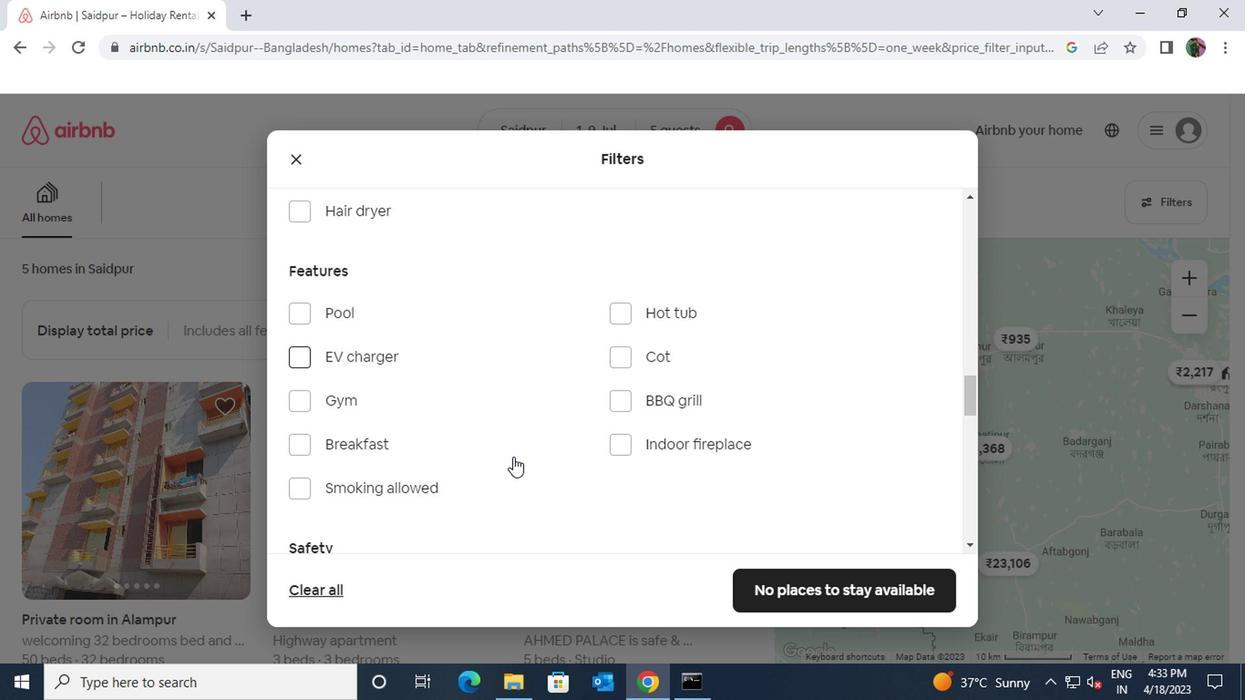 
Action: Mouse scrolled (508, 456) with delta (0, -1)
Screenshot: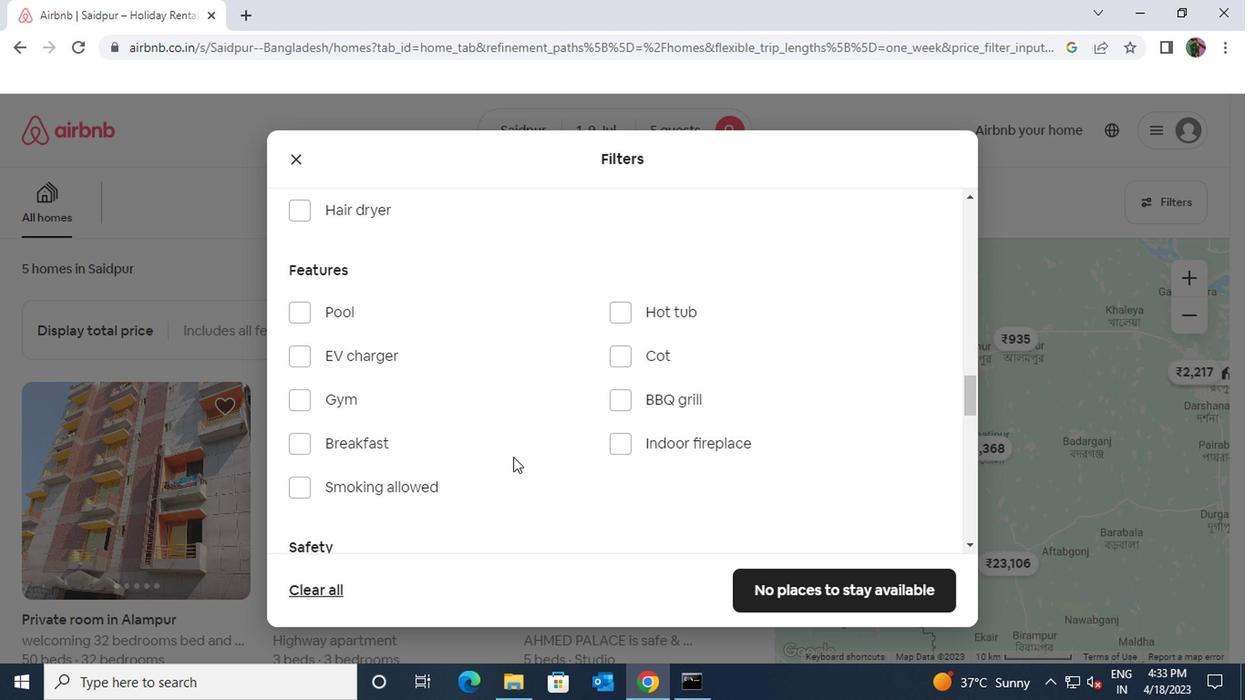
Action: Mouse scrolled (508, 456) with delta (0, -1)
Screenshot: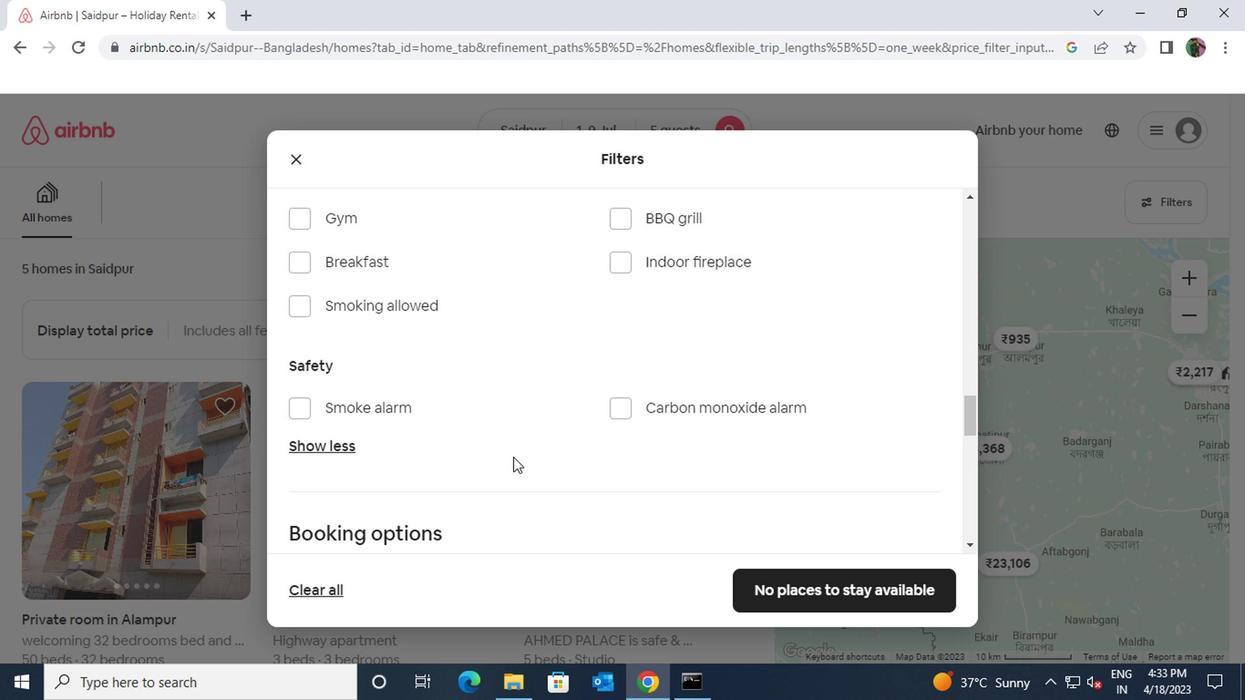 
Action: Mouse scrolled (508, 456) with delta (0, -1)
Screenshot: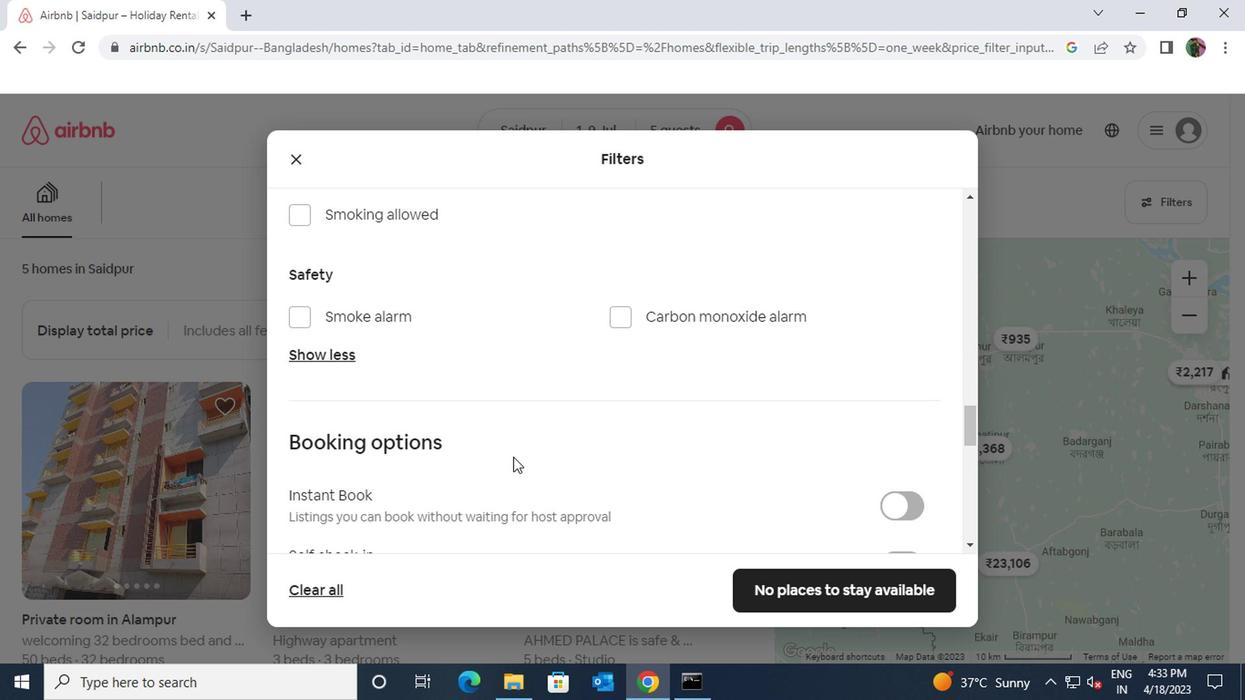 
Action: Mouse scrolled (508, 456) with delta (0, -1)
Screenshot: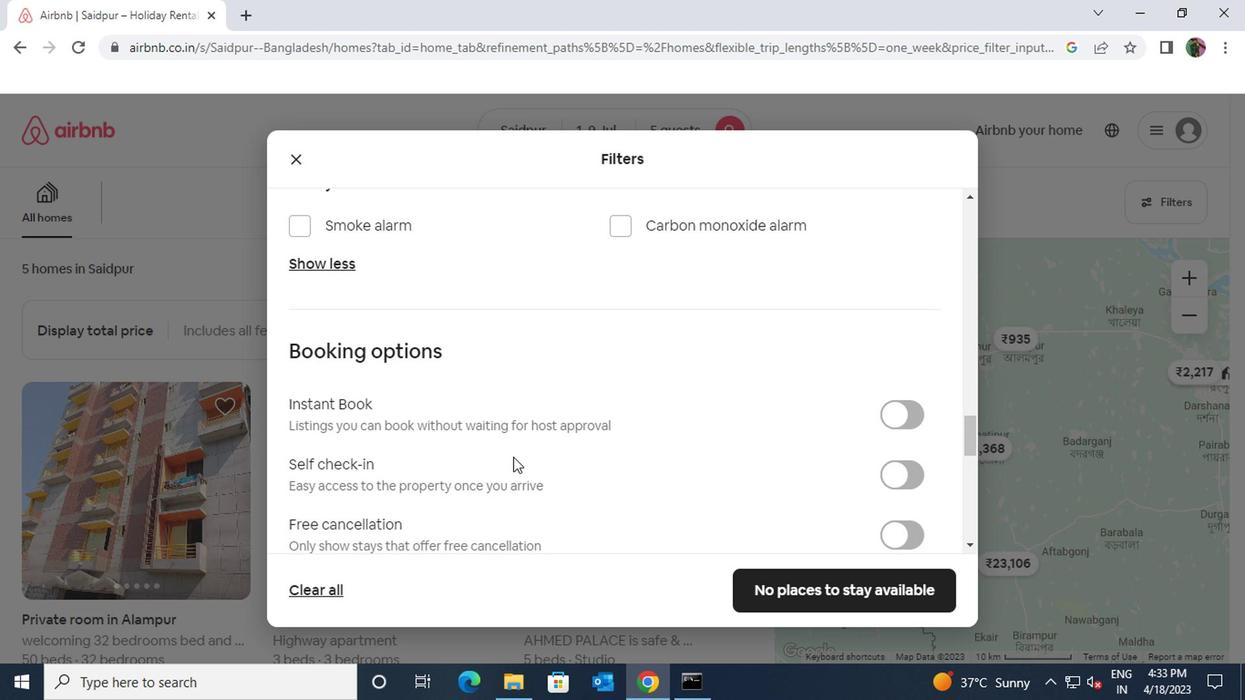 
Action: Mouse scrolled (508, 456) with delta (0, -1)
Screenshot: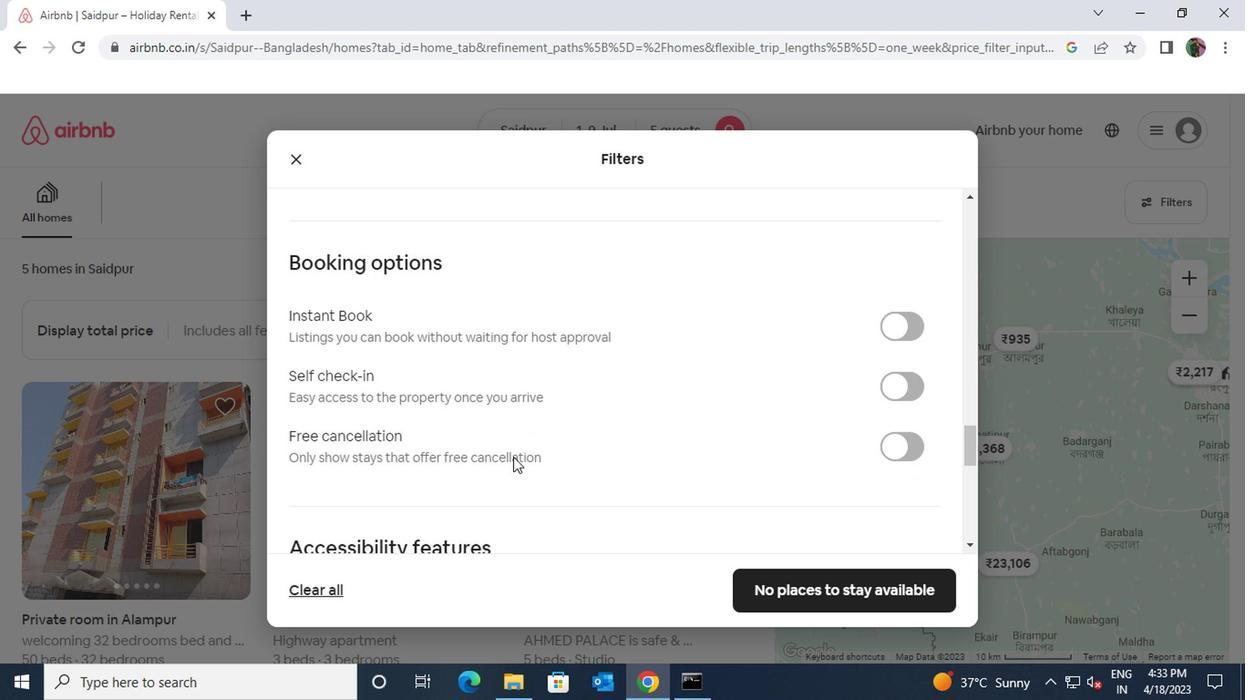 
Action: Mouse scrolled (508, 456) with delta (0, -1)
Screenshot: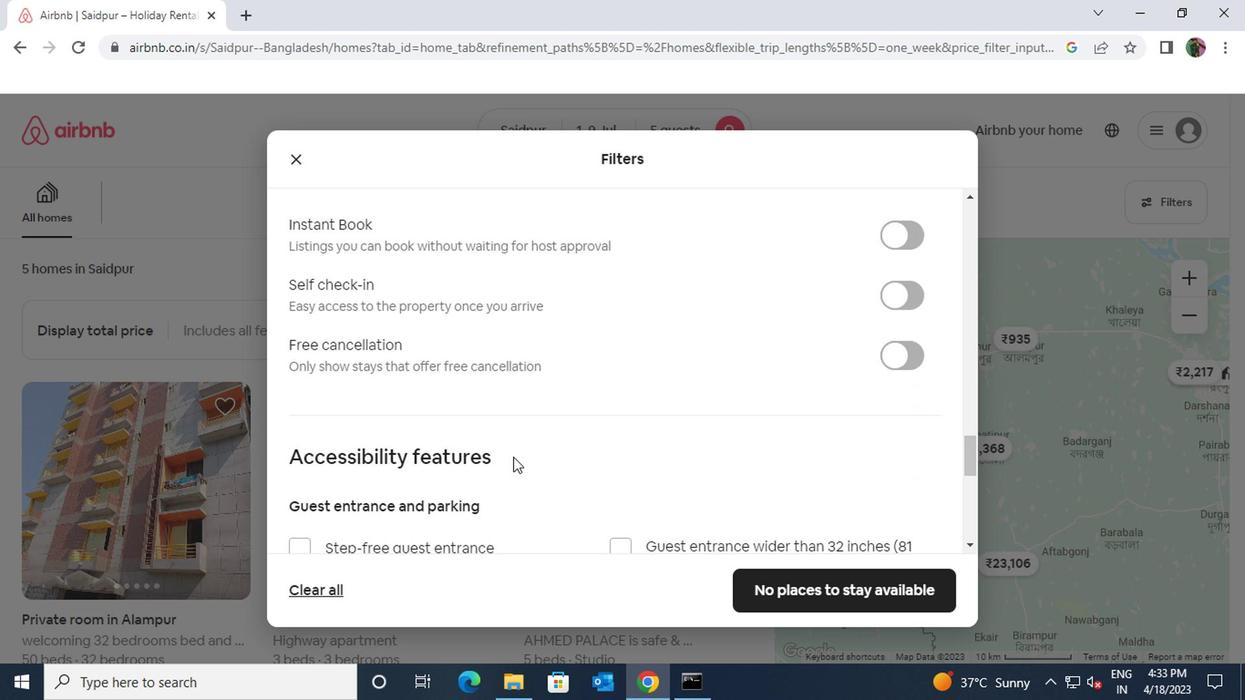 
Action: Mouse scrolled (508, 456) with delta (0, -1)
Screenshot: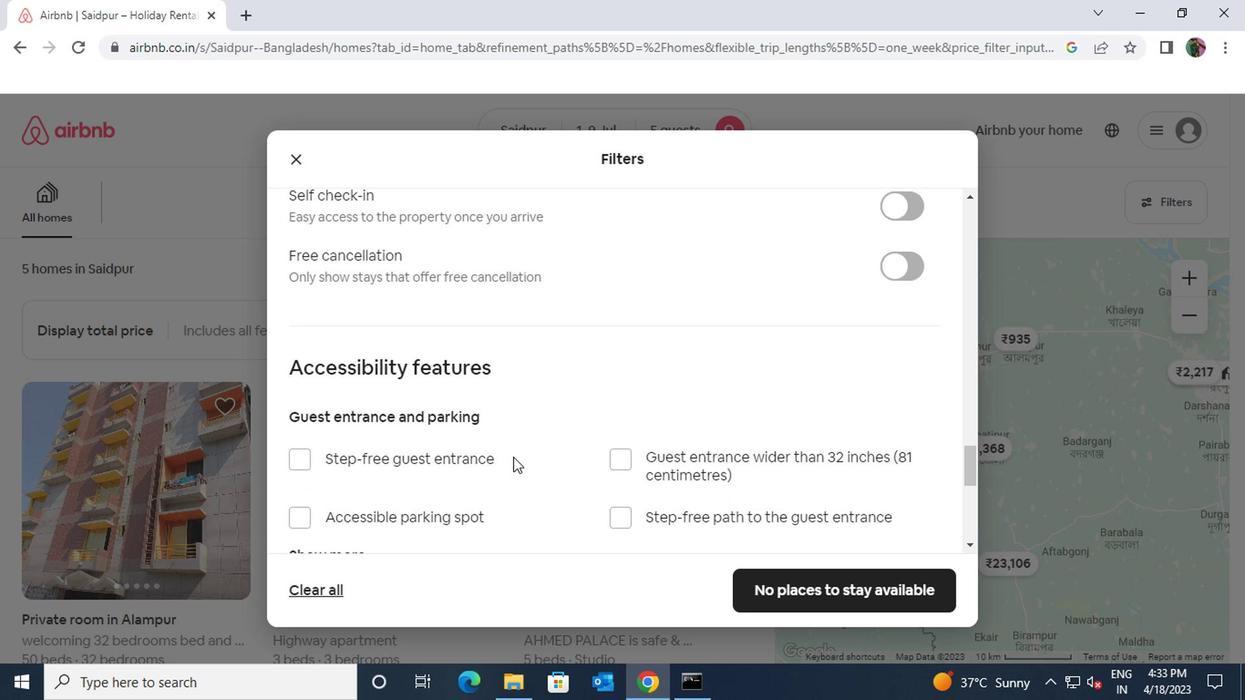 
Action: Mouse scrolled (508, 456) with delta (0, -1)
Screenshot: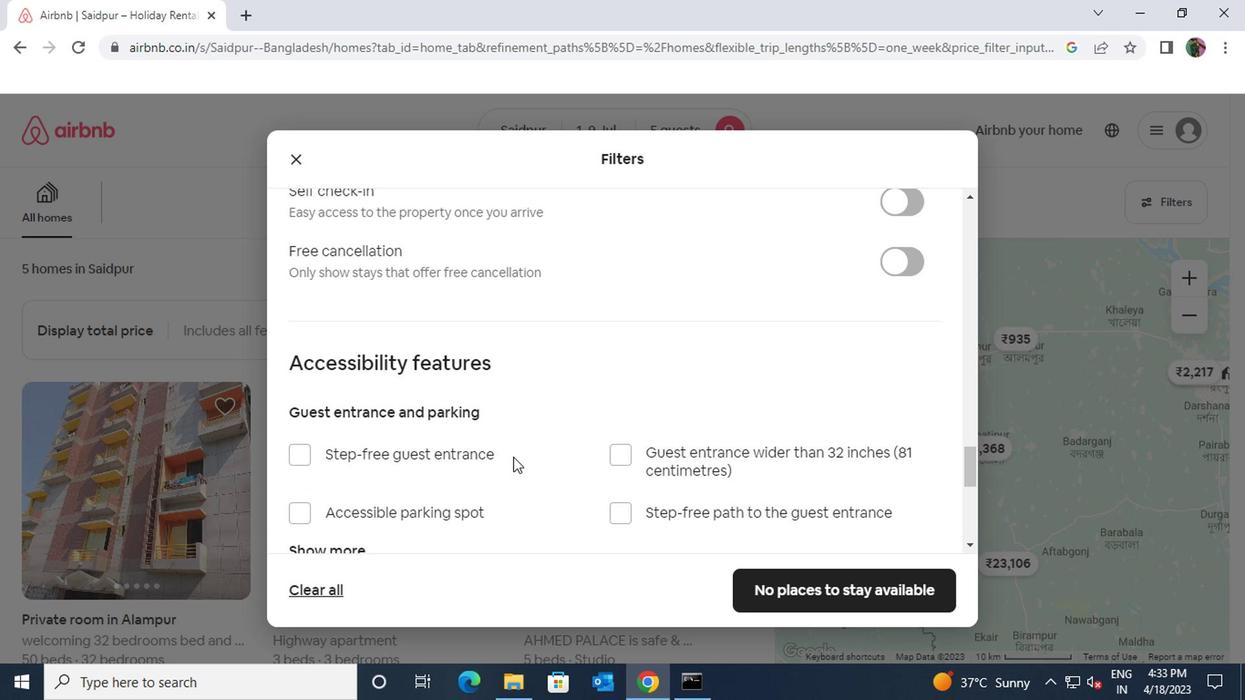 
Action: Mouse scrolled (508, 456) with delta (0, -1)
Screenshot: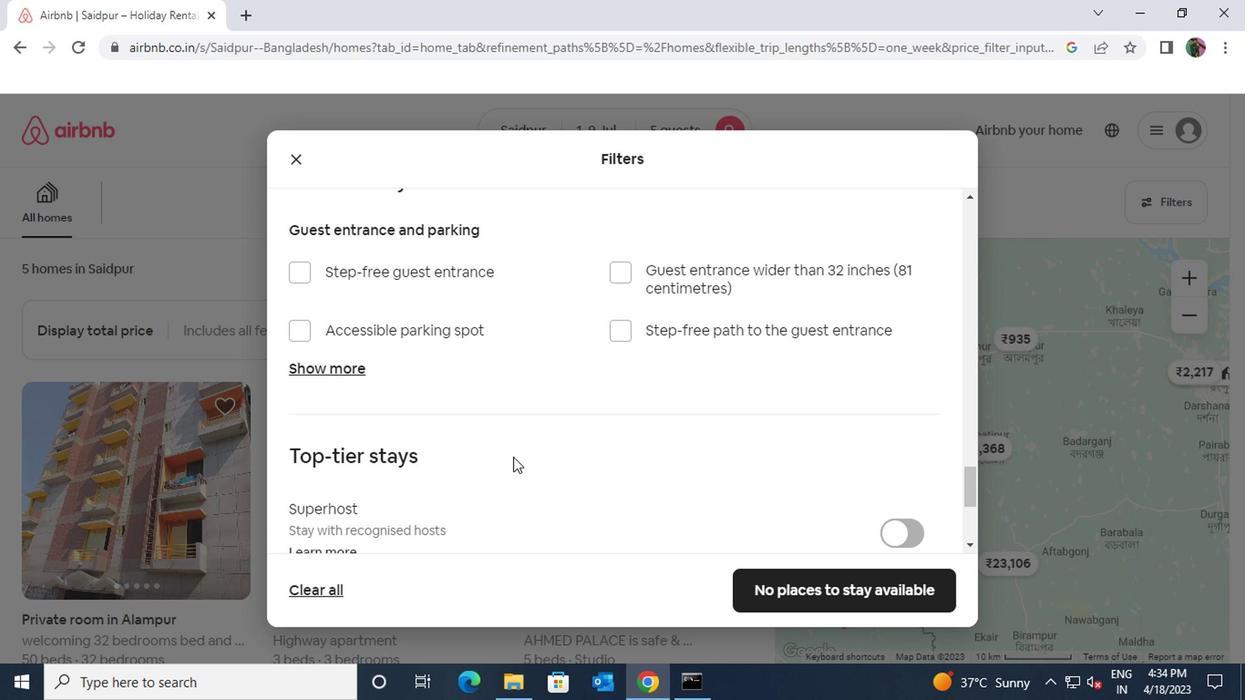 
Action: Mouse scrolled (508, 458) with delta (0, 0)
Screenshot: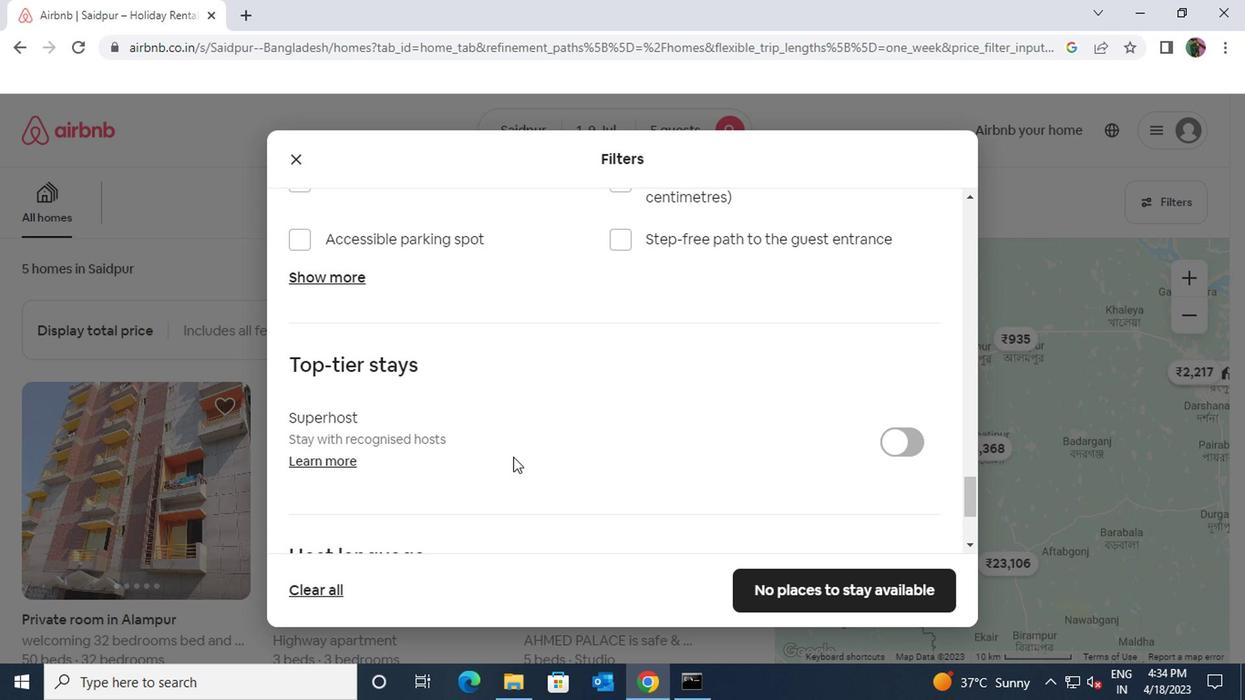 
Action: Mouse moved to (675, 417)
Screenshot: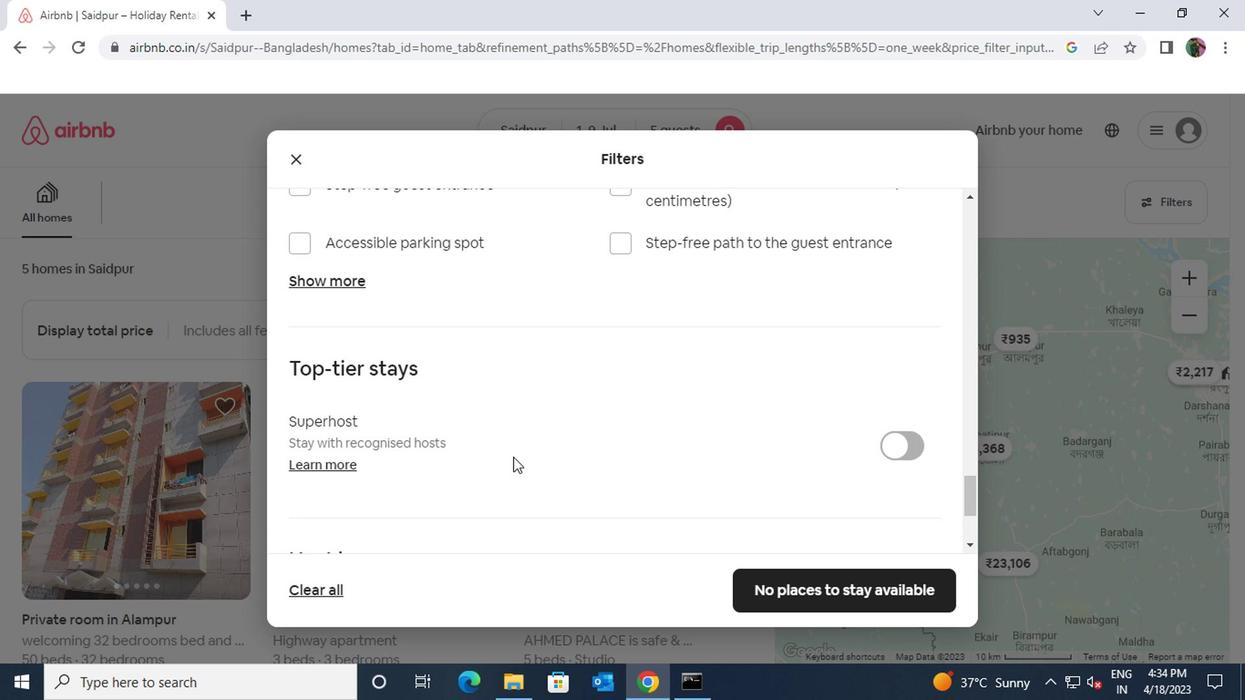 
Action: Mouse scrolled (675, 416) with delta (0, 0)
Screenshot: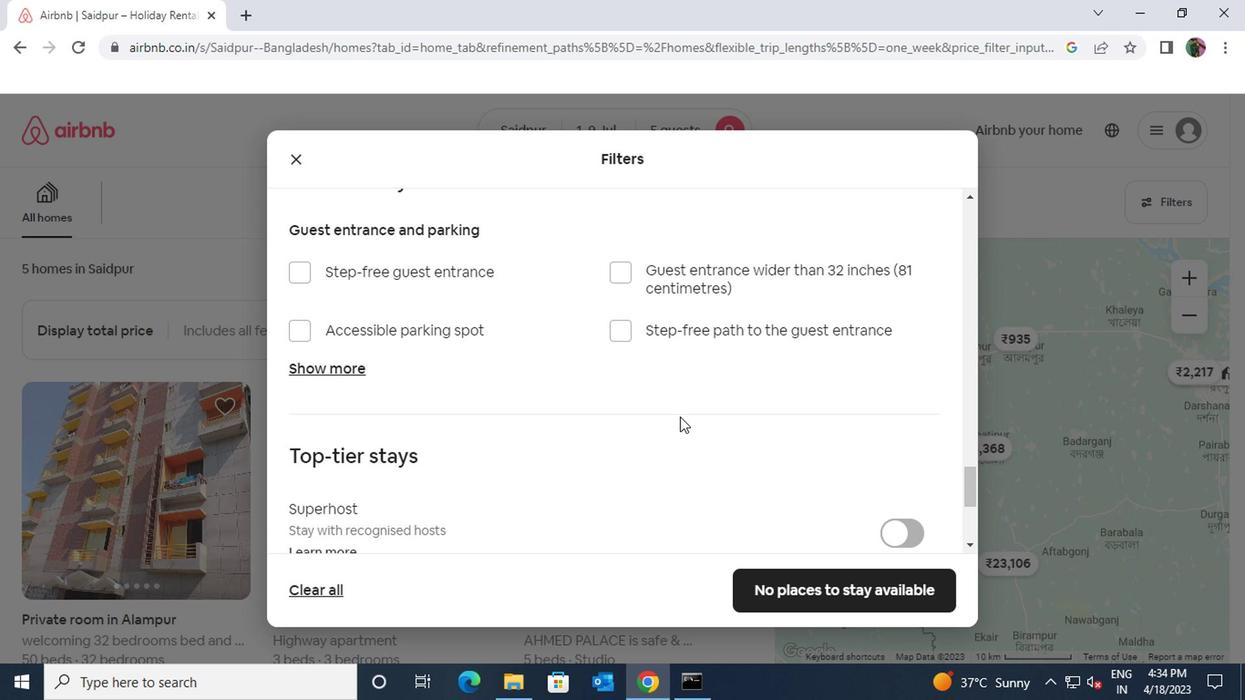 
Action: Mouse scrolled (675, 416) with delta (0, 0)
Screenshot: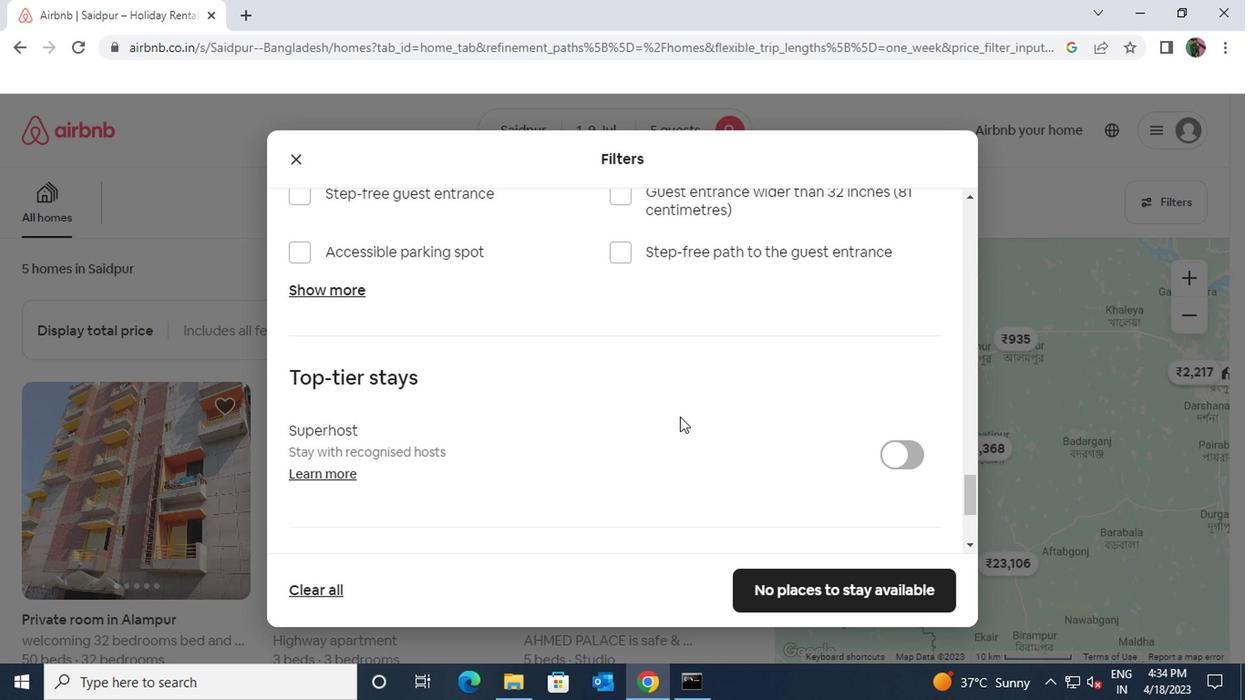 
Action: Mouse scrolled (675, 416) with delta (0, 0)
Screenshot: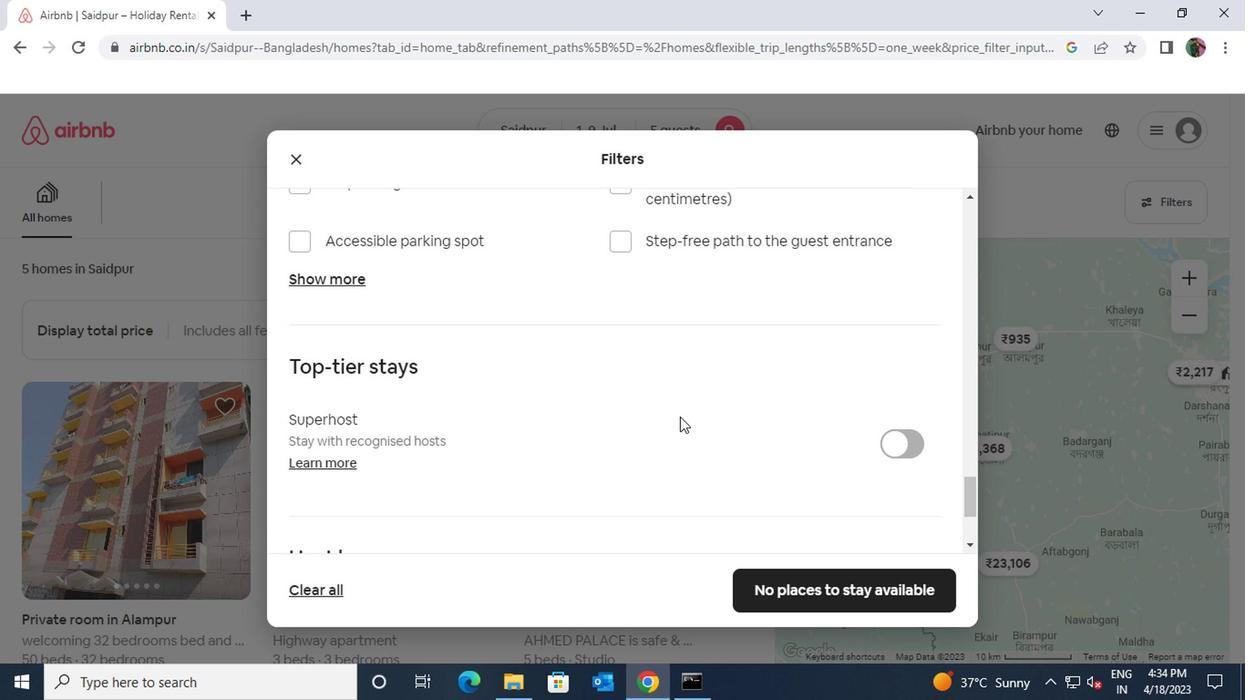 
Action: Mouse scrolled (675, 416) with delta (0, 0)
Screenshot: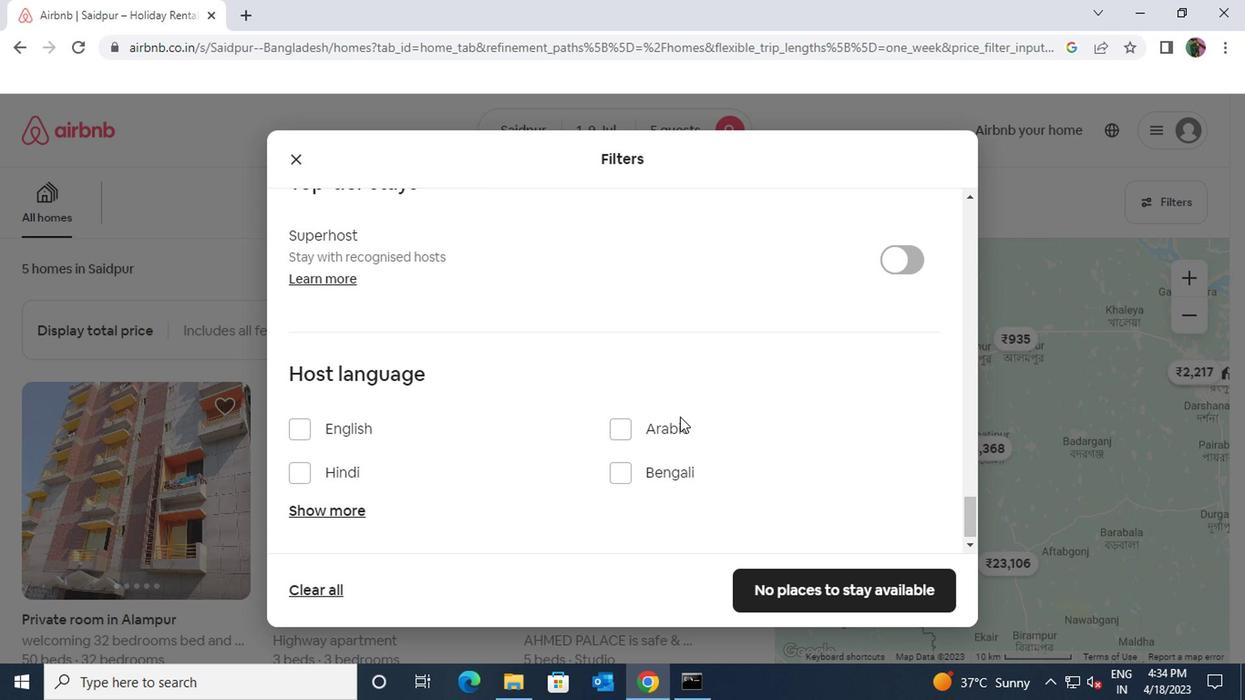 
Action: Mouse scrolled (675, 416) with delta (0, 0)
Screenshot: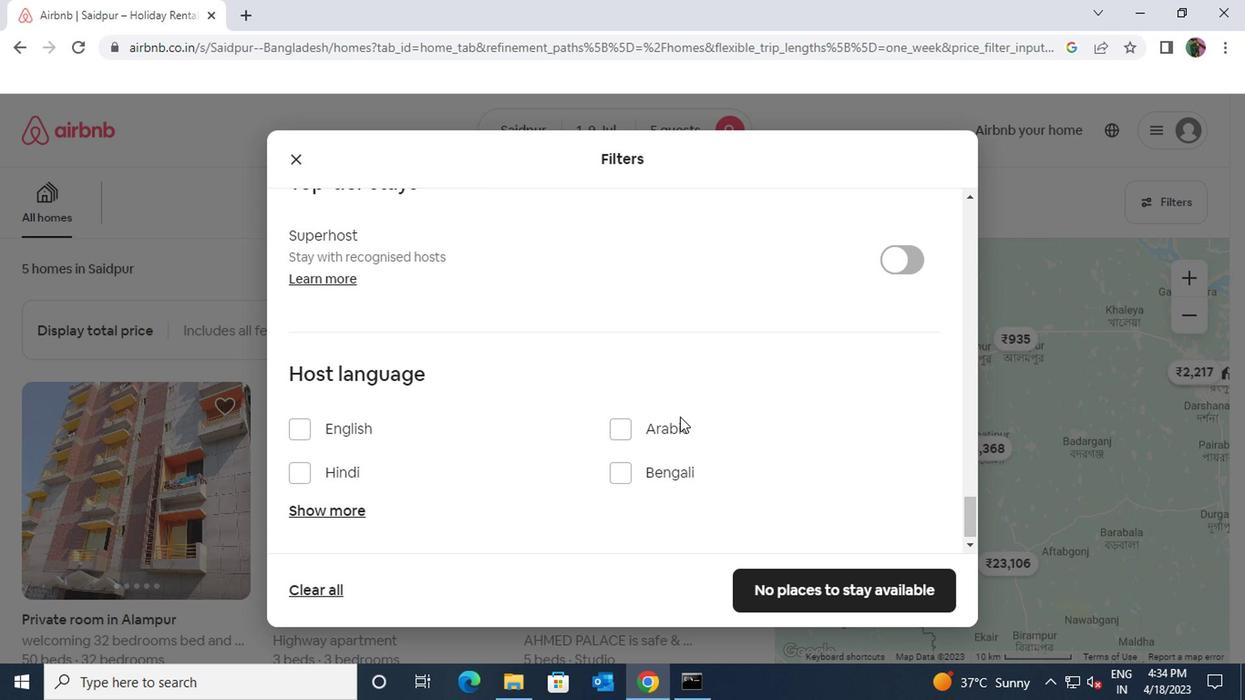 
Action: Mouse moved to (294, 423)
Screenshot: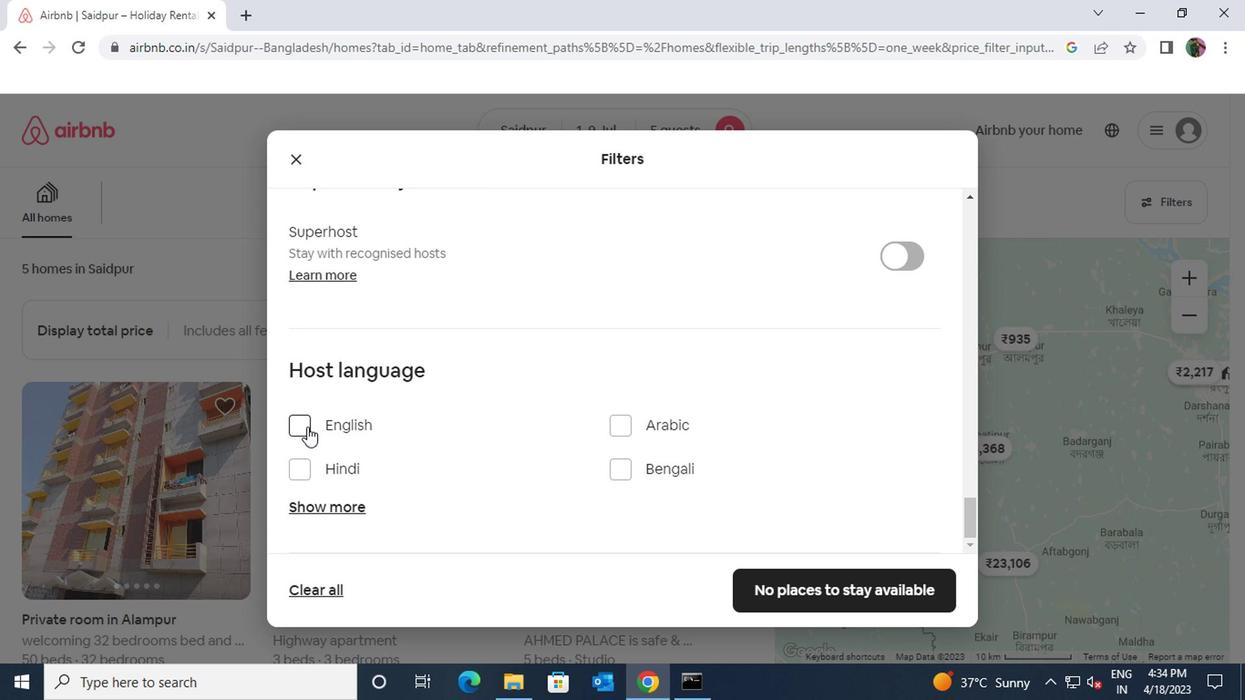 
Action: Mouse pressed left at (294, 423)
Screenshot: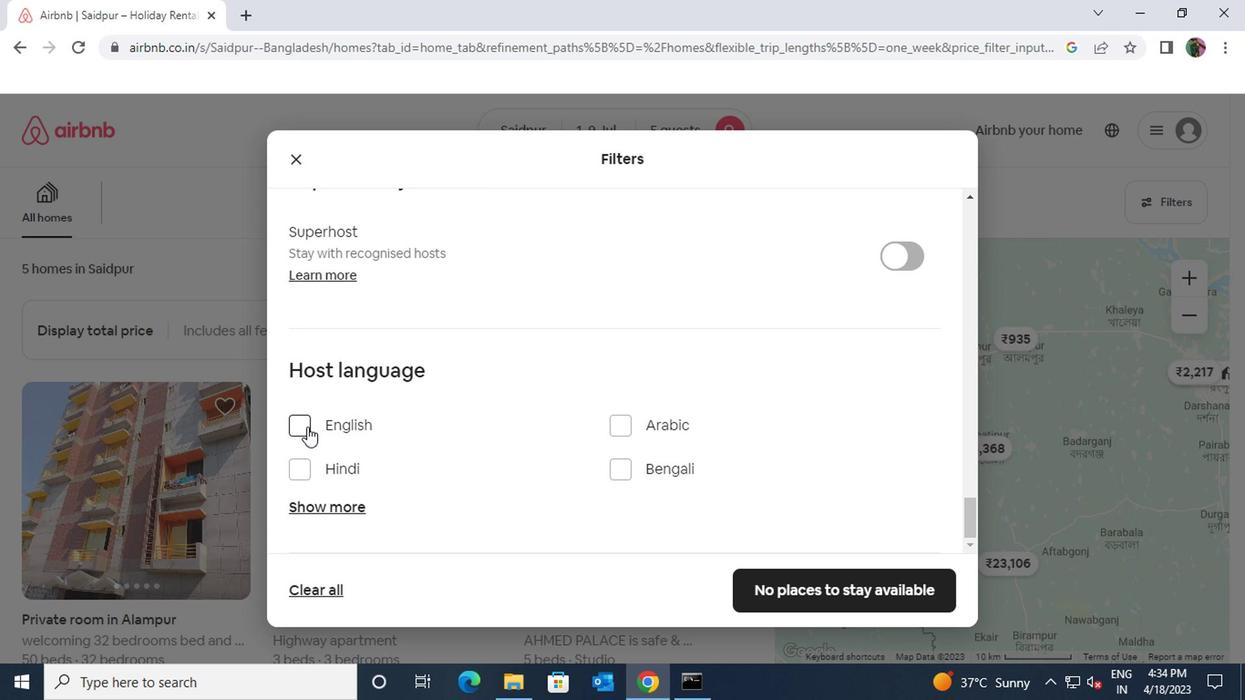 
Action: Mouse moved to (528, 437)
Screenshot: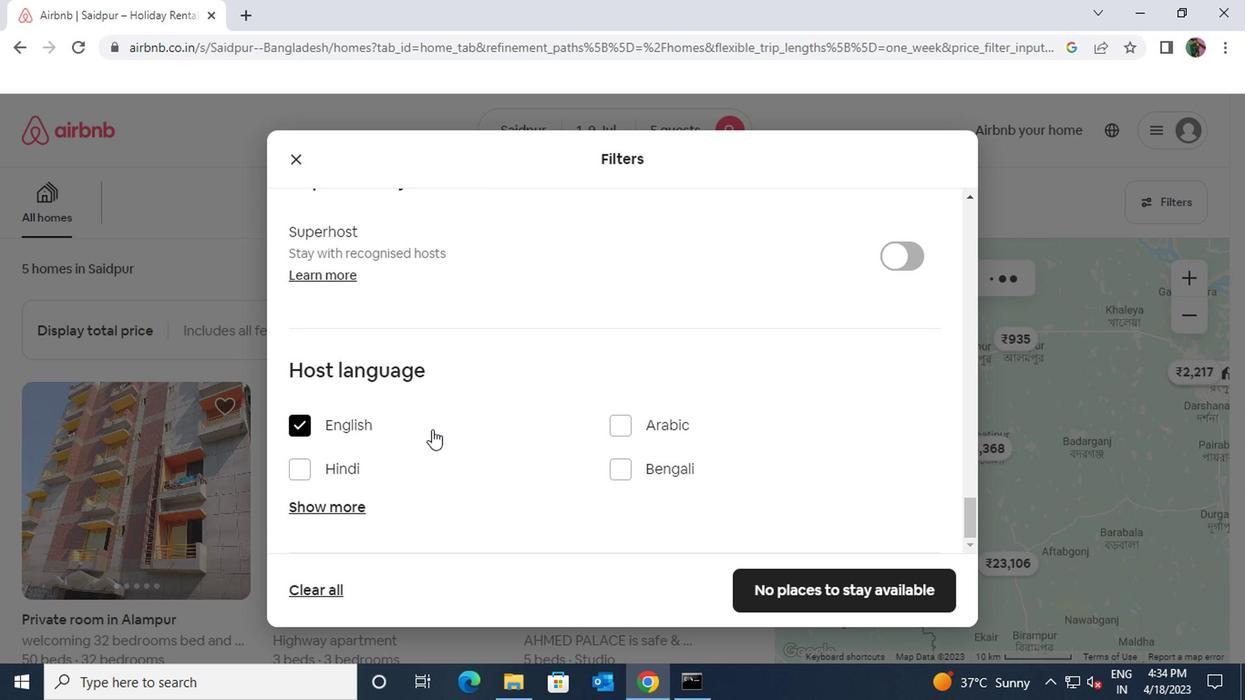 
Action: Mouse scrolled (528, 439) with delta (0, 1)
Screenshot: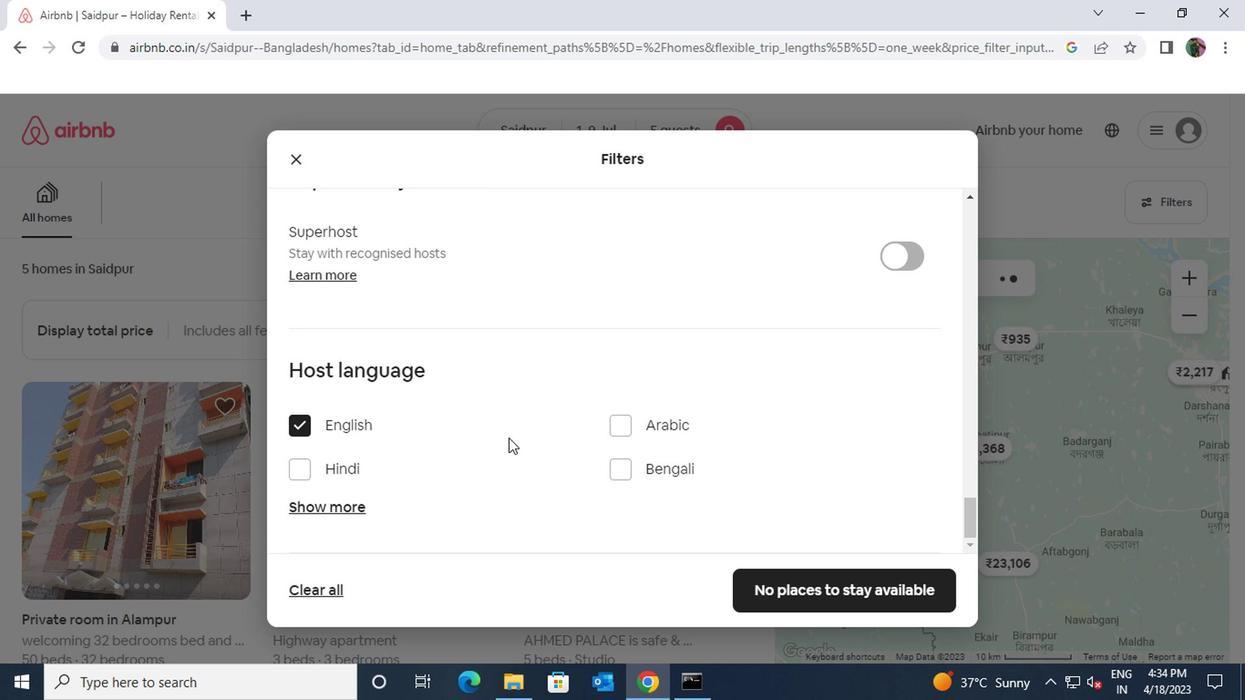 
Action: Mouse scrolled (528, 439) with delta (0, 1)
Screenshot: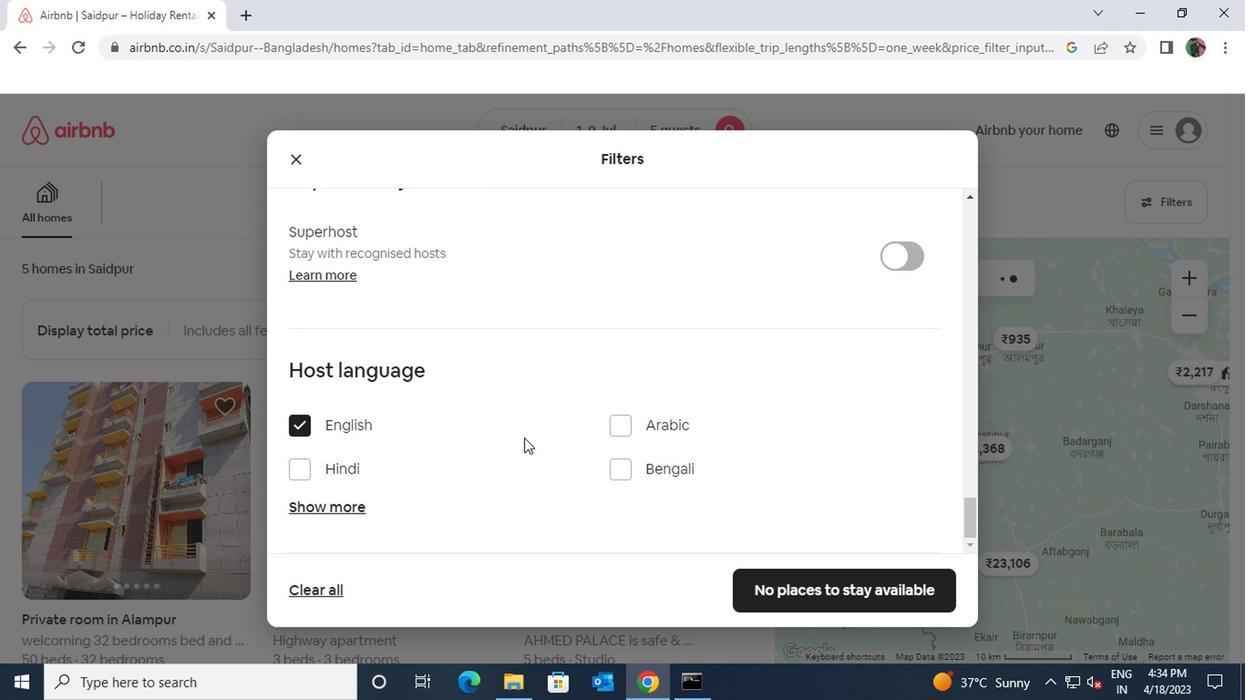 
Action: Mouse scrolled (528, 439) with delta (0, 1)
Screenshot: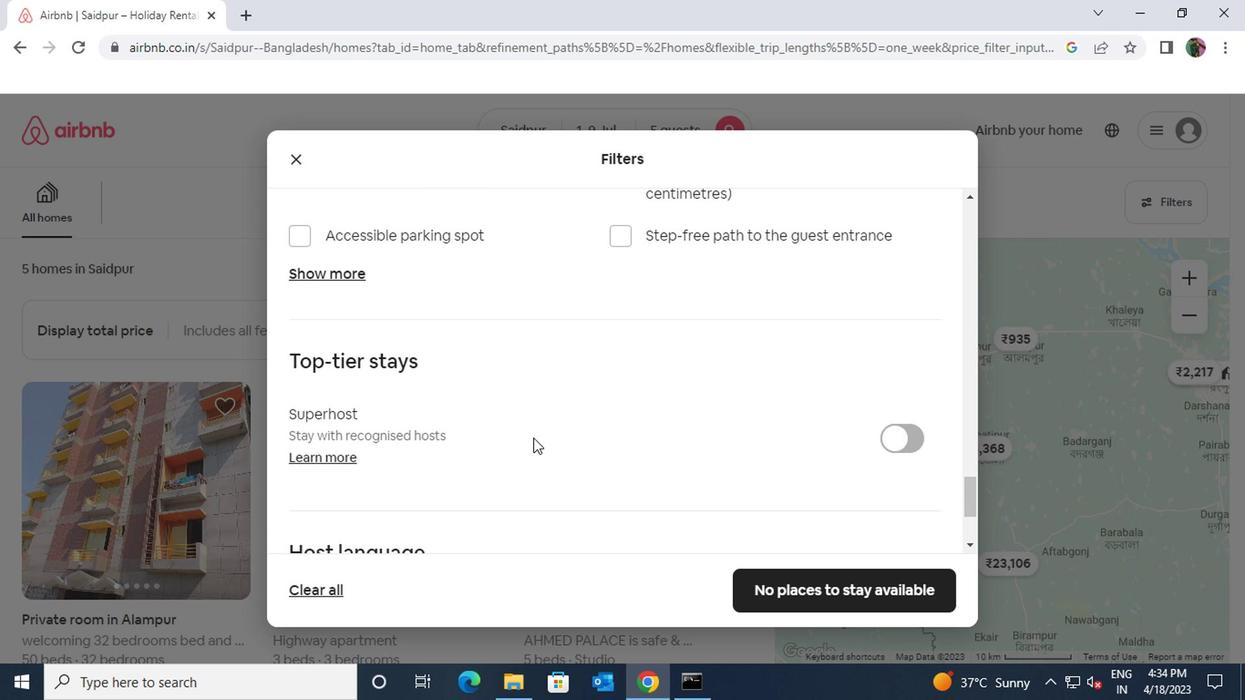 
Action: Mouse scrolled (528, 439) with delta (0, 1)
Screenshot: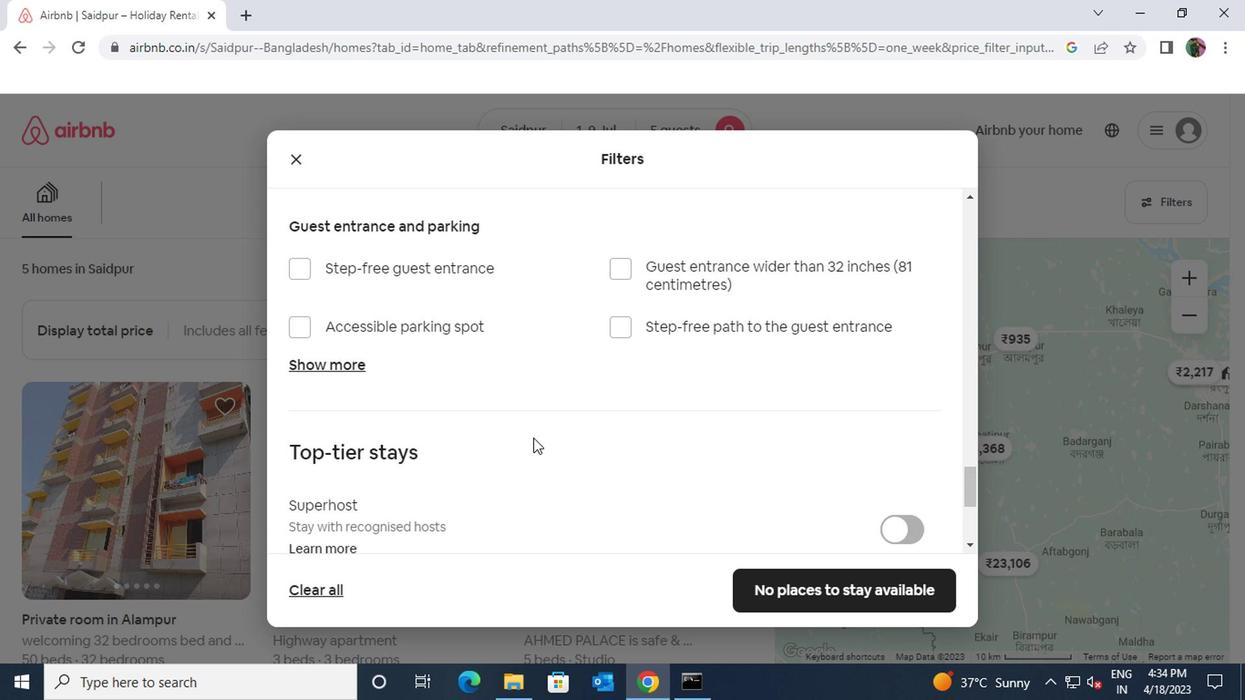 
Action: Mouse scrolled (528, 439) with delta (0, 1)
Screenshot: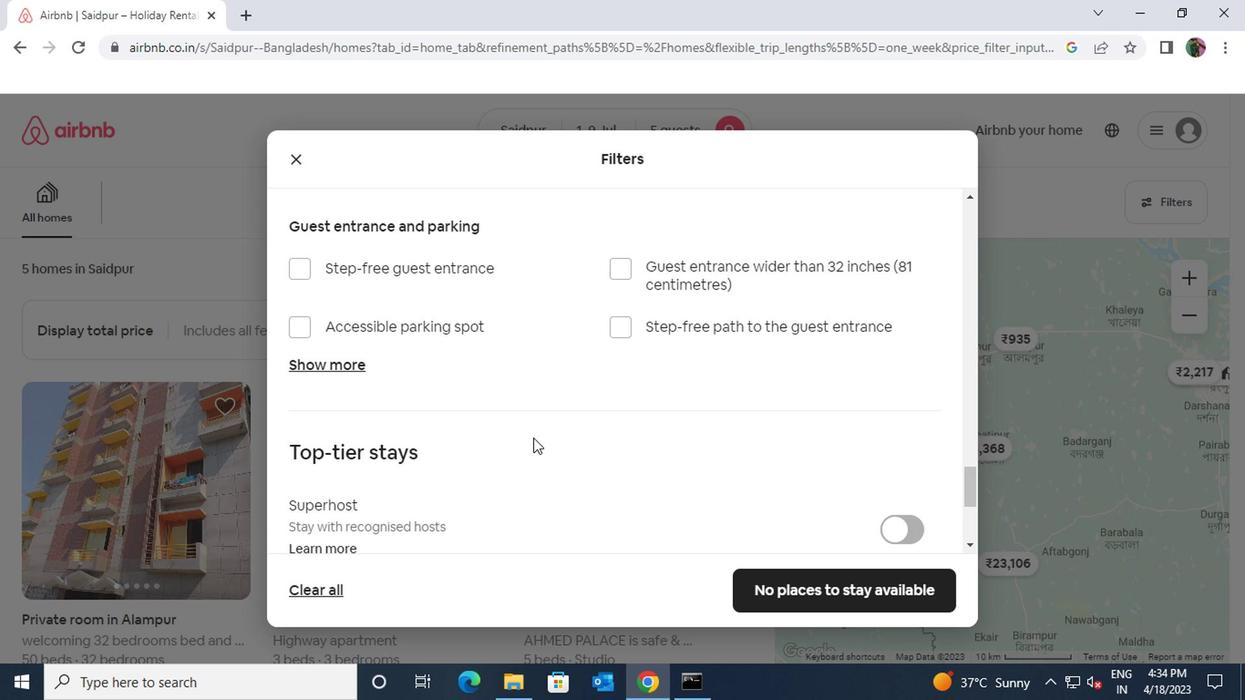 
Action: Mouse scrolled (528, 439) with delta (0, 1)
Screenshot: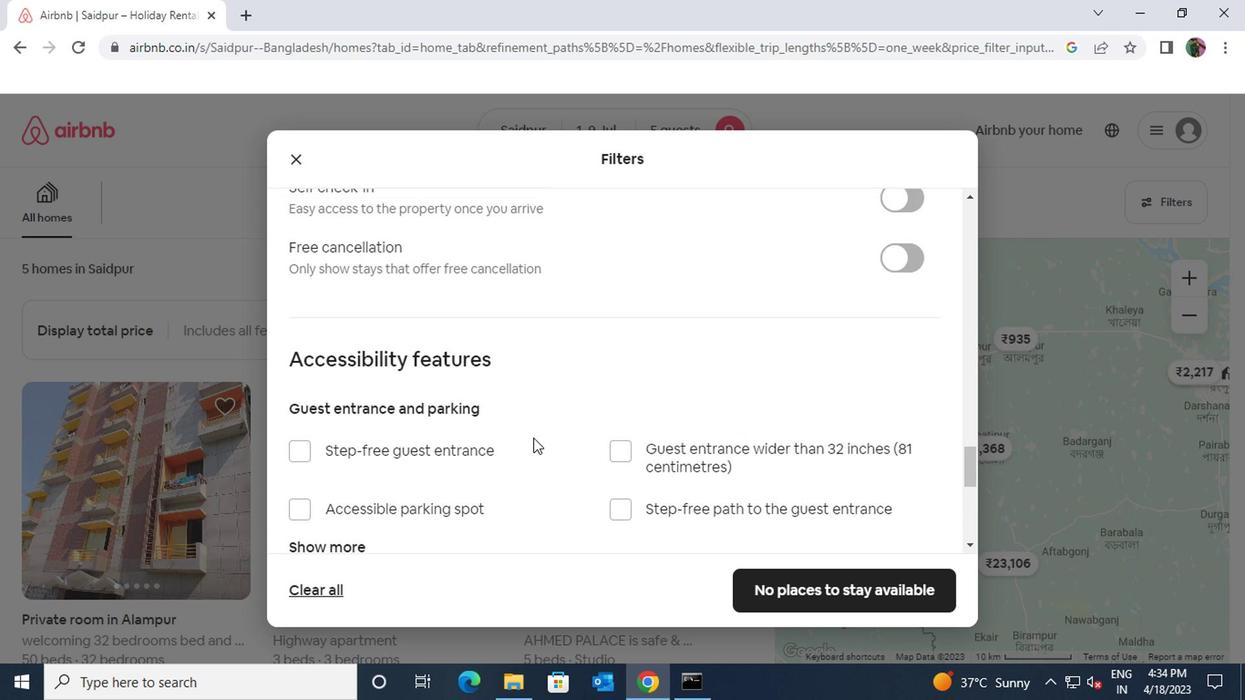 
Action: Mouse moved to (888, 292)
Screenshot: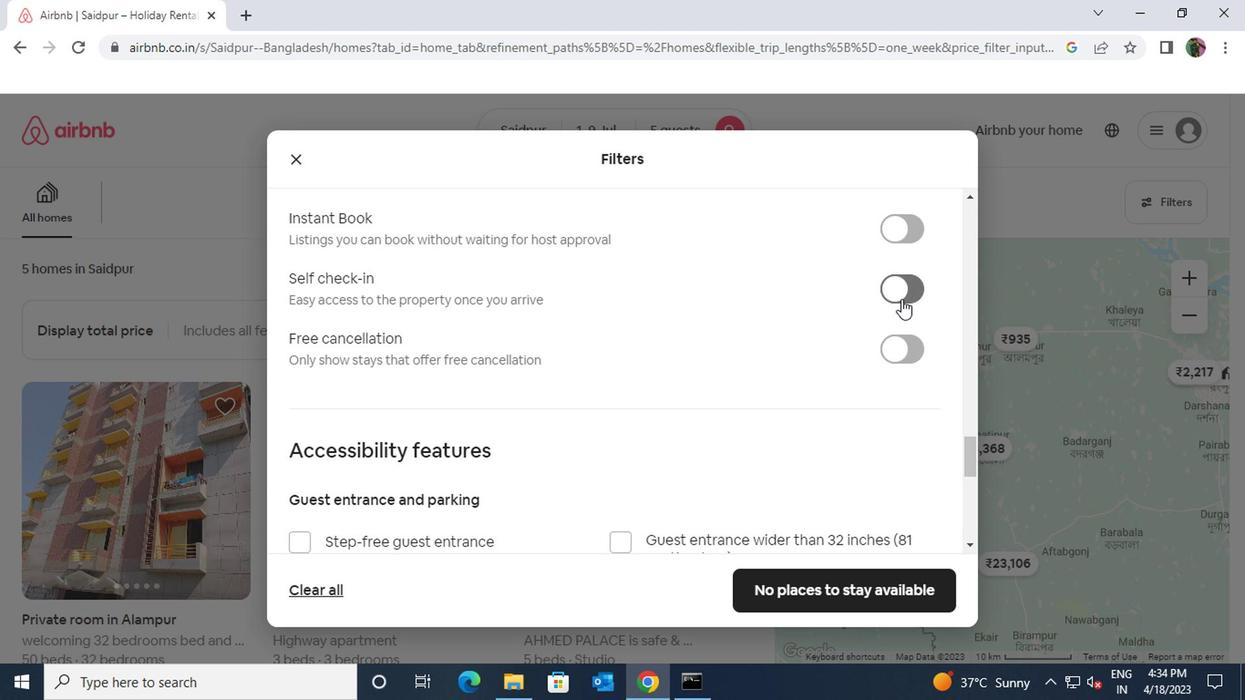 
Action: Mouse pressed left at (888, 292)
Screenshot: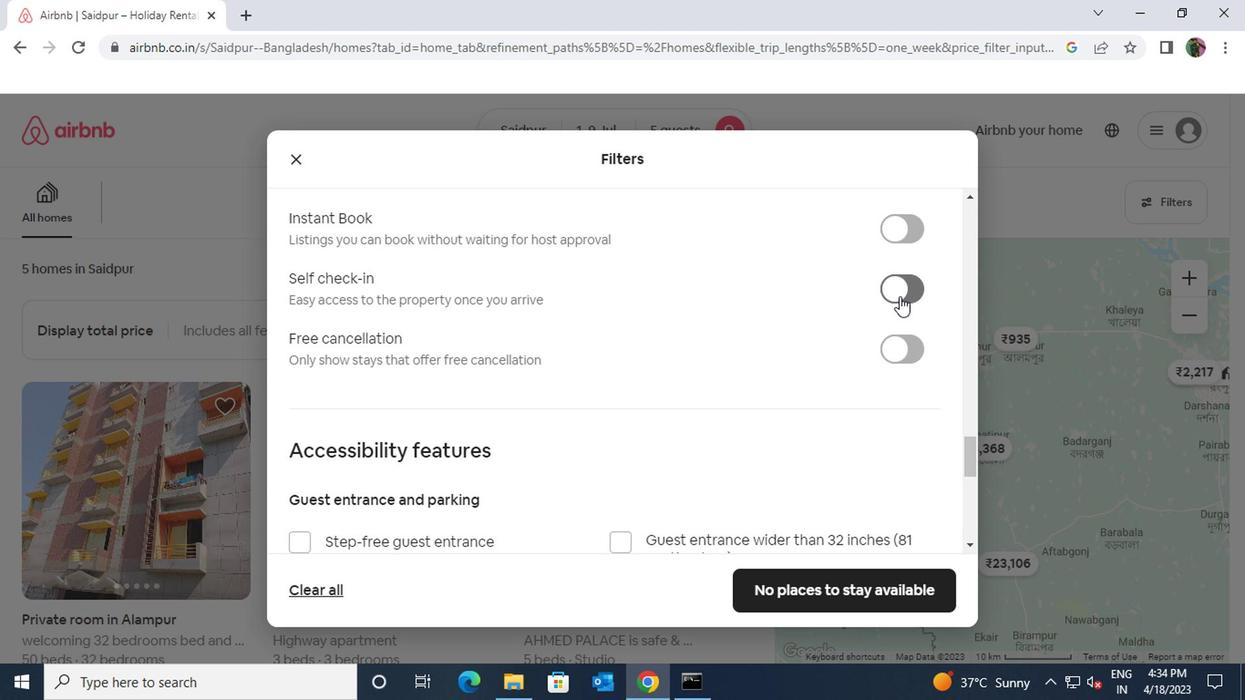 
Action: Mouse moved to (842, 334)
Screenshot: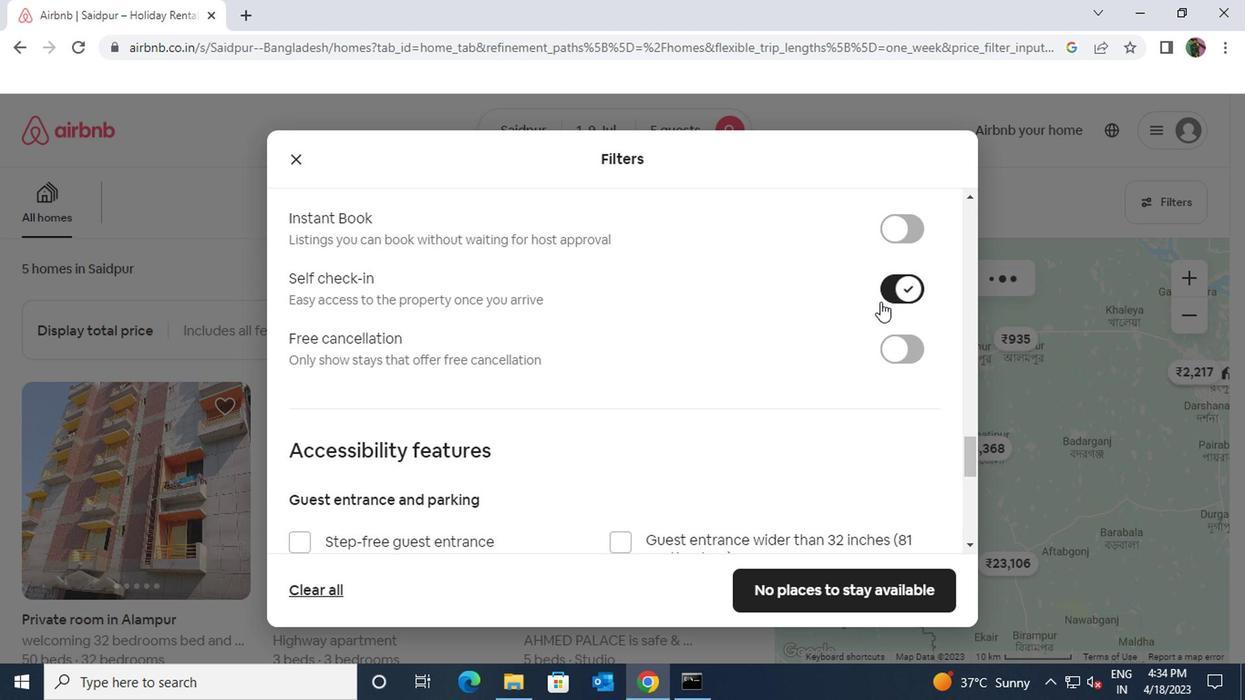
Action: Key pressed <Key.f8>
Screenshot: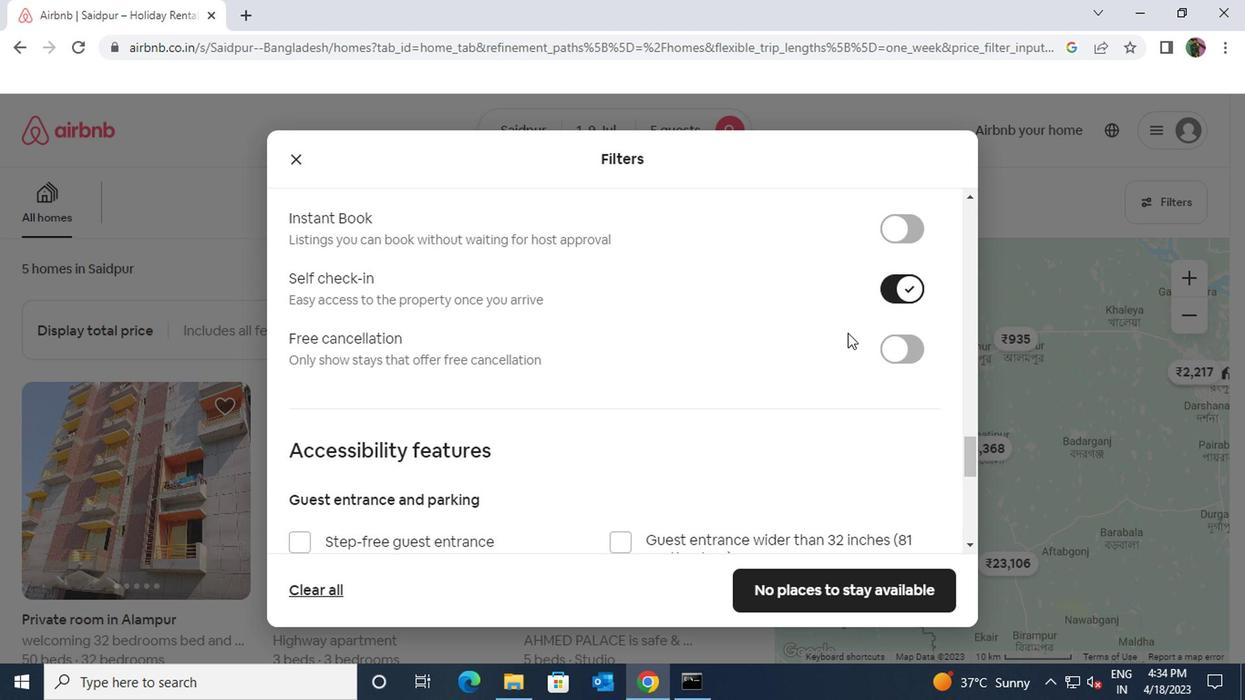 
